 Task: Add a signature Layla Garcia containing With sincere appreciation and gratitude, Layla Garcia to email address softage.6@softage.net and add a label Raw materials
Action: Mouse moved to (1124, 71)
Screenshot: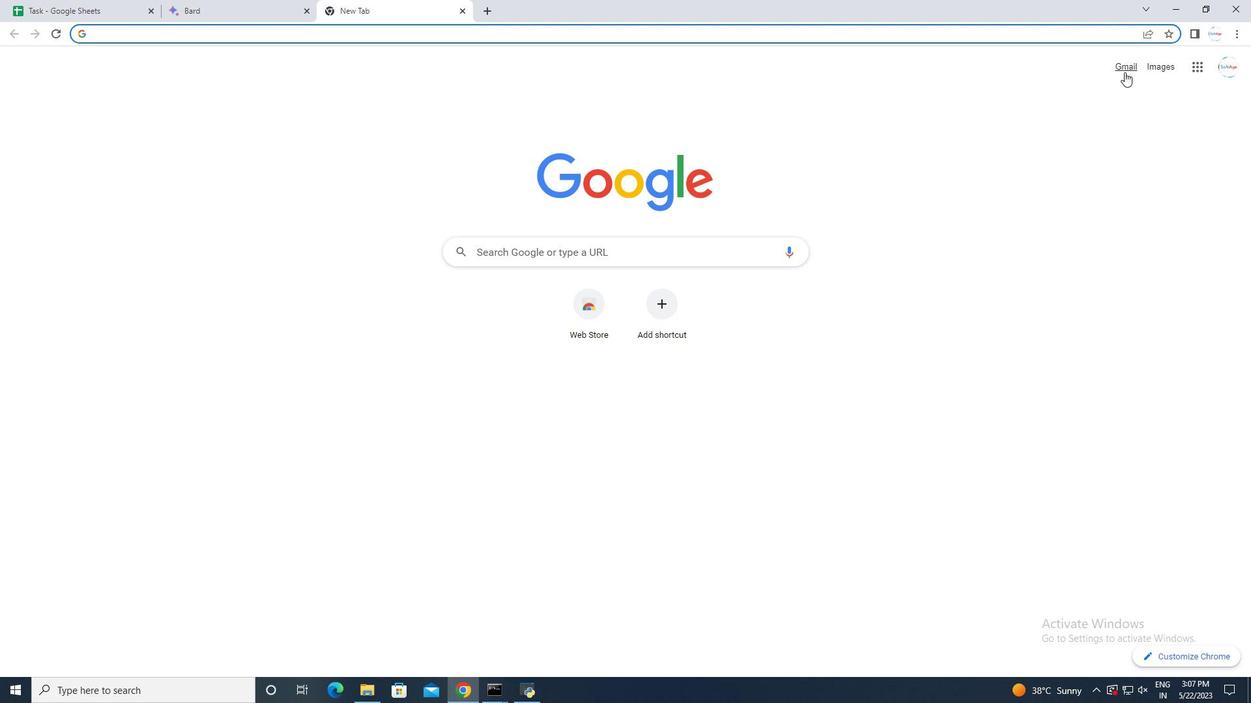 
Action: Mouse pressed left at (1124, 71)
Screenshot: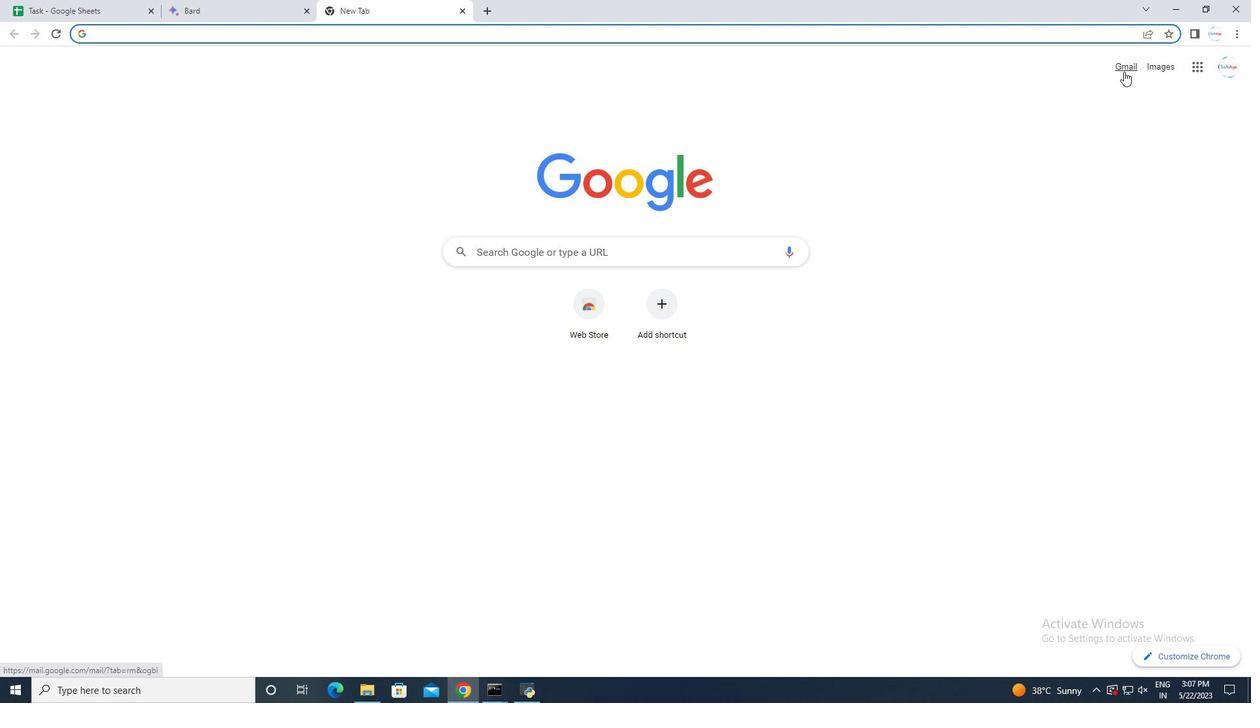 
Action: Mouse moved to (1163, 65)
Screenshot: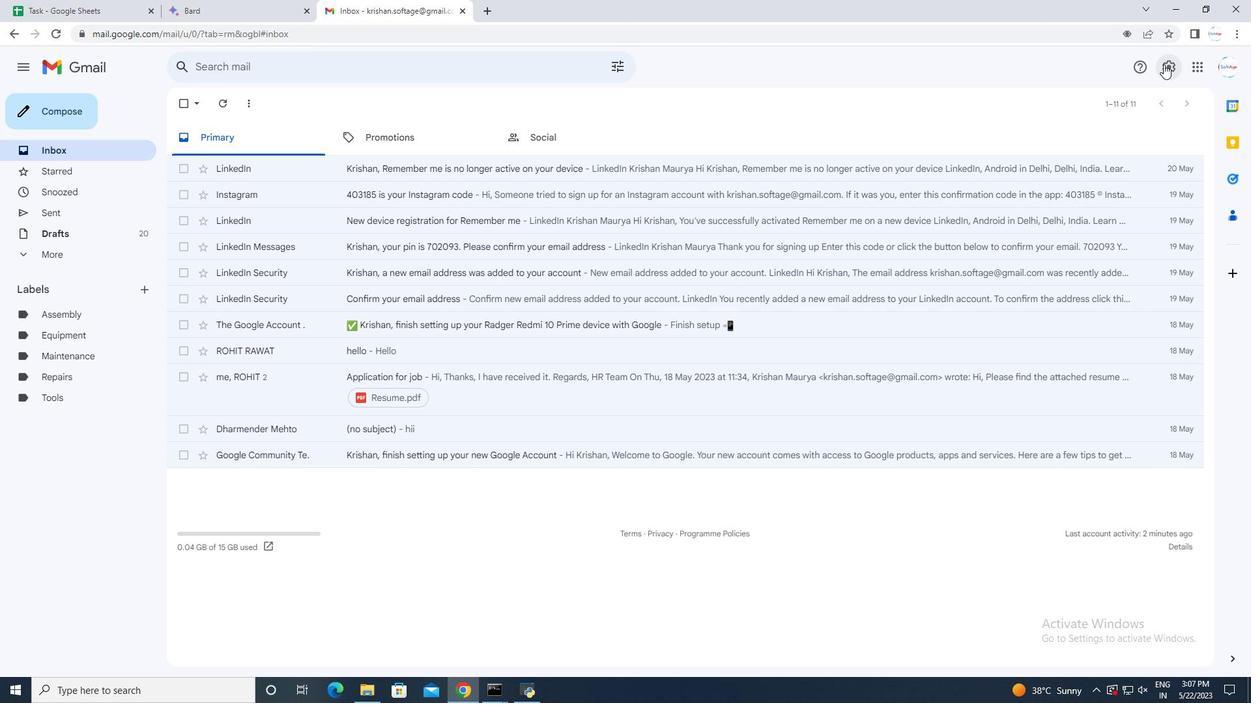 
Action: Mouse pressed left at (1163, 65)
Screenshot: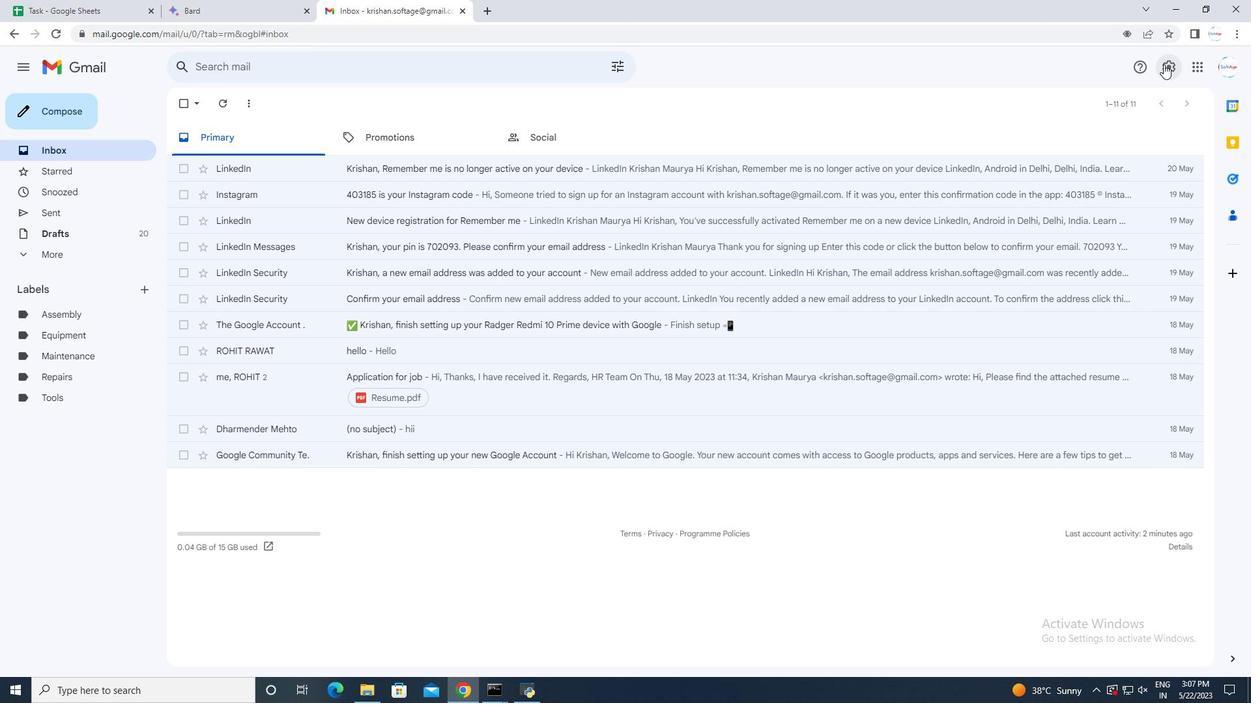
Action: Mouse moved to (1145, 137)
Screenshot: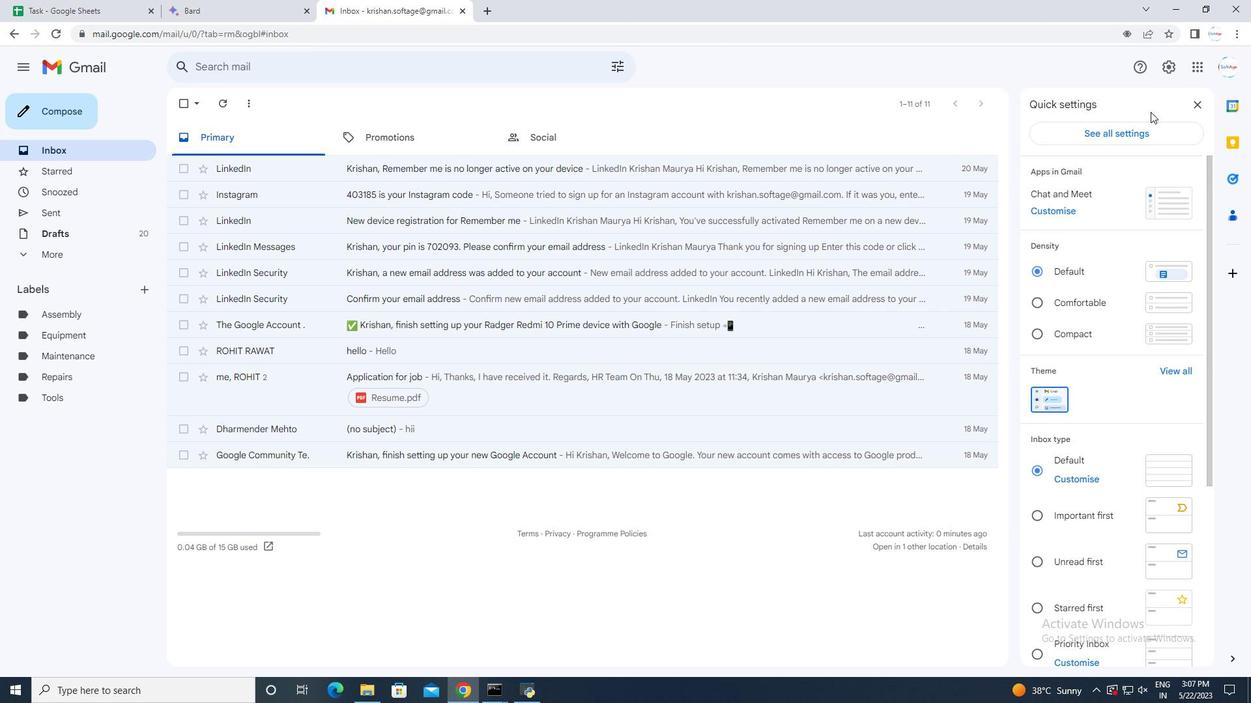 
Action: Mouse pressed left at (1145, 137)
Screenshot: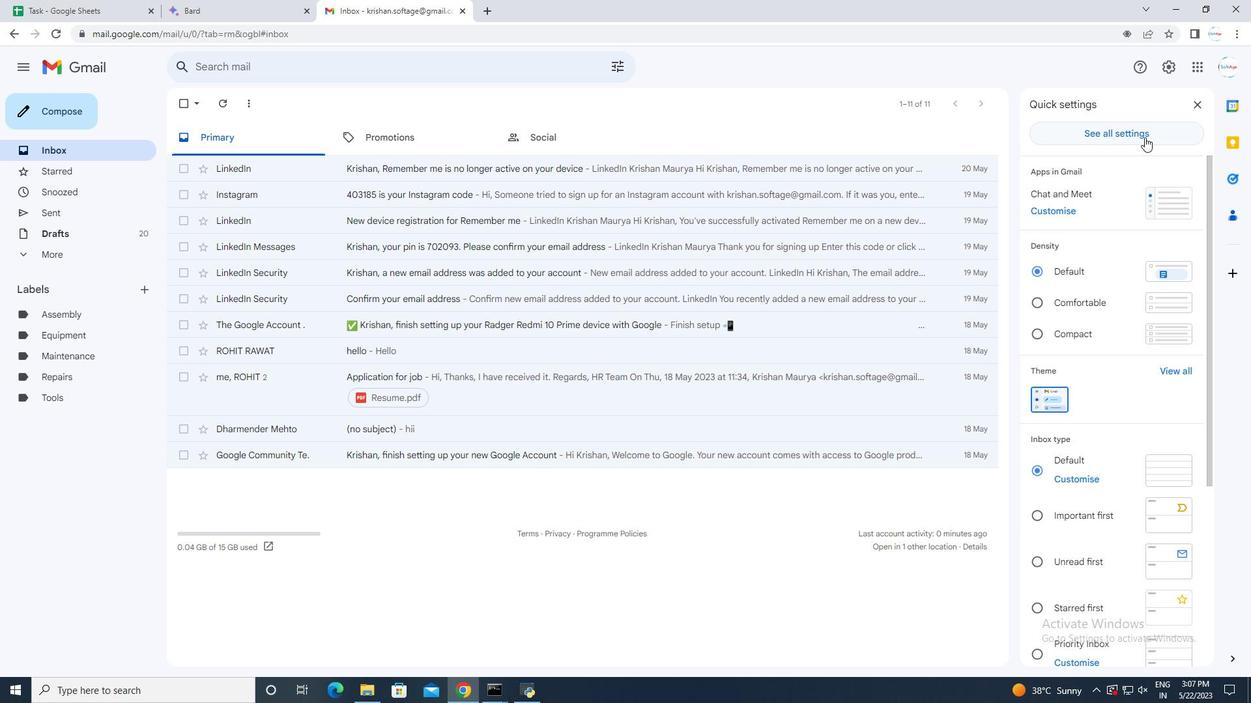 
Action: Mouse moved to (563, 201)
Screenshot: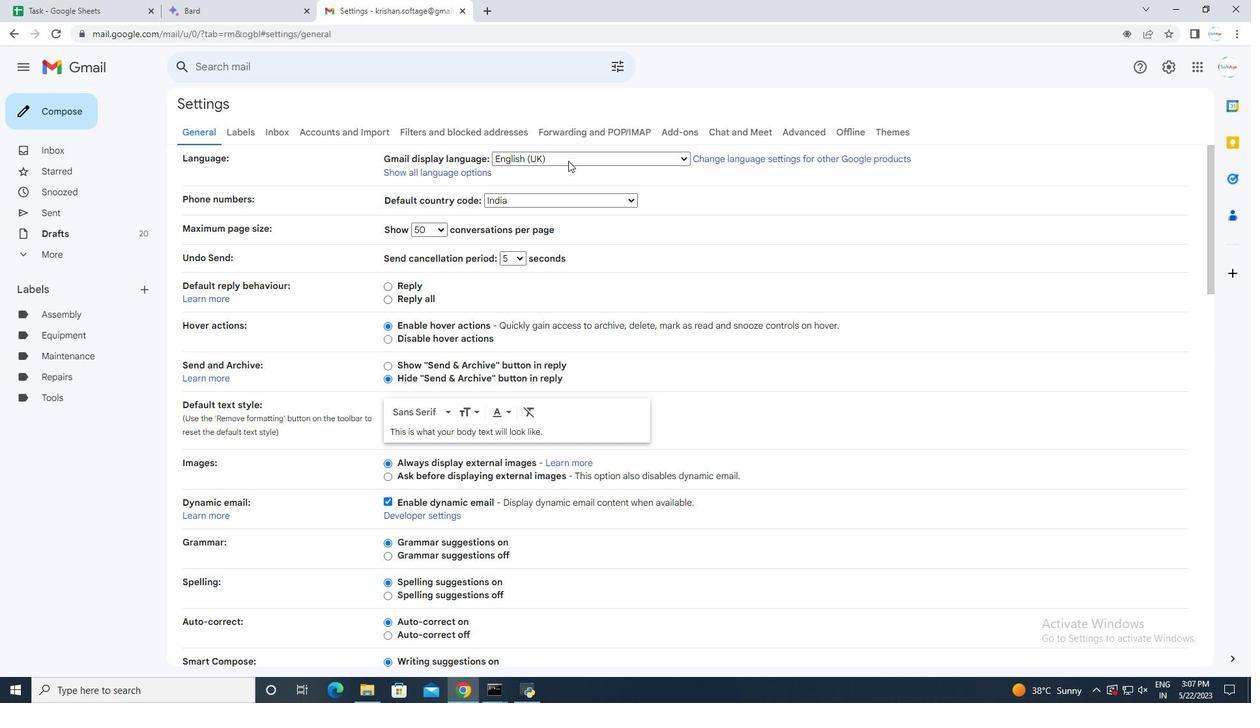 
Action: Mouse scrolled (563, 200) with delta (0, 0)
Screenshot: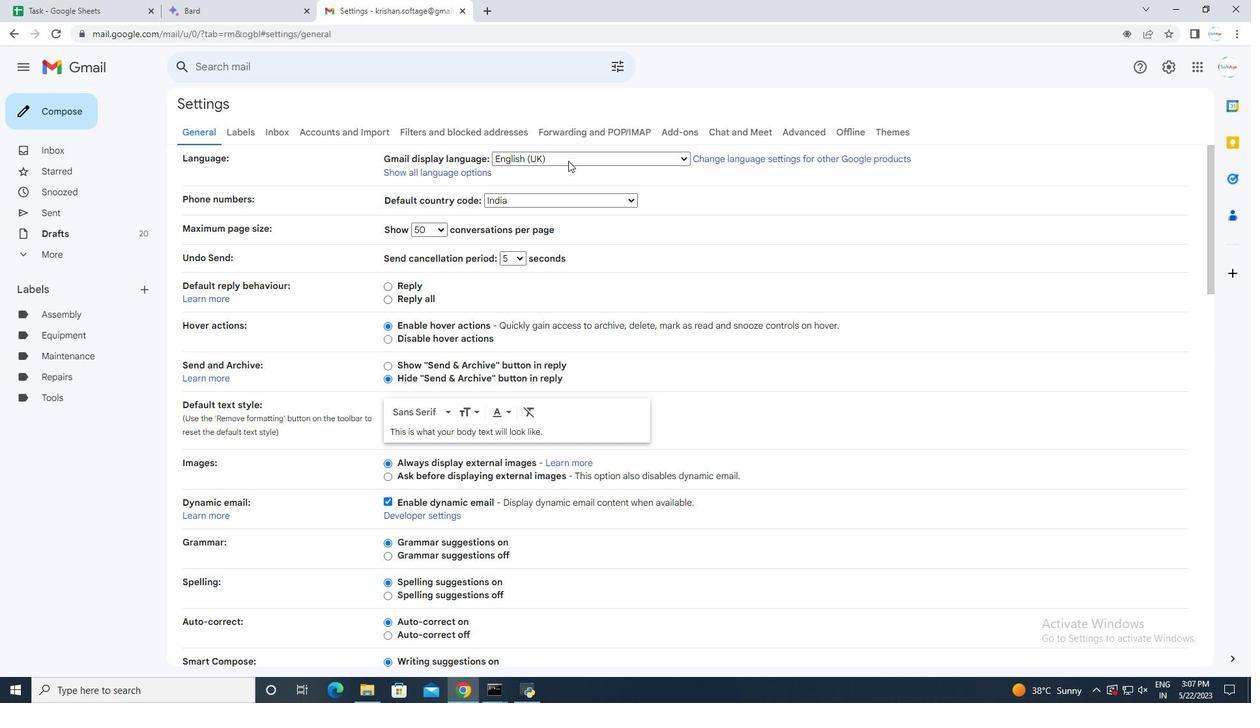 
Action: Mouse moved to (563, 207)
Screenshot: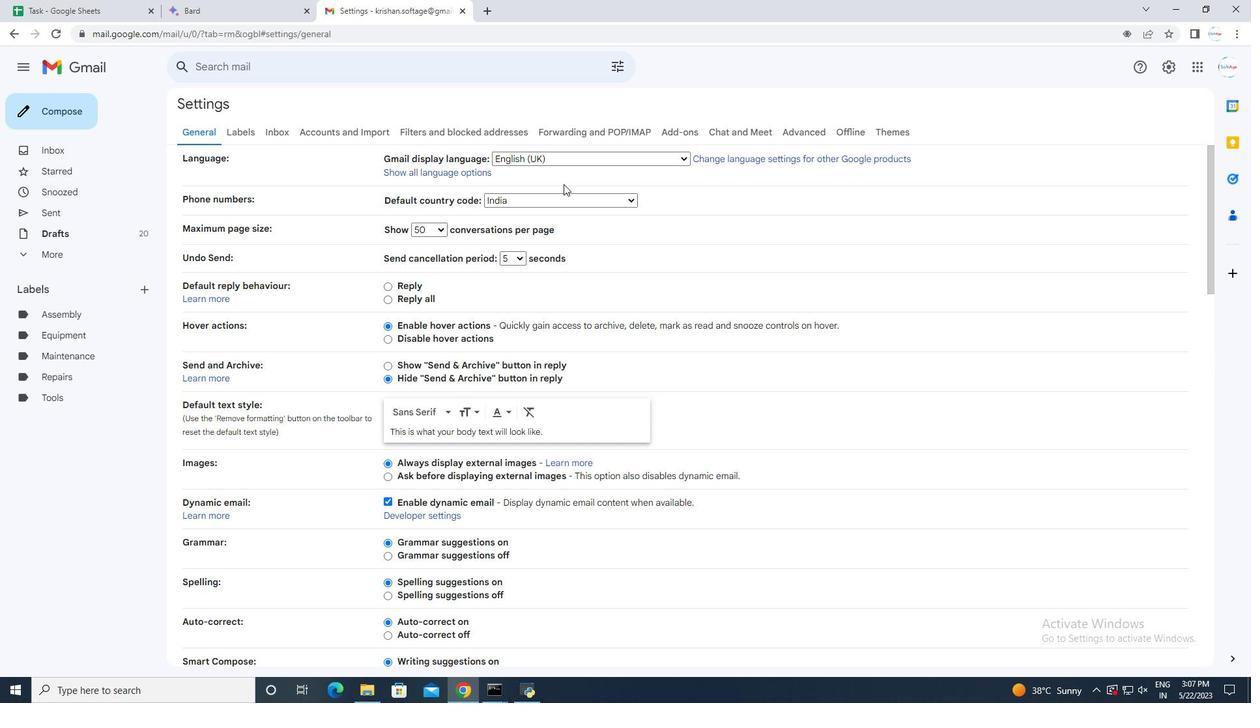 
Action: Mouse scrolled (563, 207) with delta (0, 0)
Screenshot: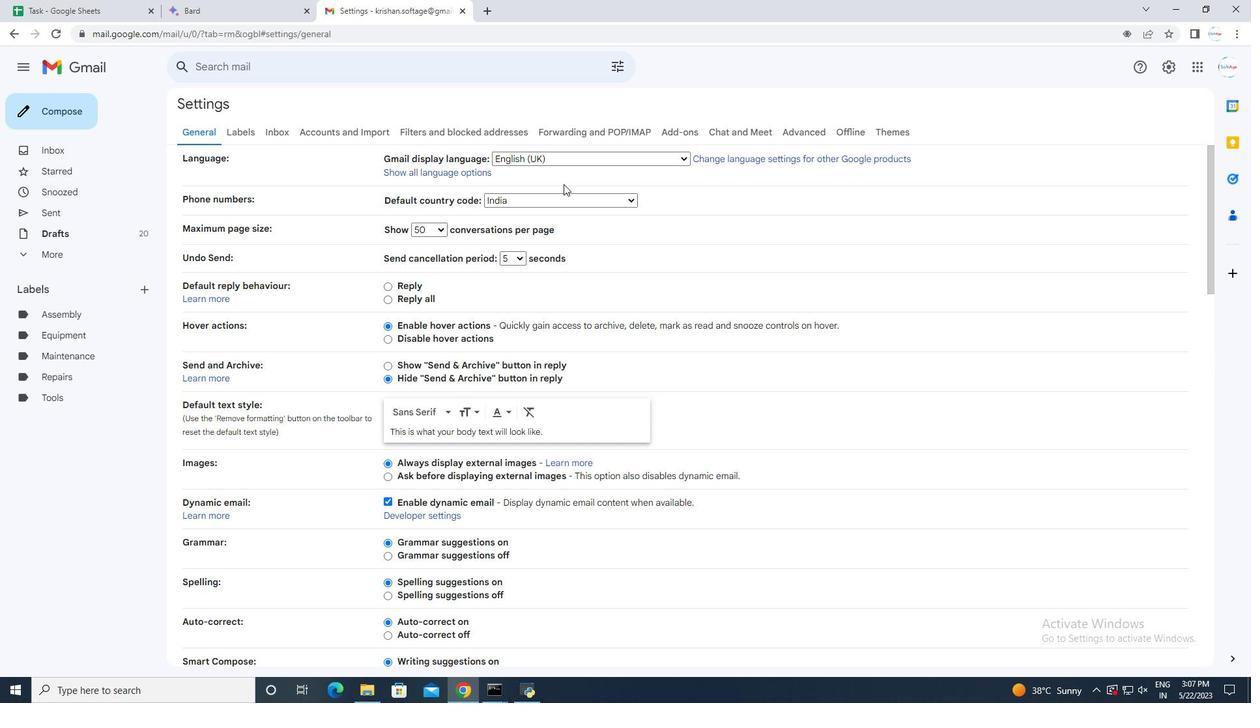 
Action: Mouse moved to (564, 212)
Screenshot: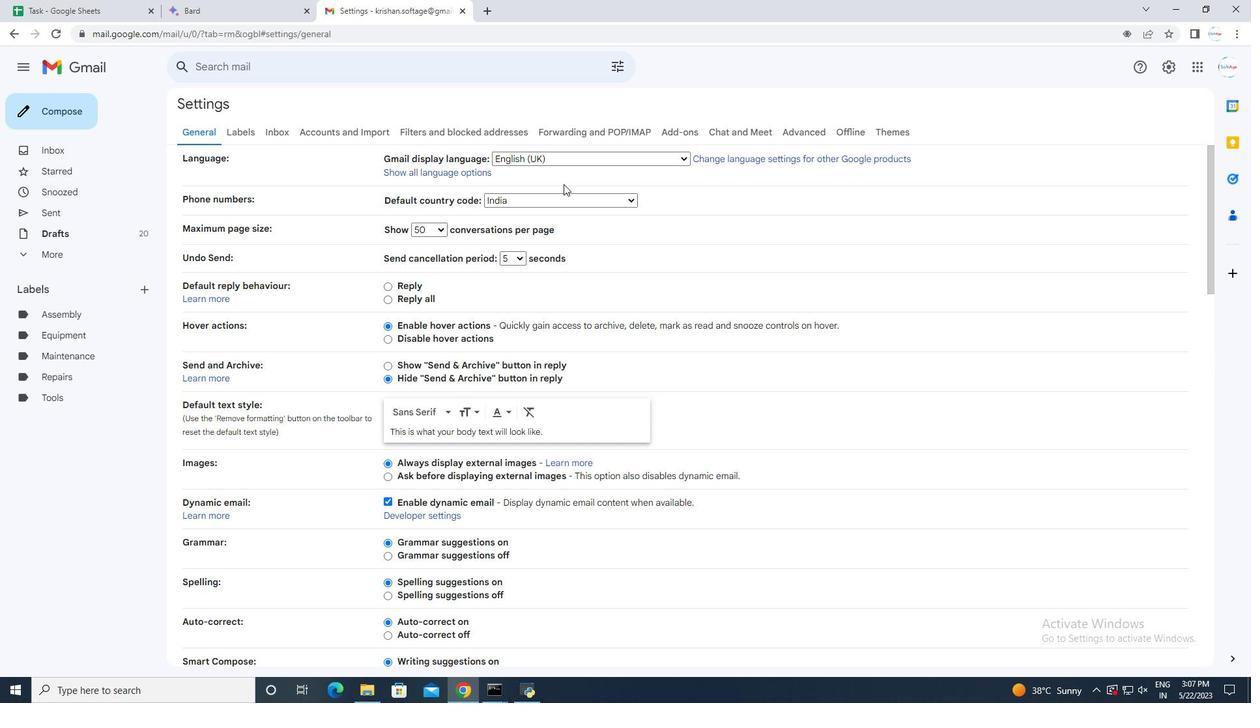 
Action: Mouse scrolled (564, 211) with delta (0, 0)
Screenshot: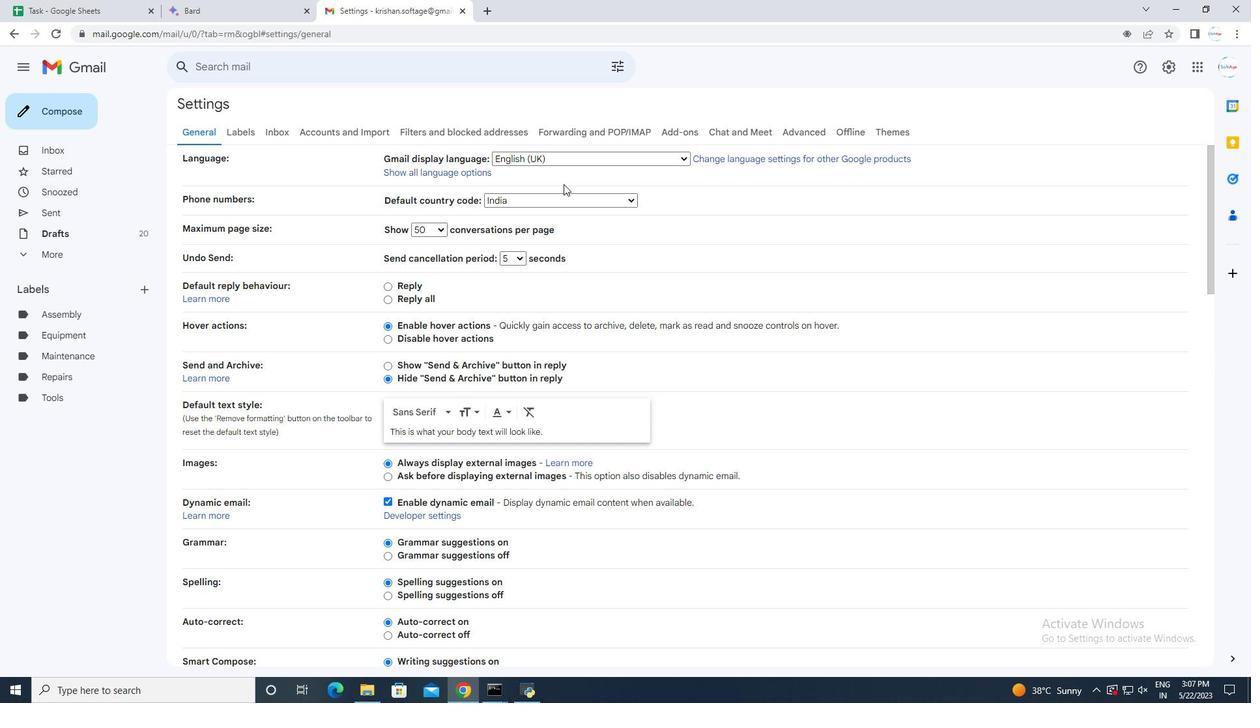 
Action: Mouse moved to (565, 214)
Screenshot: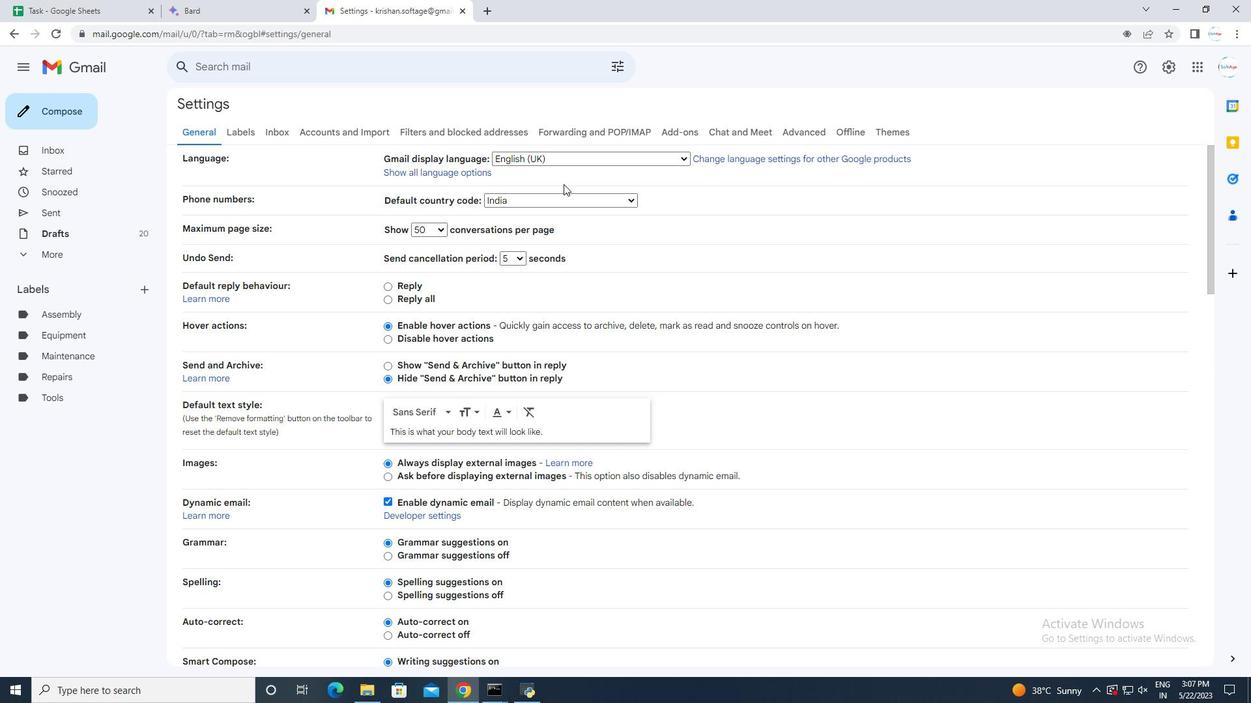
Action: Mouse scrolled (565, 213) with delta (0, 0)
Screenshot: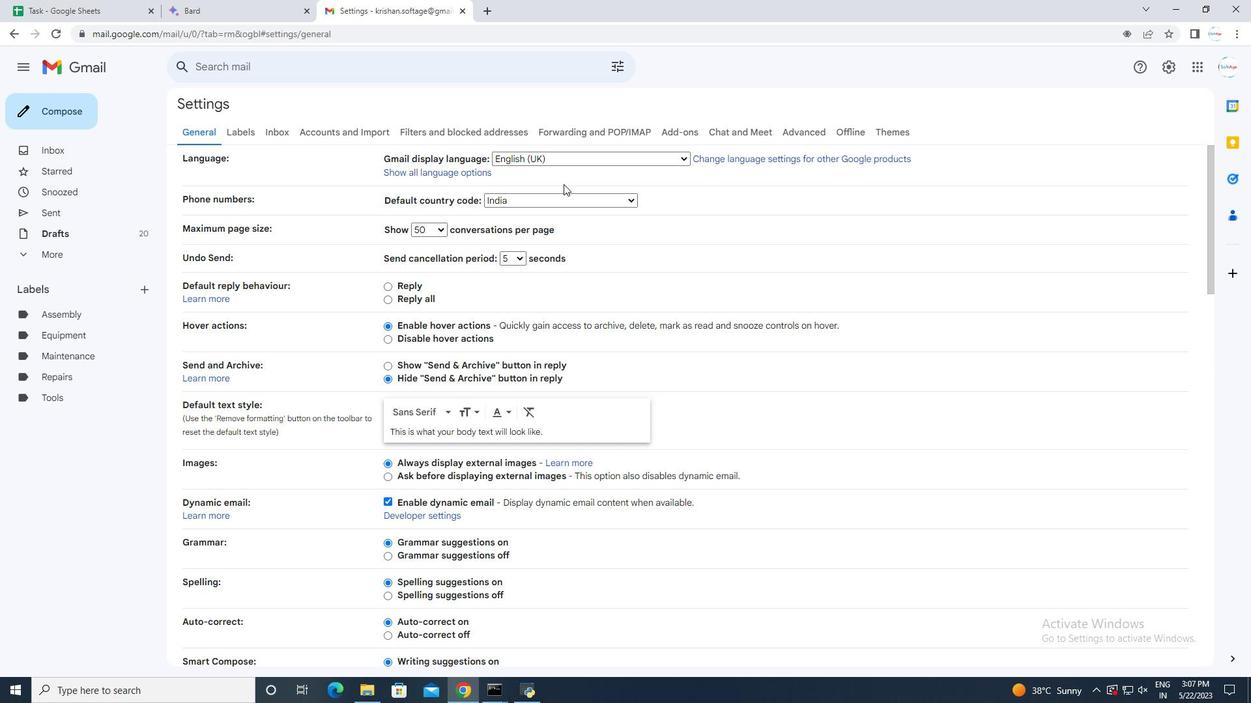 
Action: Mouse moved to (565, 215)
Screenshot: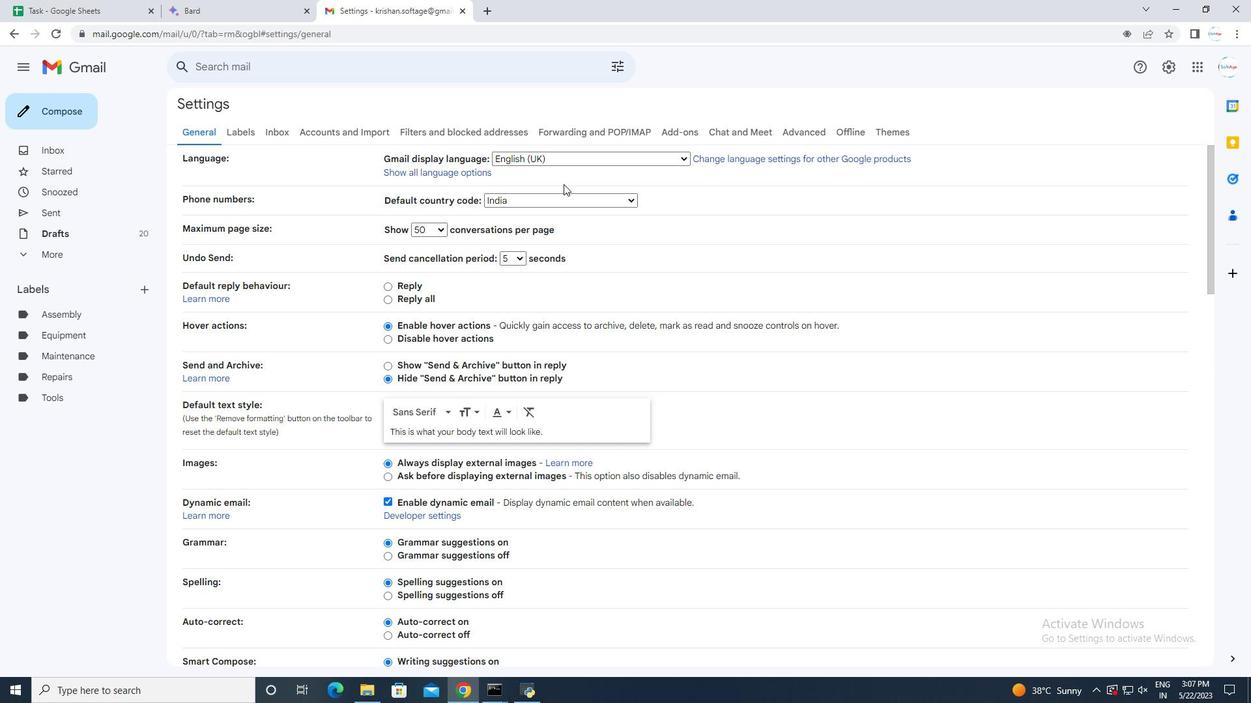 
Action: Mouse scrolled (565, 214) with delta (0, 0)
Screenshot: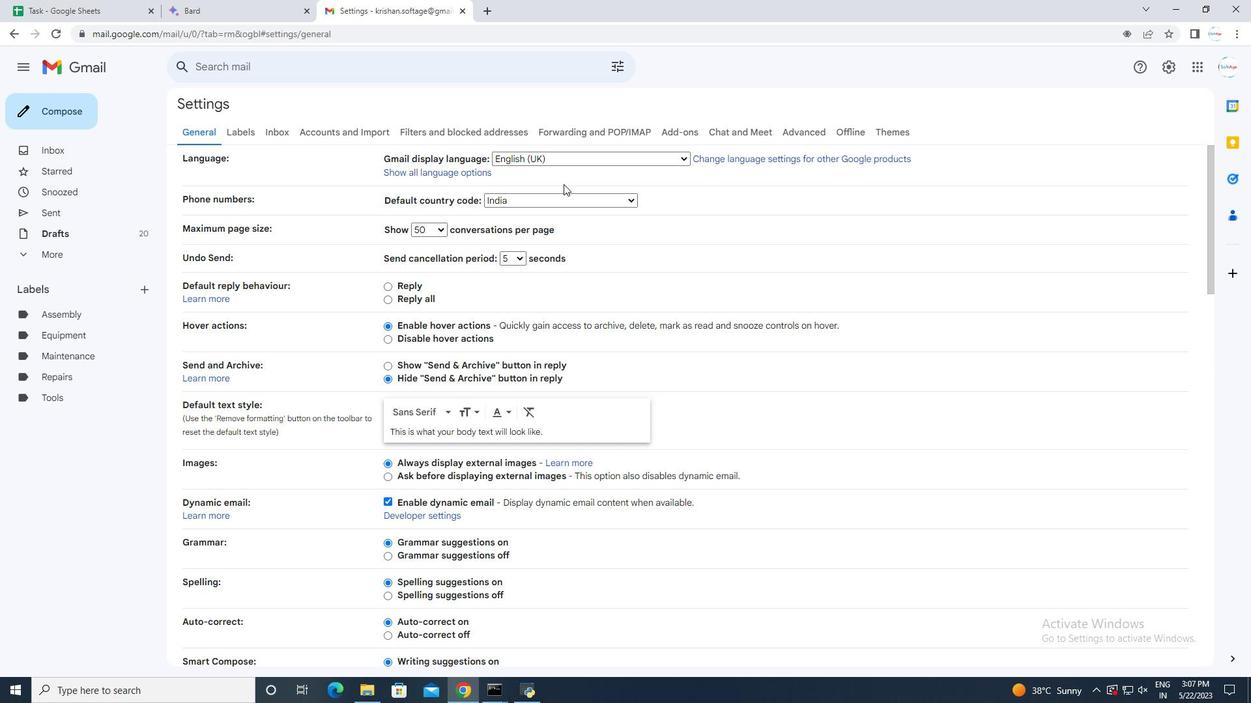 
Action: Mouse scrolled (565, 214) with delta (0, 0)
Screenshot: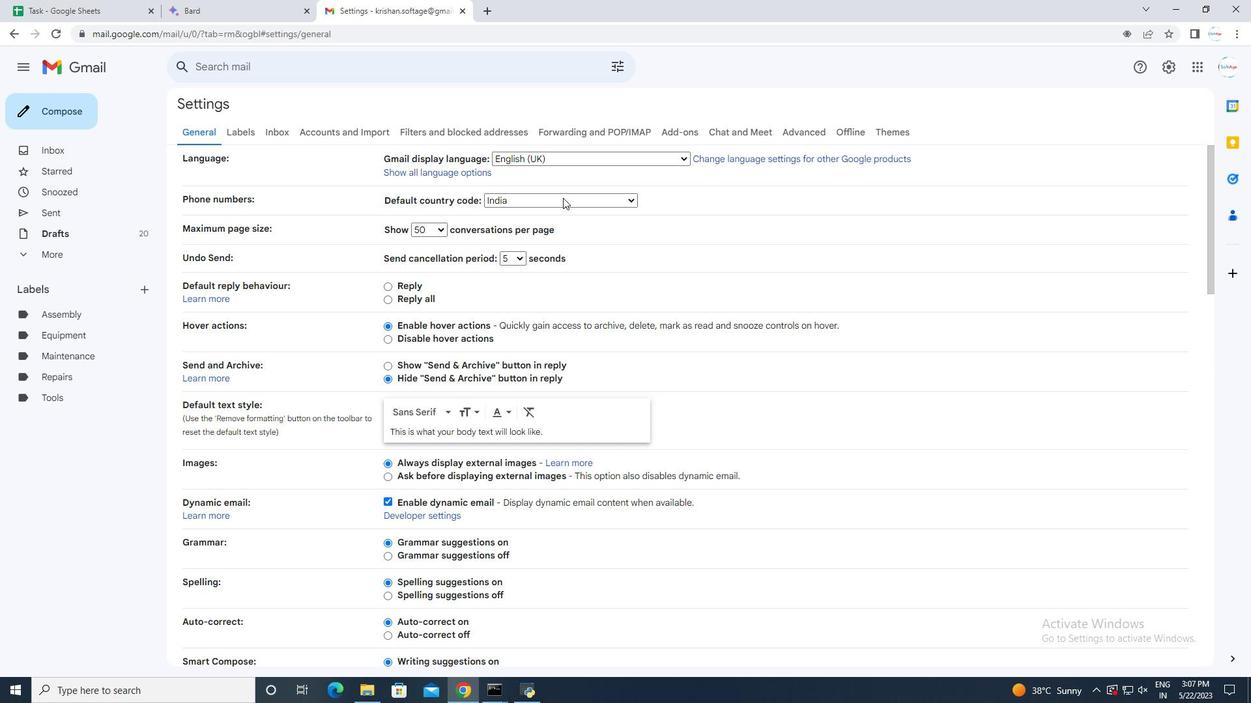 
Action: Mouse scrolled (565, 214) with delta (0, 0)
Screenshot: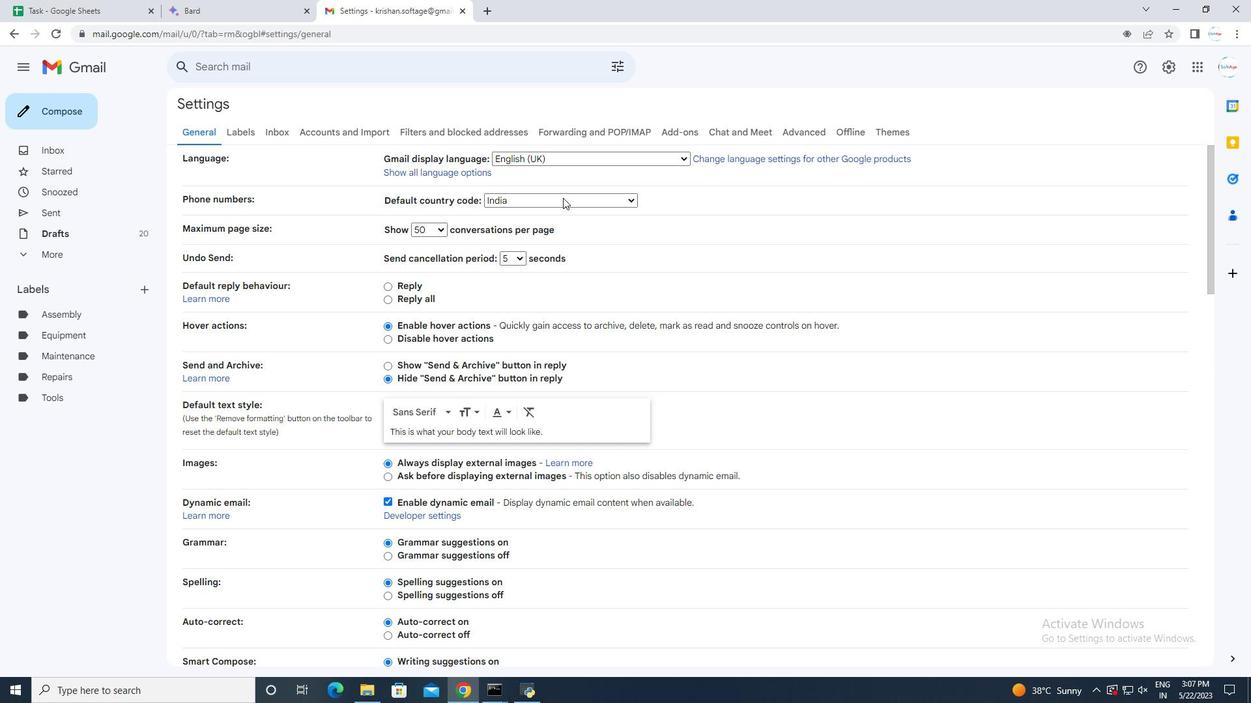 
Action: Mouse moved to (570, 217)
Screenshot: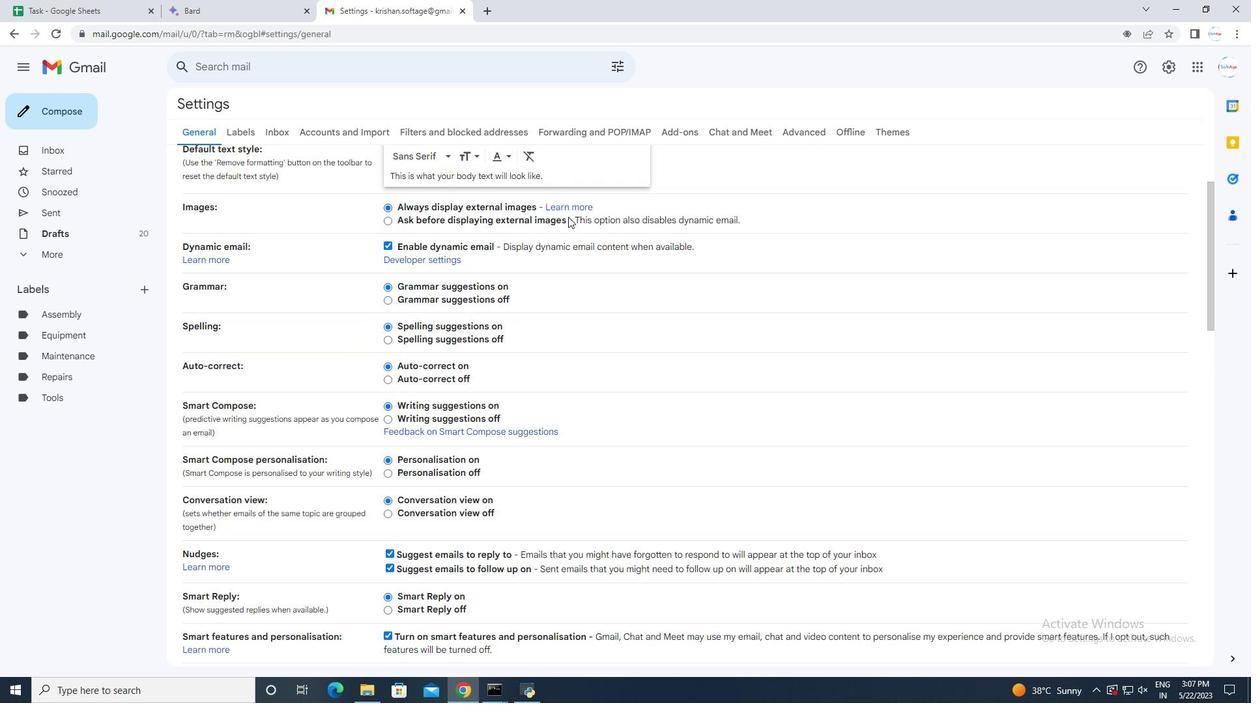 
Action: Mouse scrolled (570, 217) with delta (0, 0)
Screenshot: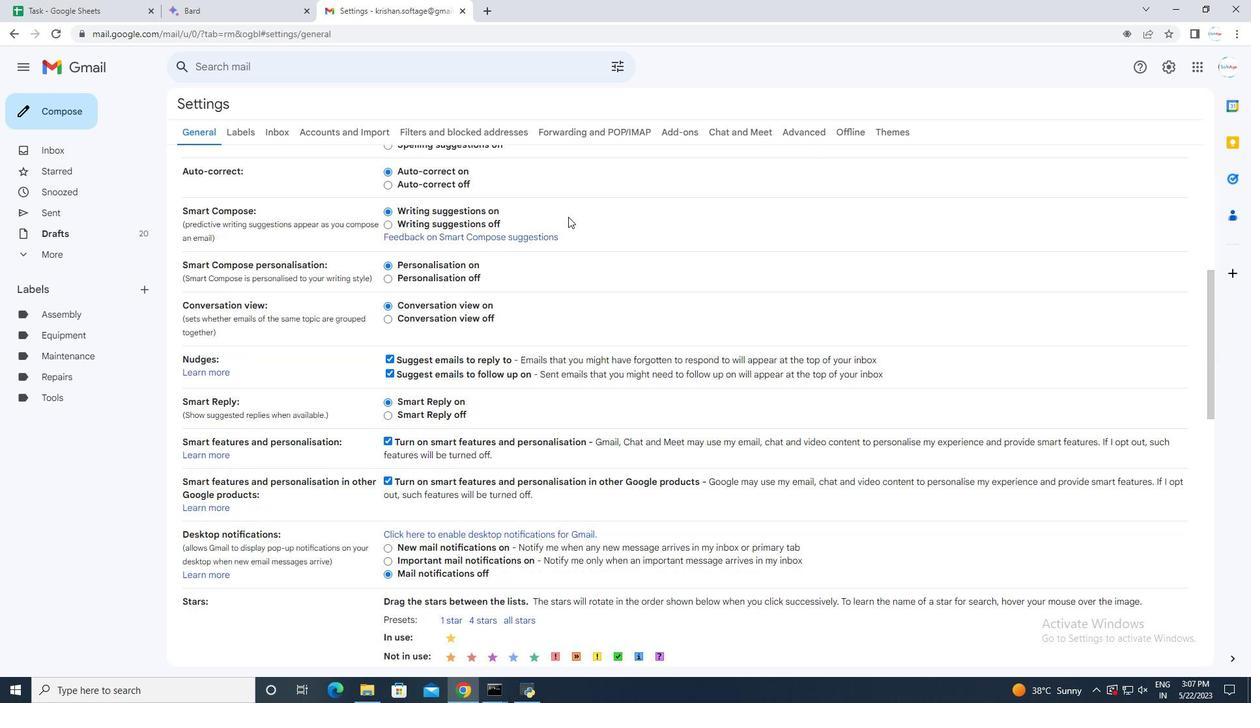 
Action: Mouse scrolled (570, 217) with delta (0, 0)
Screenshot: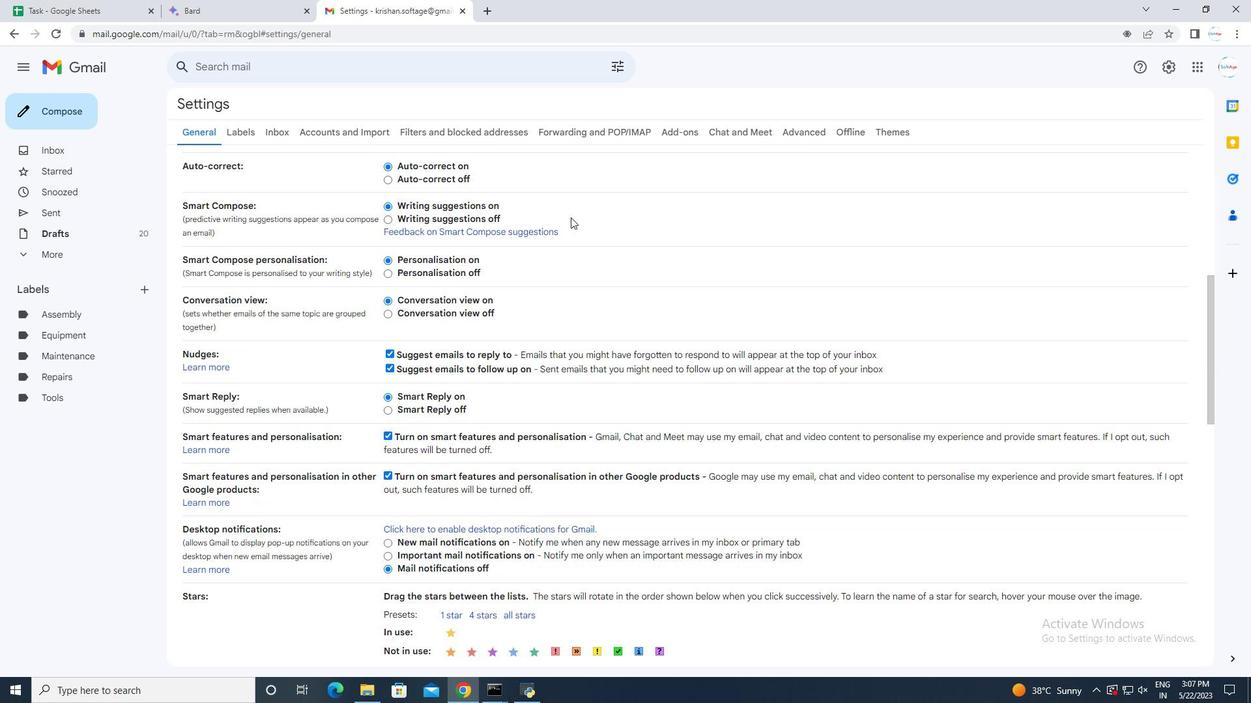 
Action: Mouse scrolled (570, 217) with delta (0, 0)
Screenshot: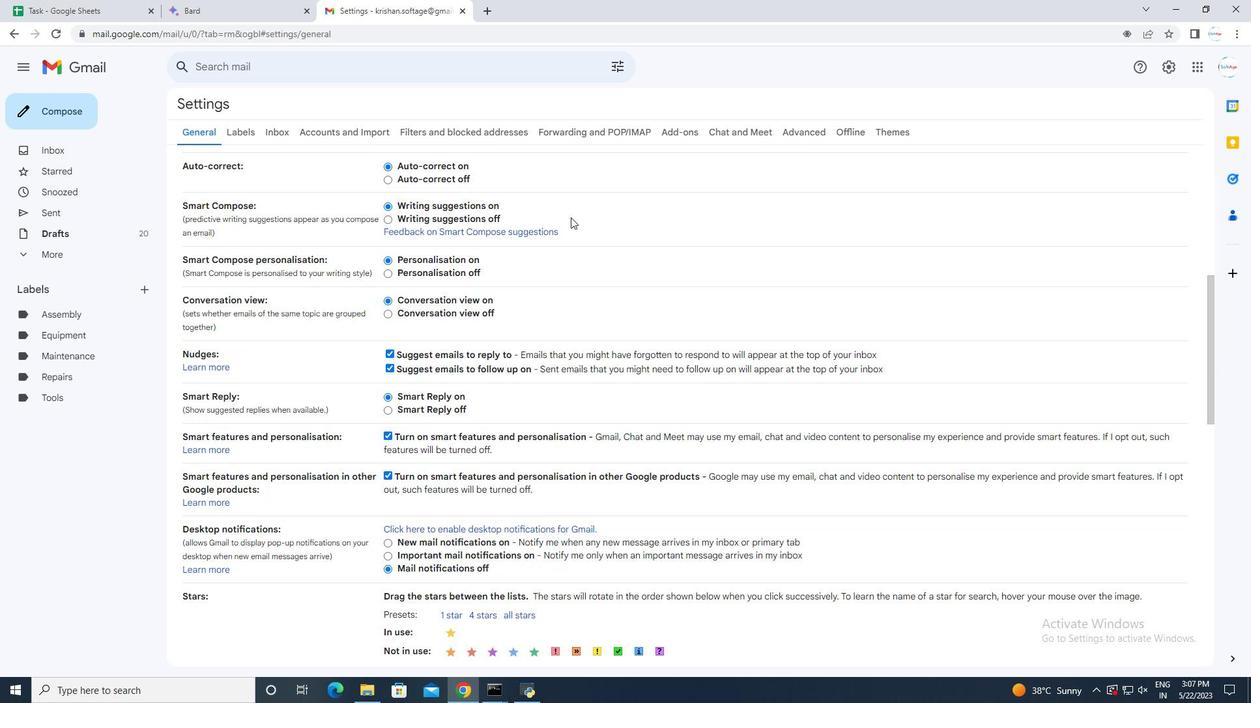 
Action: Mouse scrolled (570, 217) with delta (0, 0)
Screenshot: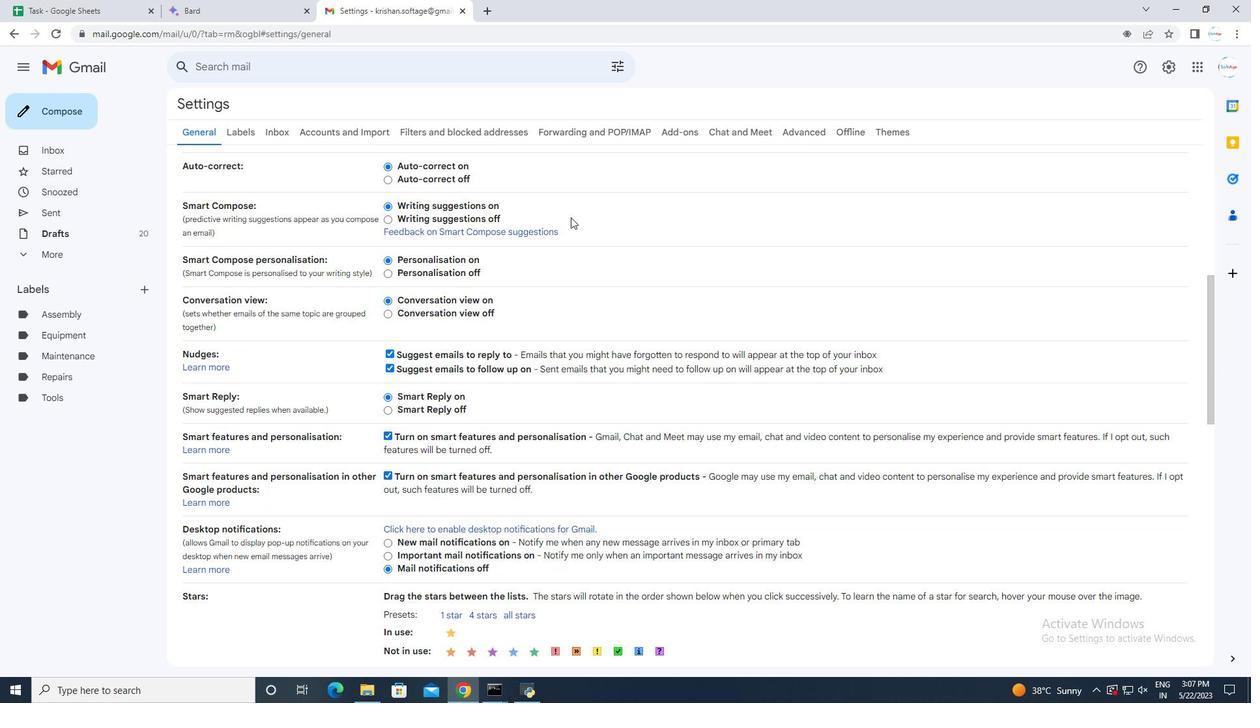 
Action: Mouse moved to (571, 220)
Screenshot: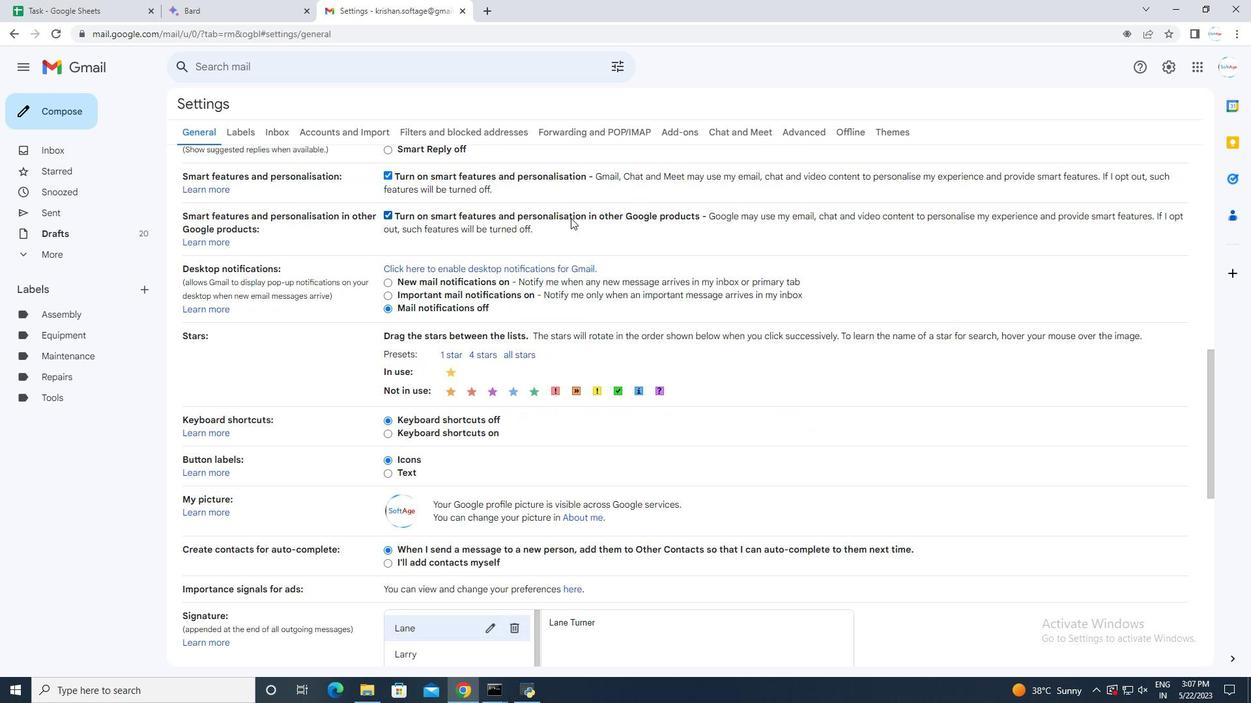
Action: Mouse scrolled (571, 220) with delta (0, 0)
Screenshot: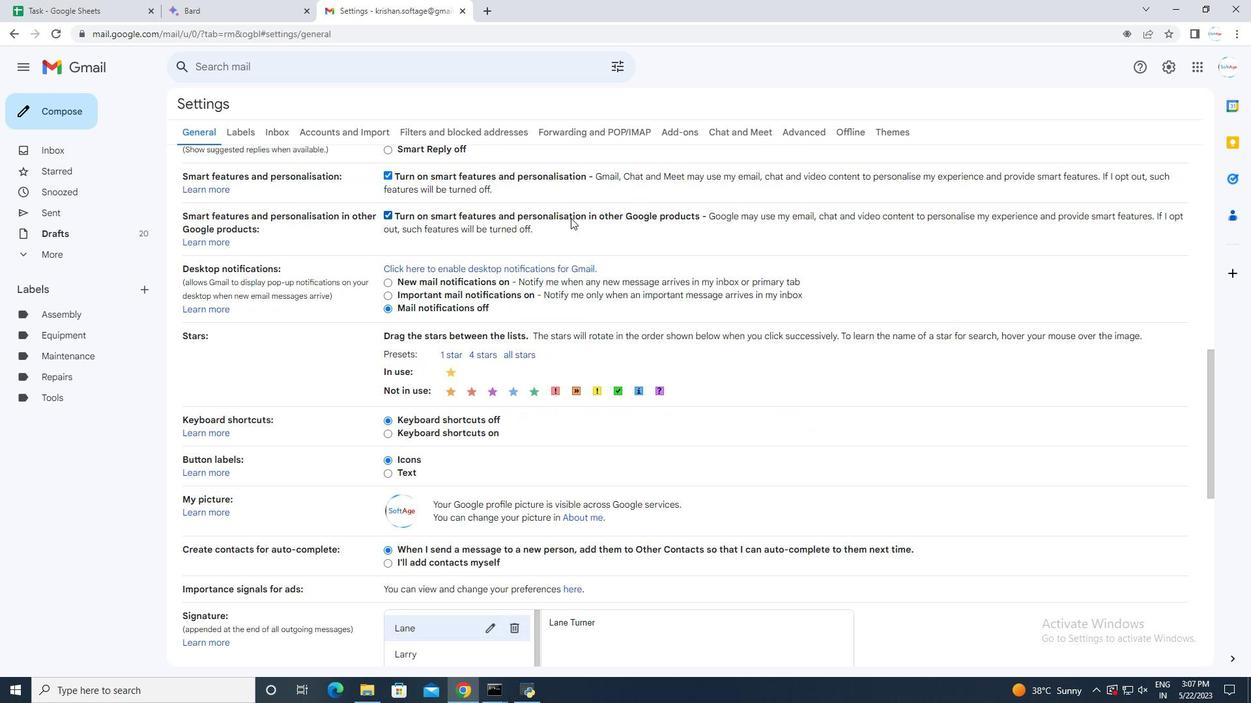 
Action: Mouse scrolled (571, 220) with delta (0, 0)
Screenshot: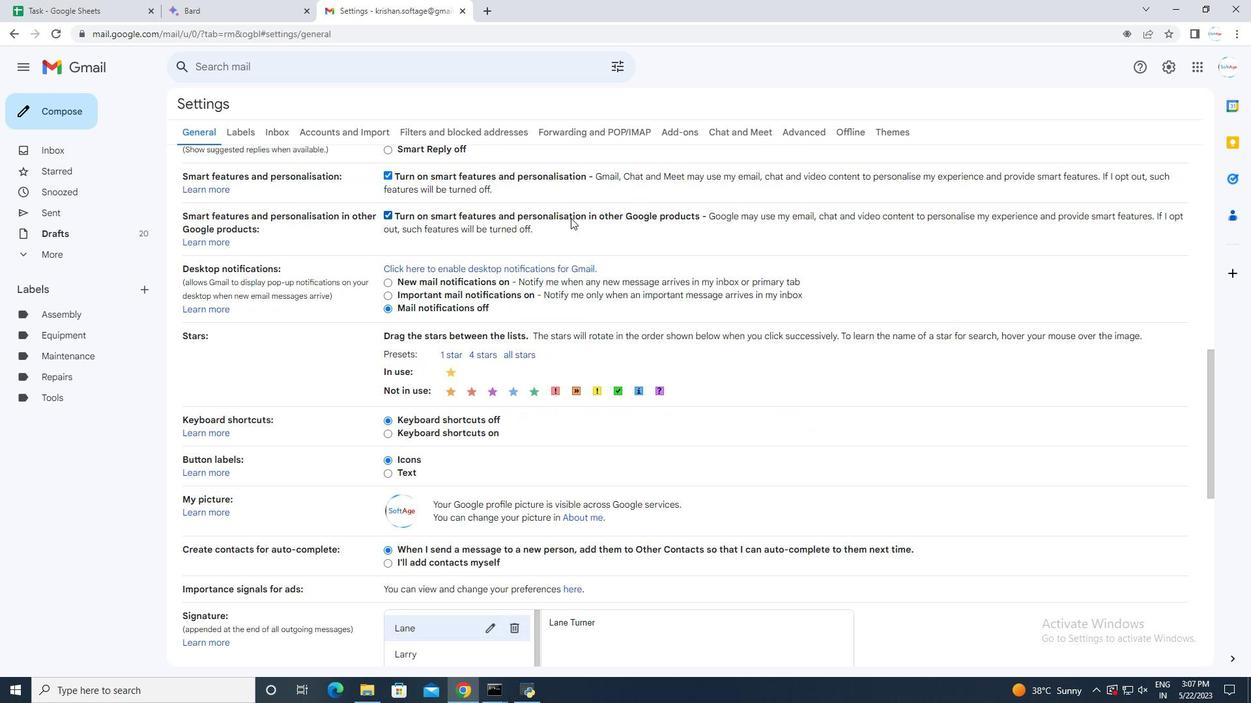 
Action: Mouse scrolled (571, 220) with delta (0, 0)
Screenshot: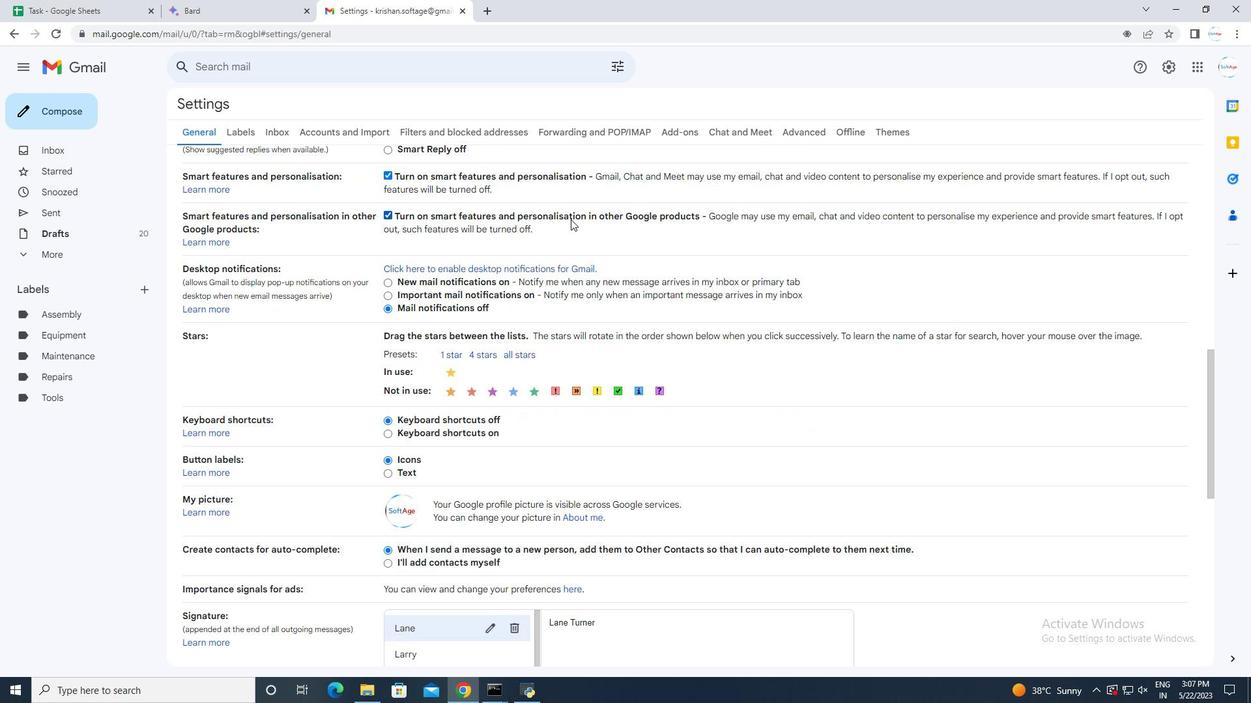 
Action: Mouse scrolled (571, 220) with delta (0, 0)
Screenshot: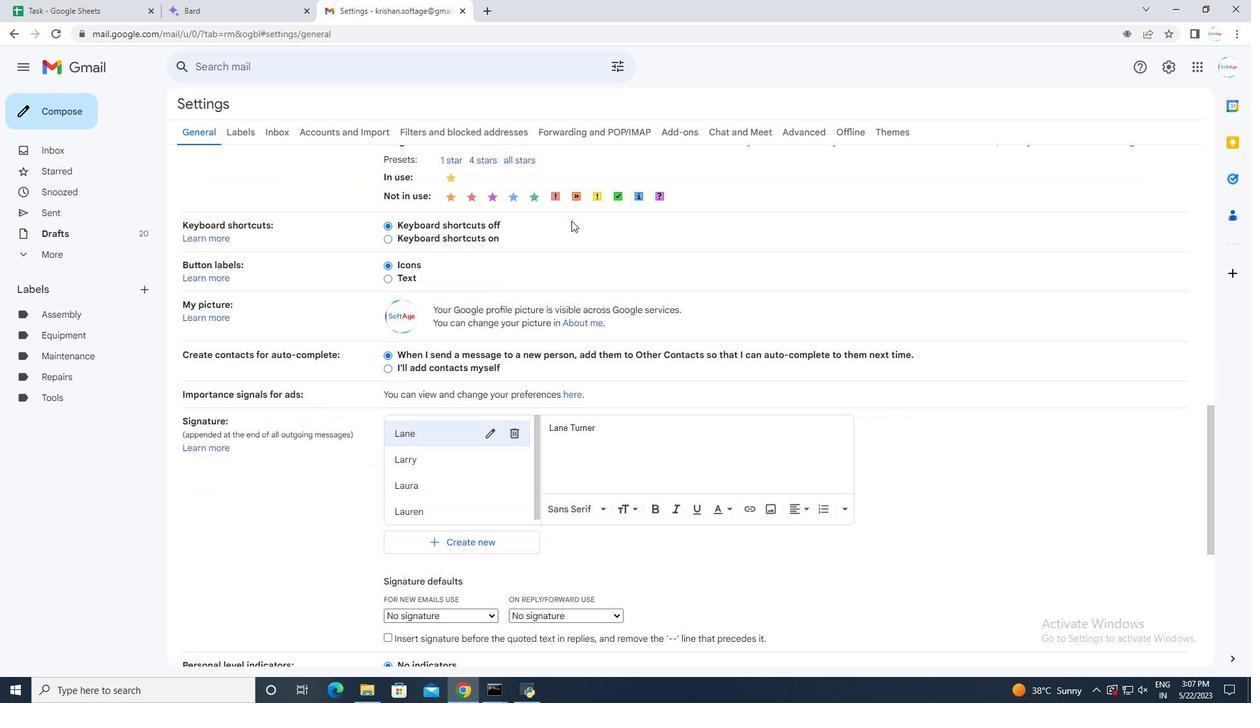 
Action: Mouse scrolled (571, 220) with delta (0, 0)
Screenshot: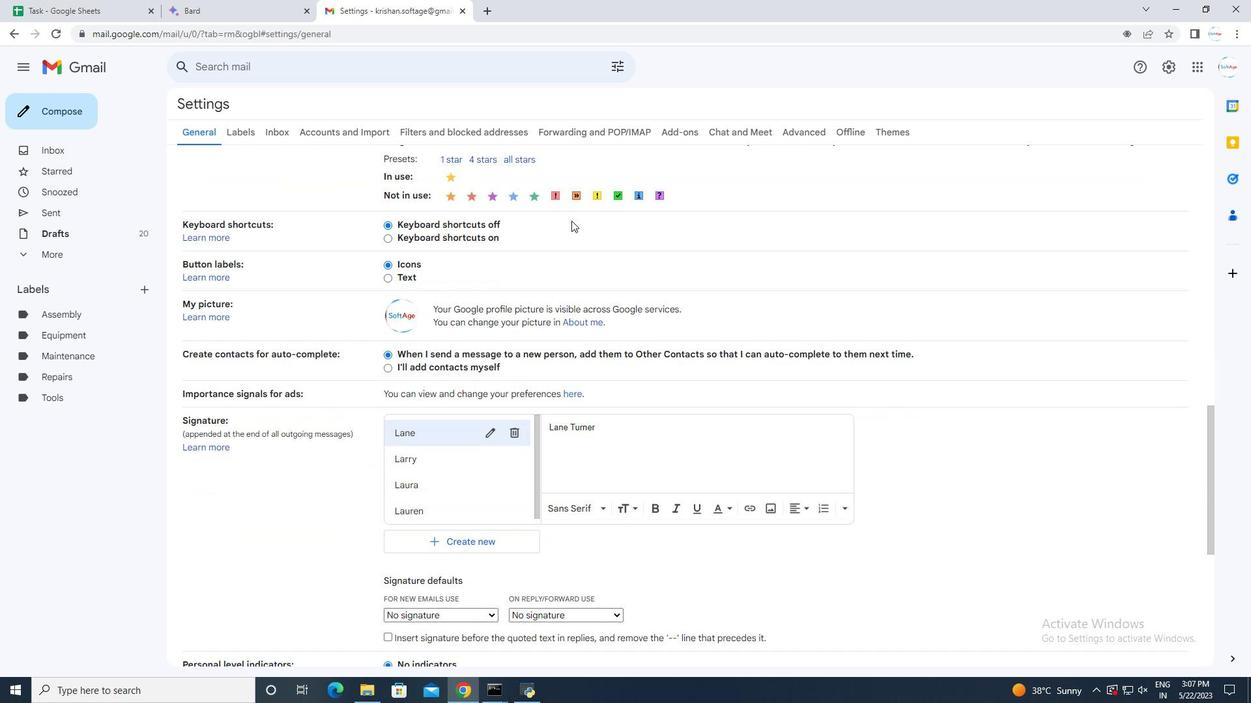 
Action: Mouse scrolled (571, 220) with delta (0, 0)
Screenshot: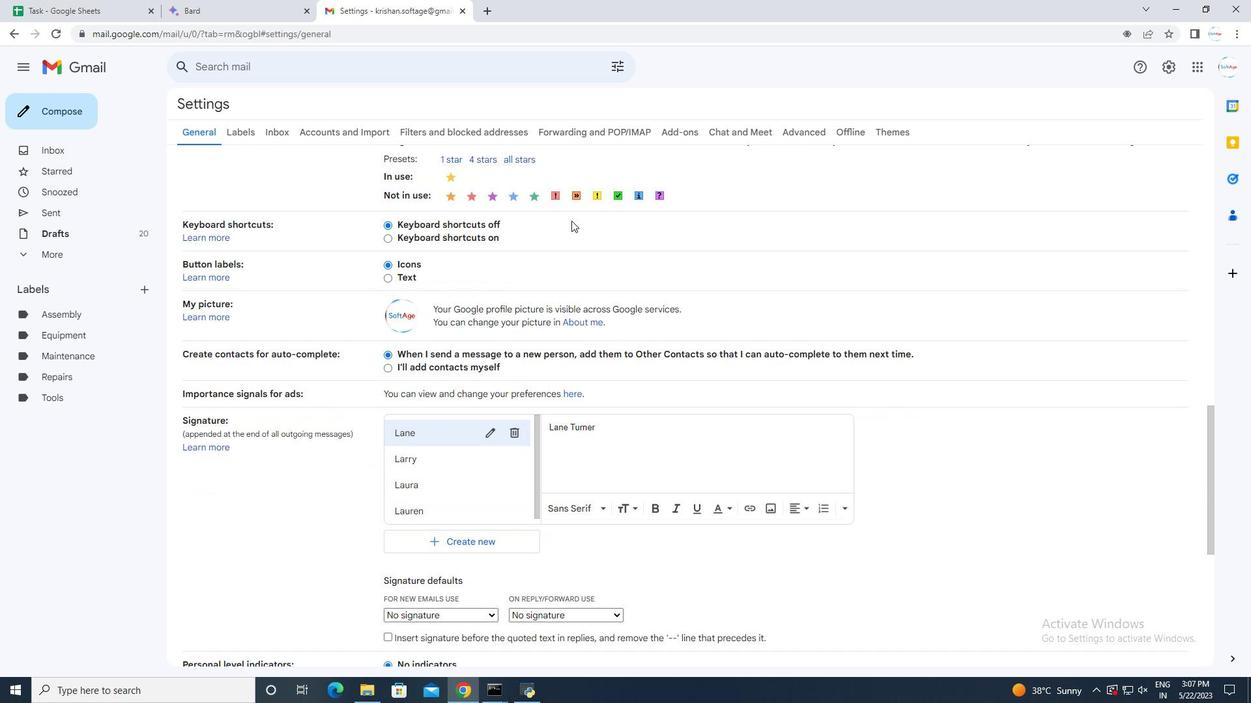 
Action: Mouse moved to (486, 344)
Screenshot: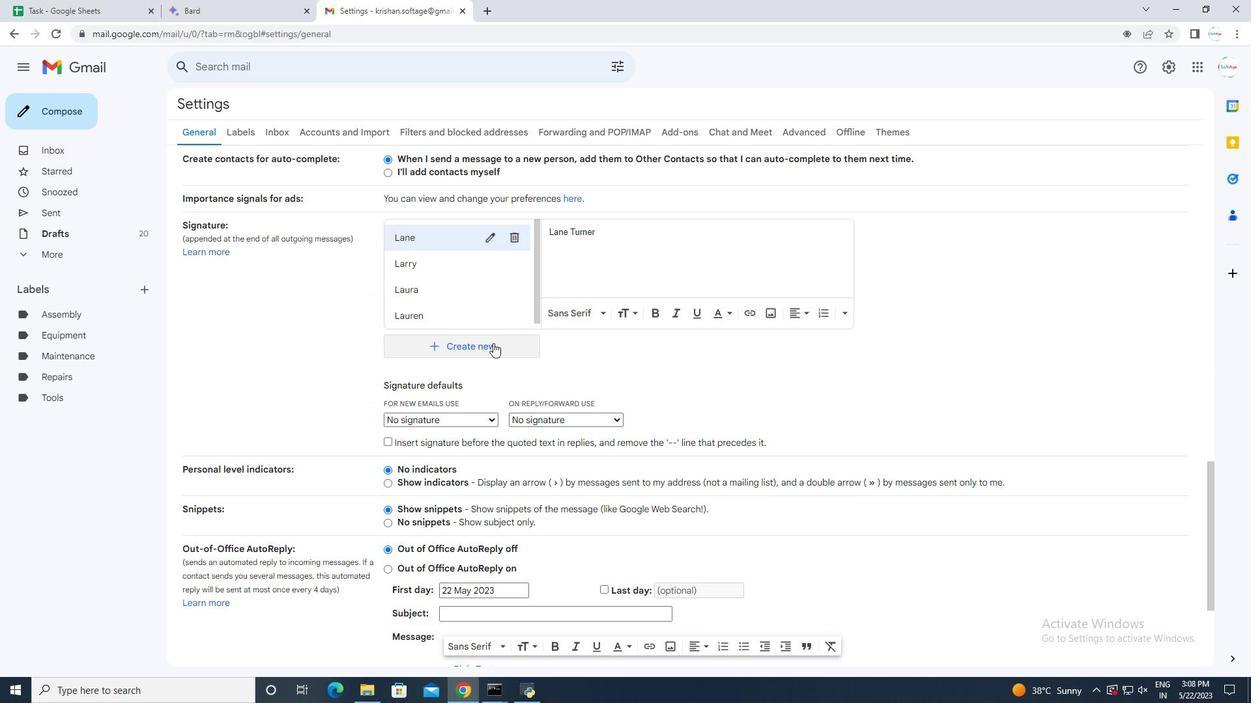 
Action: Mouse pressed left at (486, 344)
Screenshot: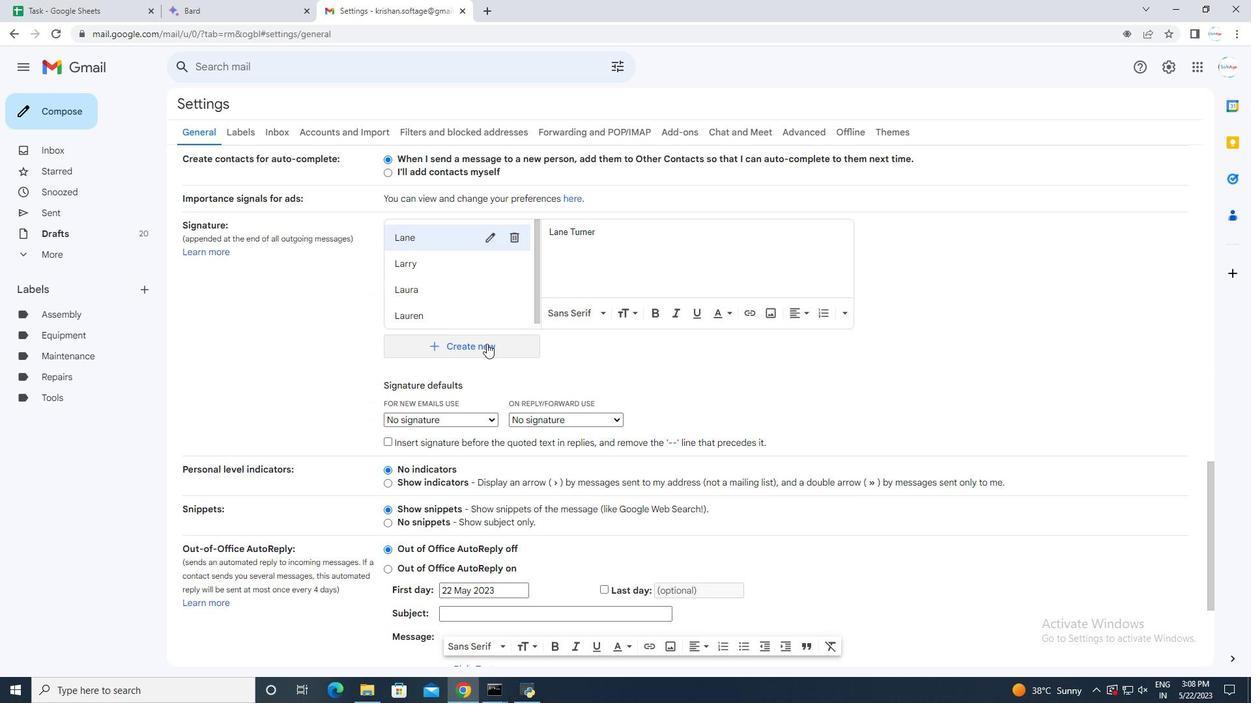 
Action: Mouse moved to (508, 352)
Screenshot: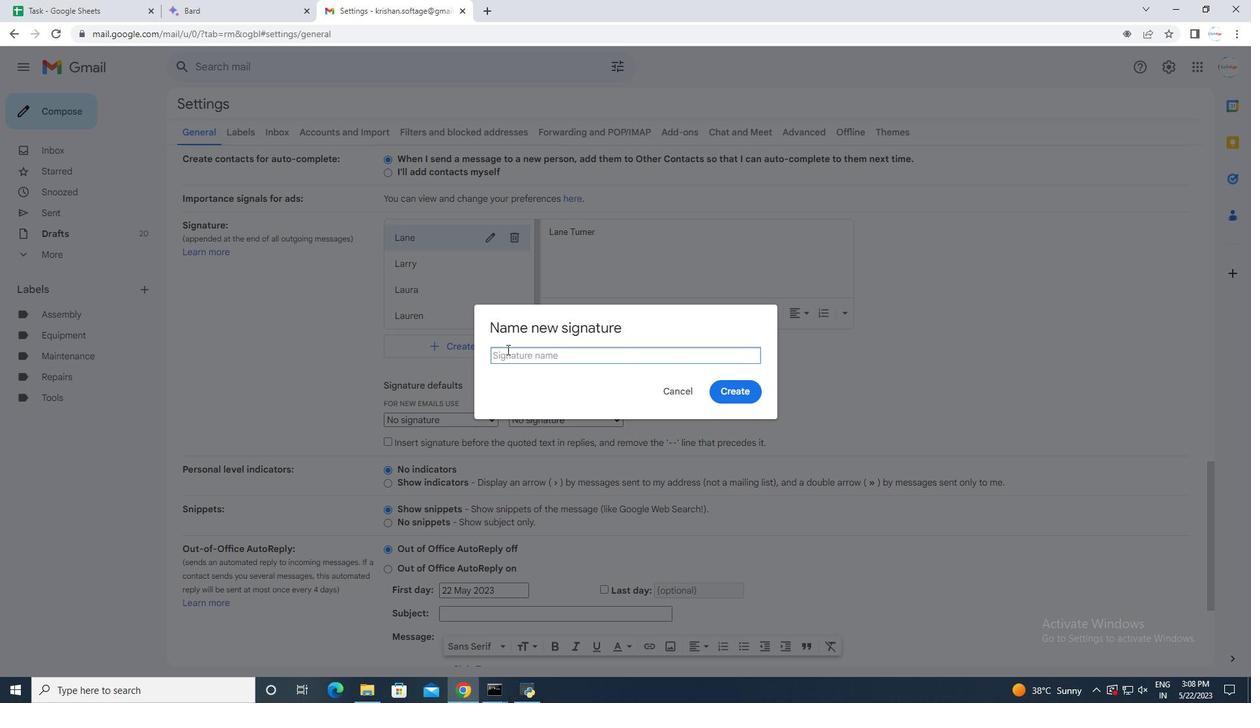 
Action: Mouse pressed left at (508, 352)
Screenshot: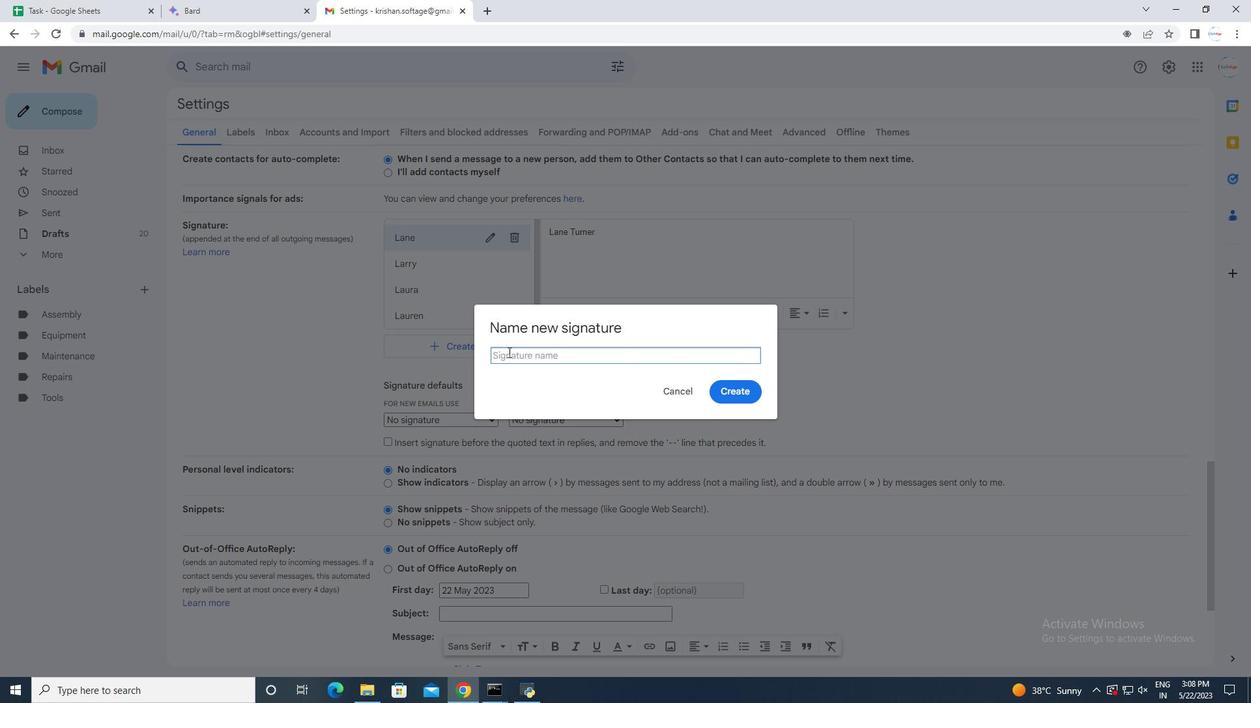 
Action: Mouse moved to (510, 353)
Screenshot: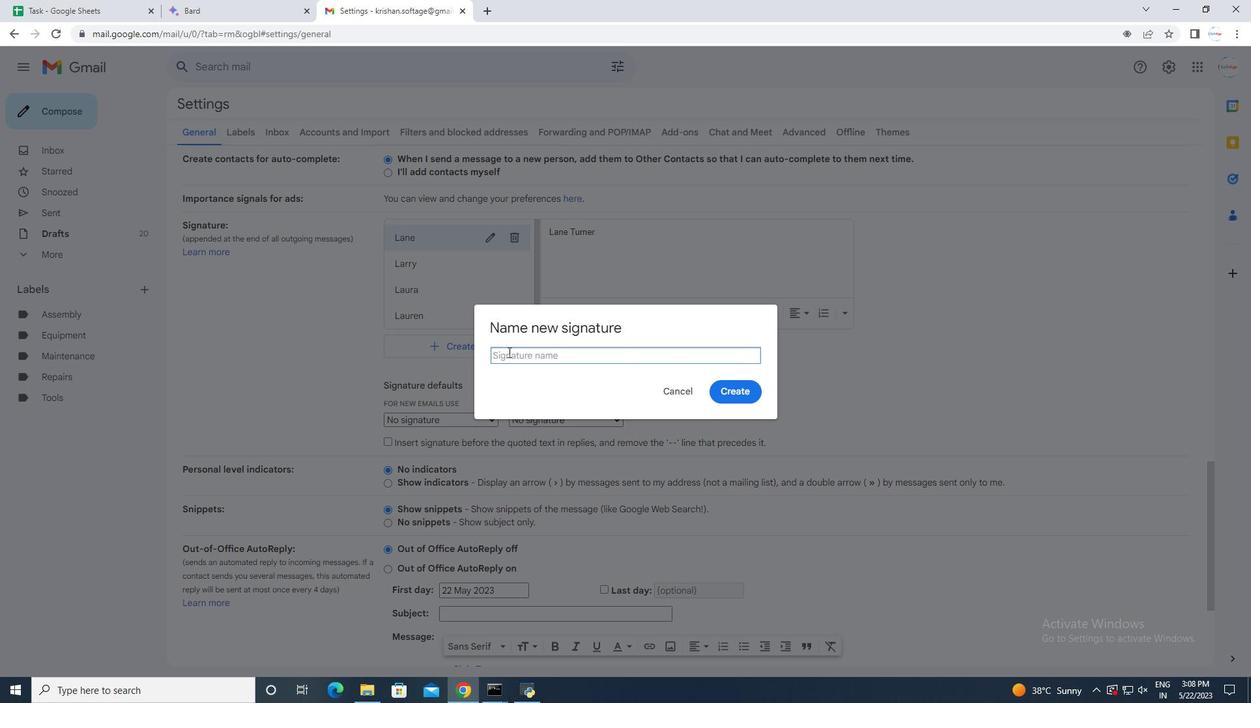 
Action: Key pressed <Key.shift>Layla<Key.space><Key.shift><Key.shift><Key.shift><Key.shift><Key.shift><Key.shift><Key.shift><Key.shift><Key.shift><Key.shift><Key.shift><Key.shift>Garcia
Screenshot: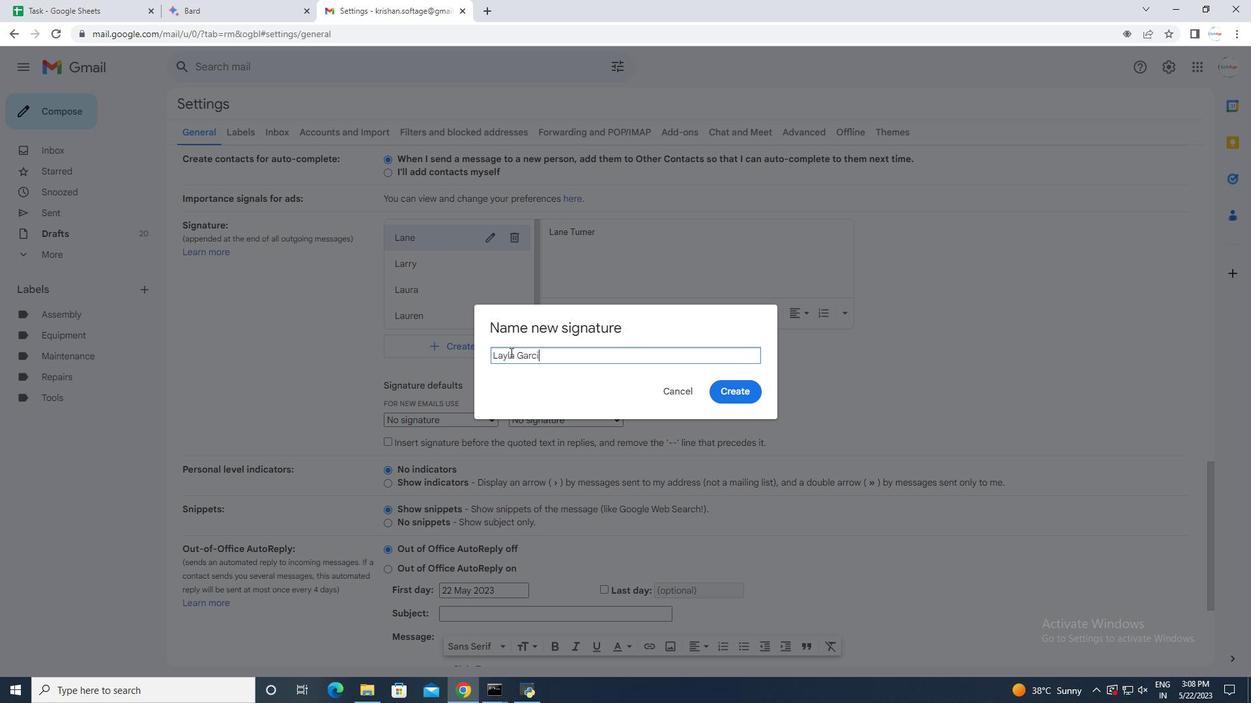 
Action: Mouse moved to (726, 393)
Screenshot: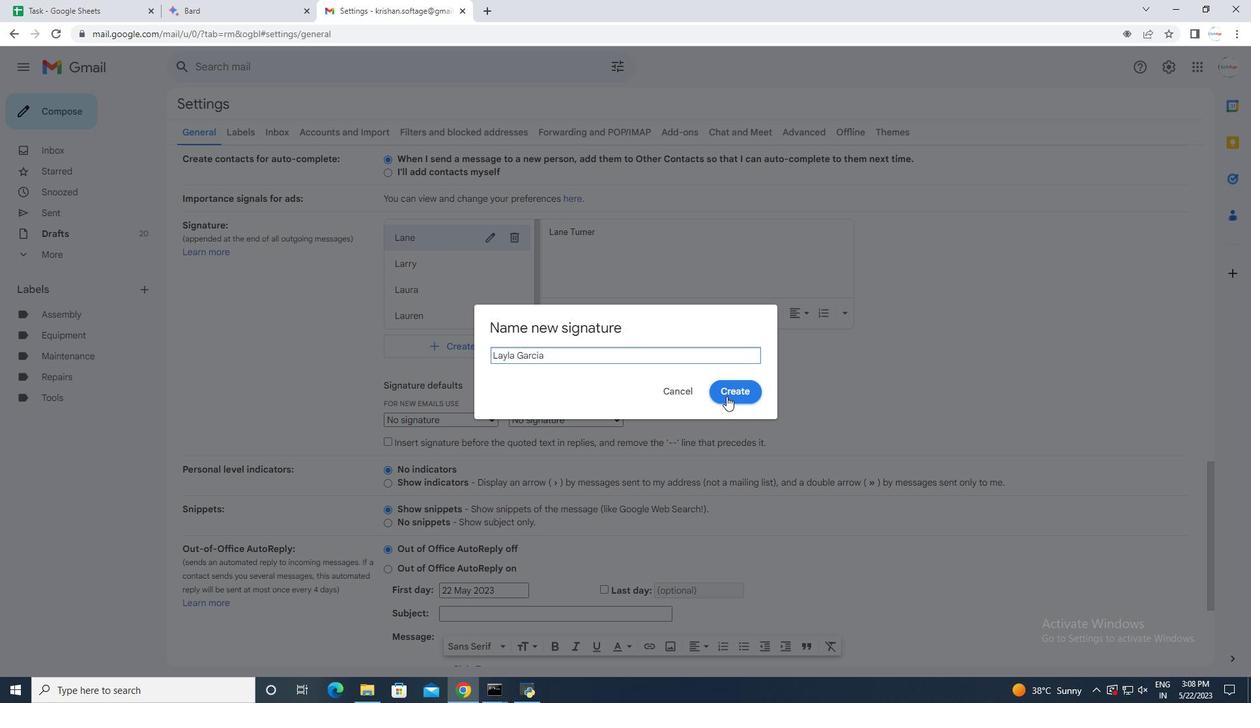 
Action: Mouse pressed left at (726, 393)
Screenshot: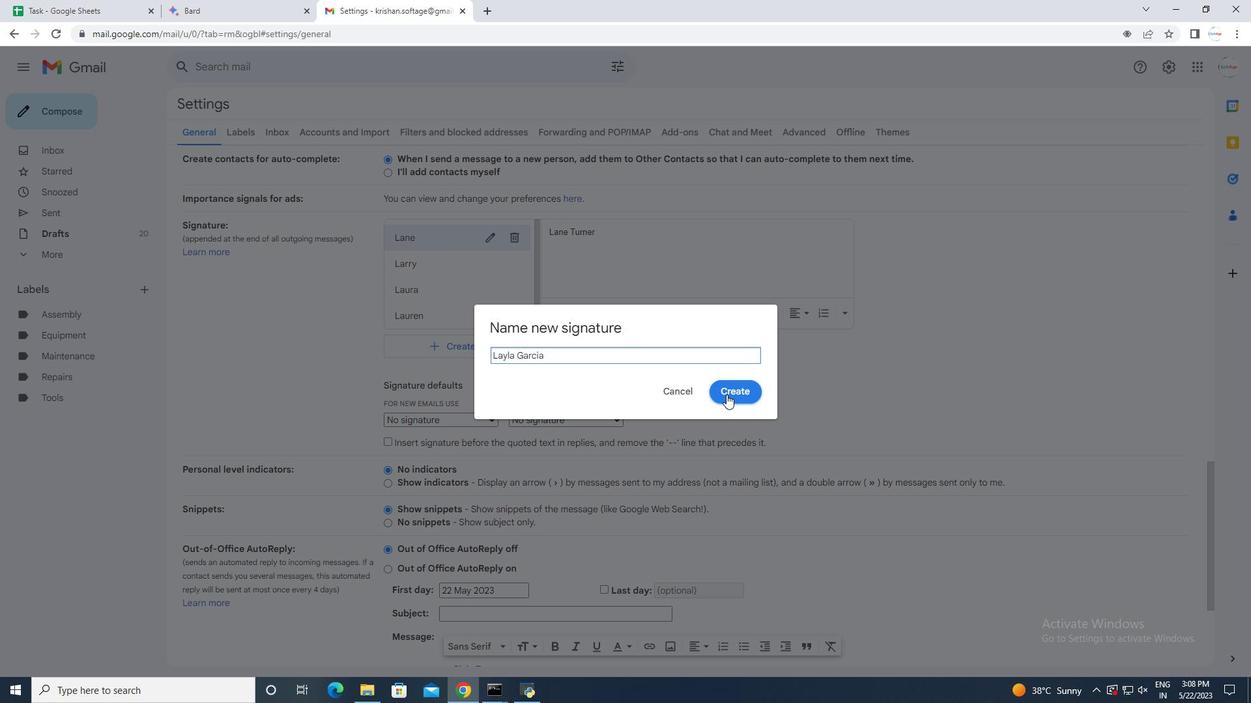 
Action: Mouse moved to (605, 240)
Screenshot: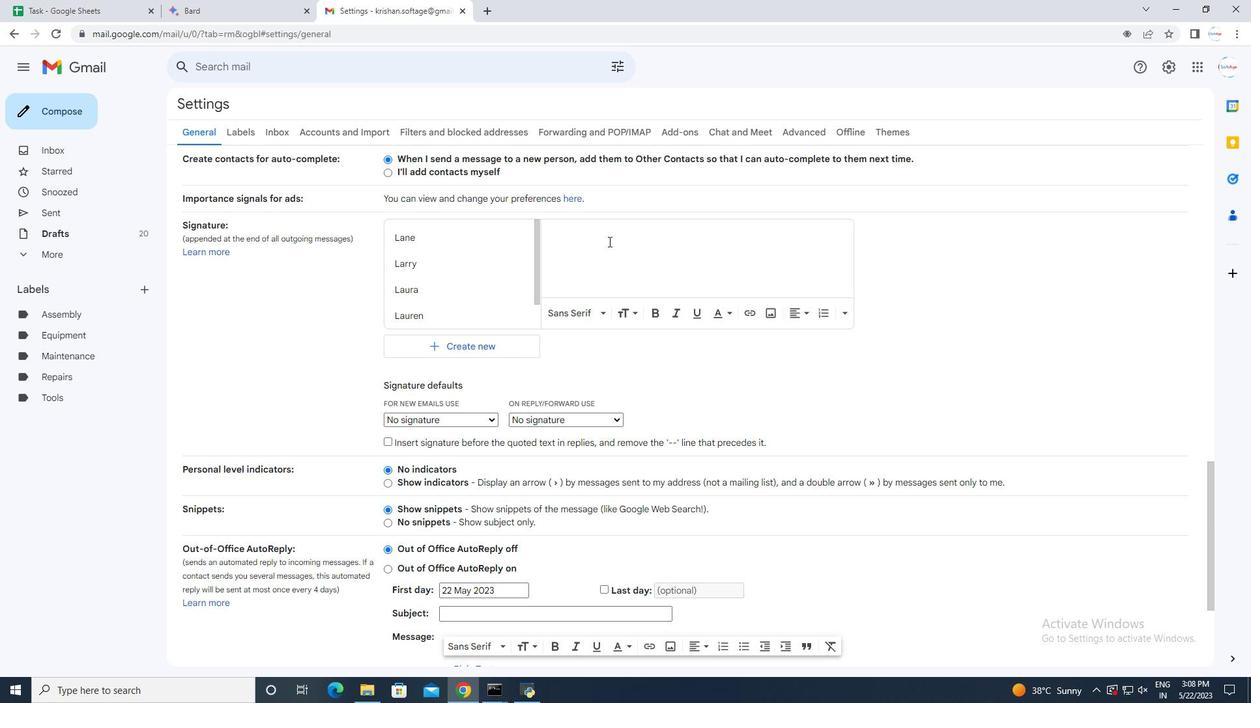 
Action: Mouse pressed left at (605, 240)
Screenshot: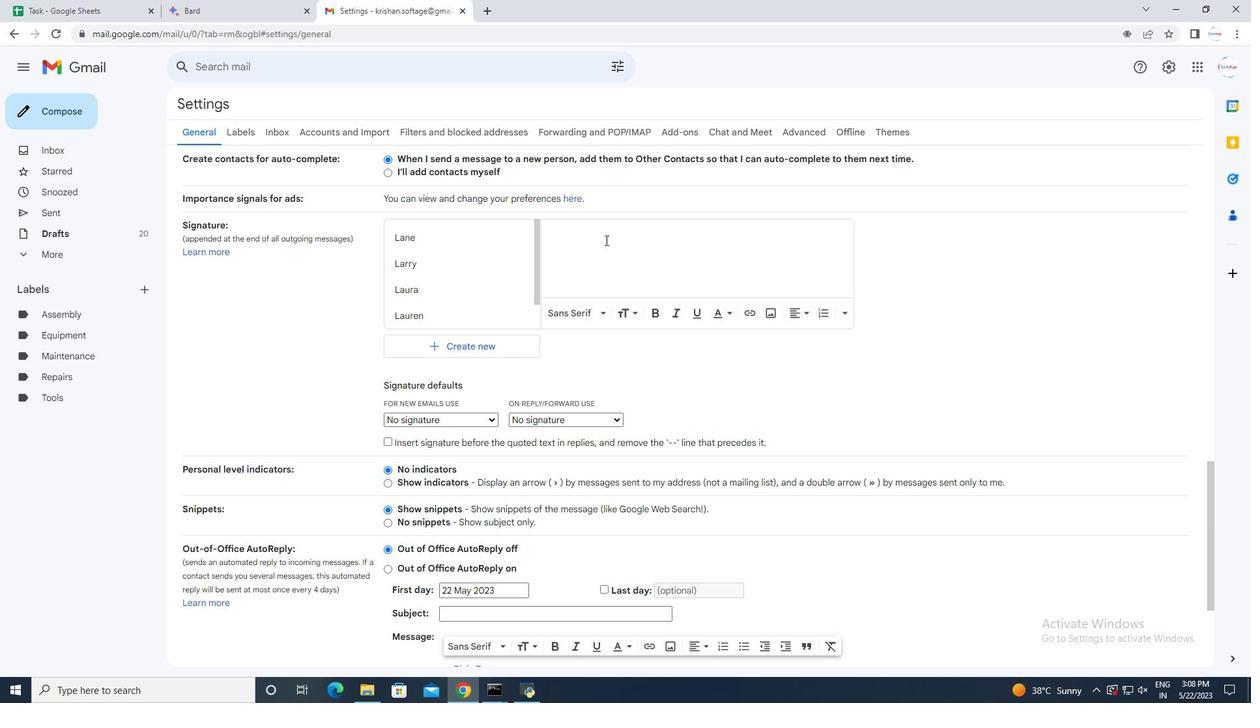 
Action: Mouse moved to (591, 231)
Screenshot: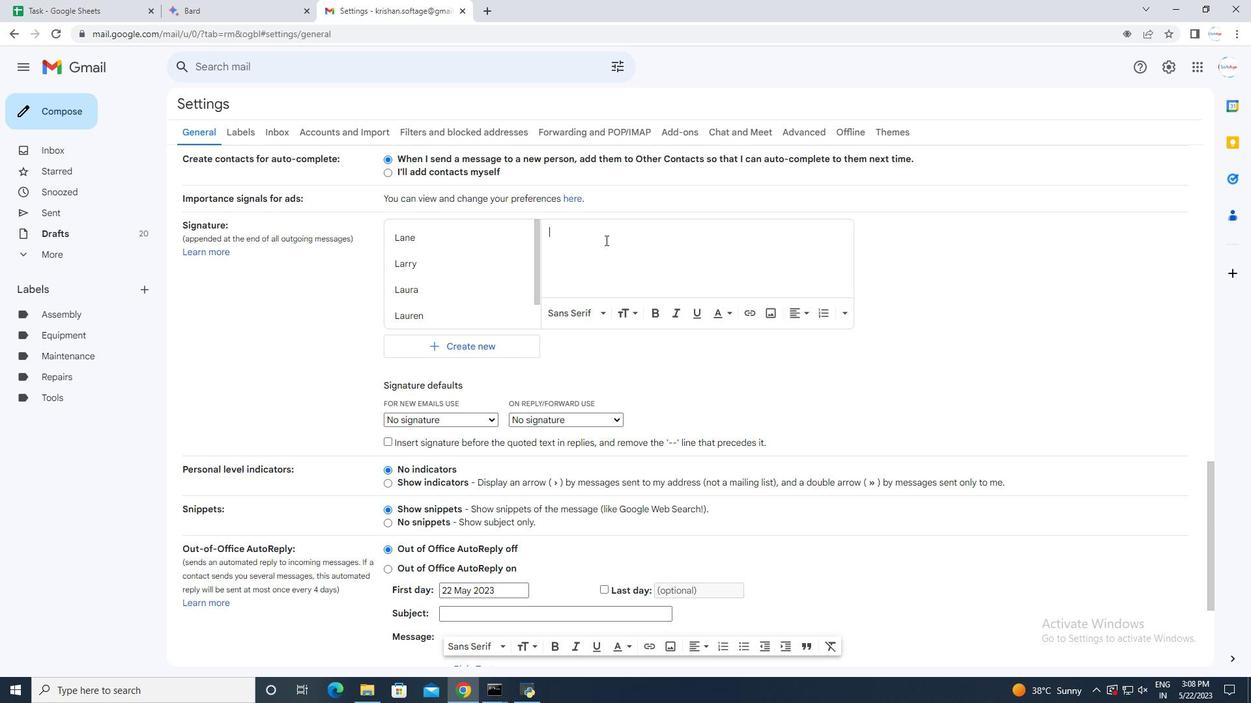 
Action: Key pressed <Key.shift>Layla<Key.space><Key.shift><Key.shift><Key.shift><Key.shift><Key.shift><Key.shift><Key.shift>Garcia
Screenshot: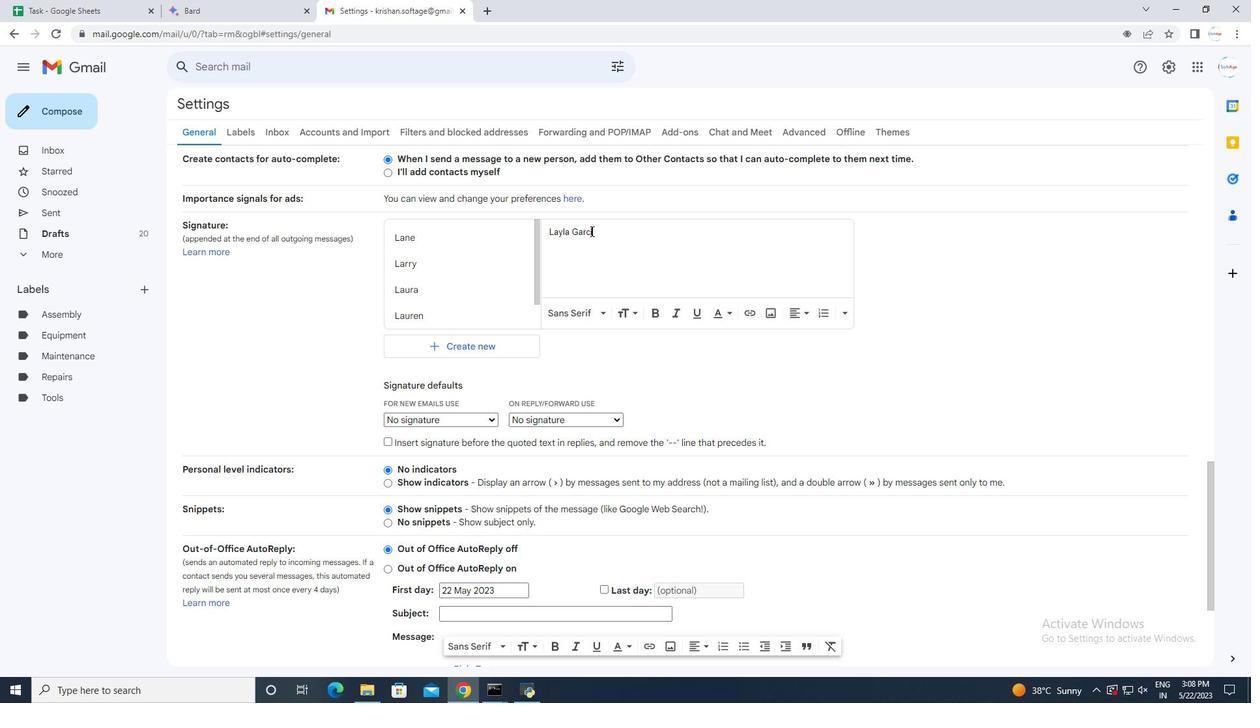 
Action: Mouse moved to (477, 456)
Screenshot: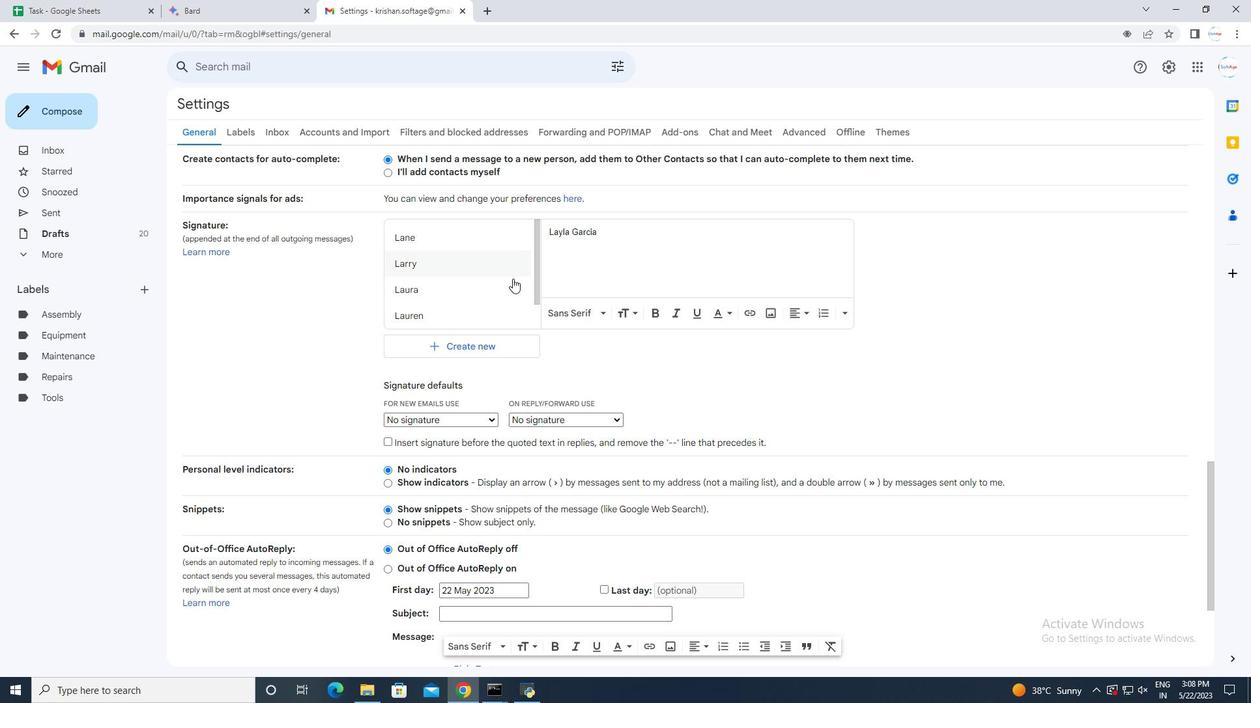 
Action: Mouse scrolled (477, 456) with delta (0, 0)
Screenshot: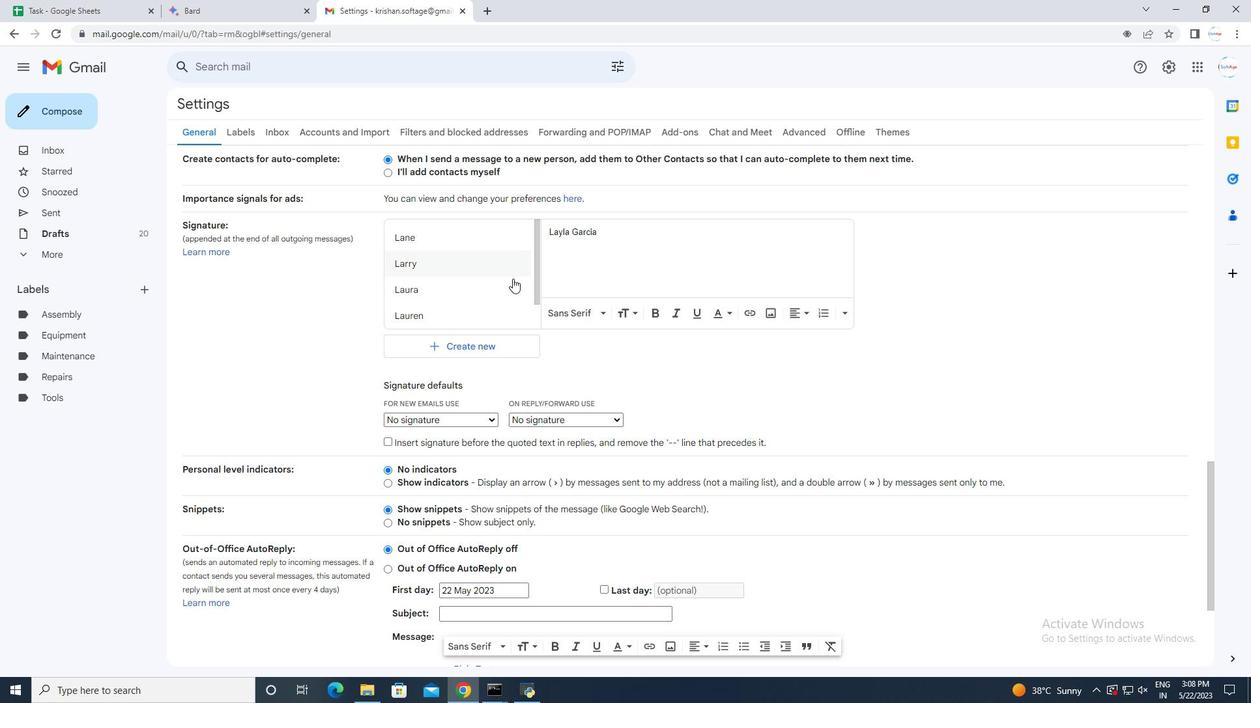 
Action: Mouse moved to (473, 475)
Screenshot: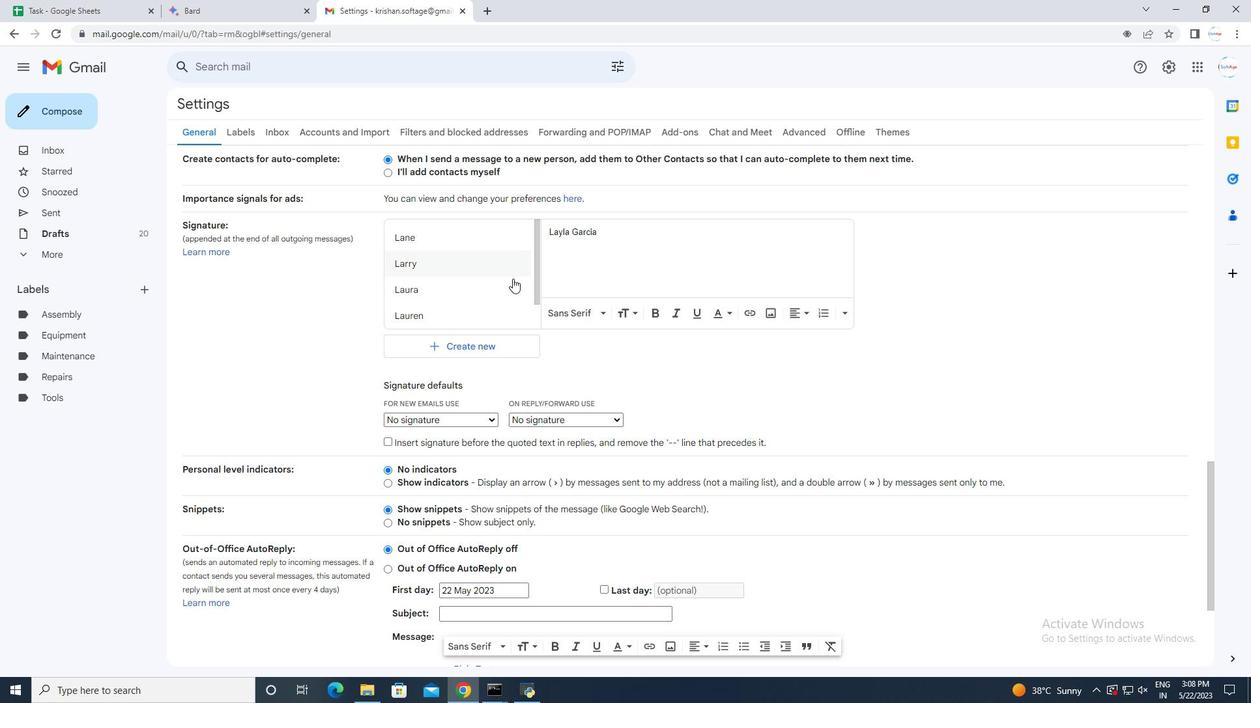 
Action: Mouse scrolled (473, 474) with delta (0, 0)
Screenshot: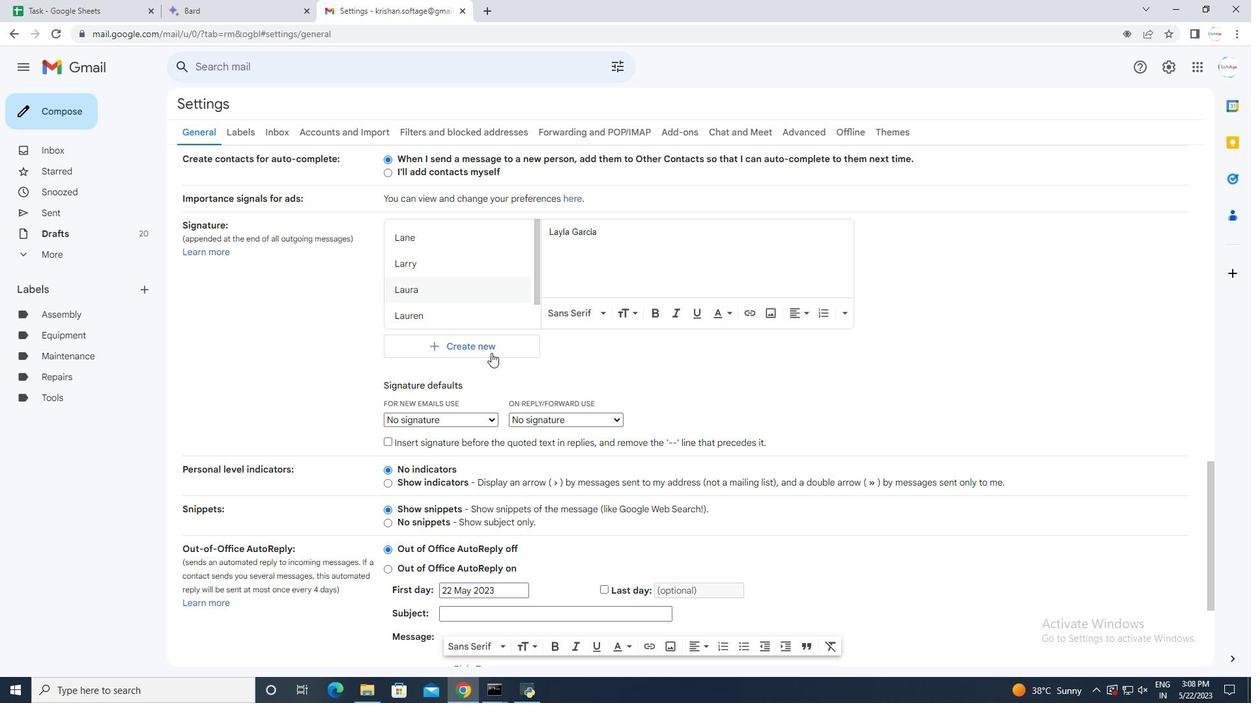 
Action: Mouse moved to (470, 484)
Screenshot: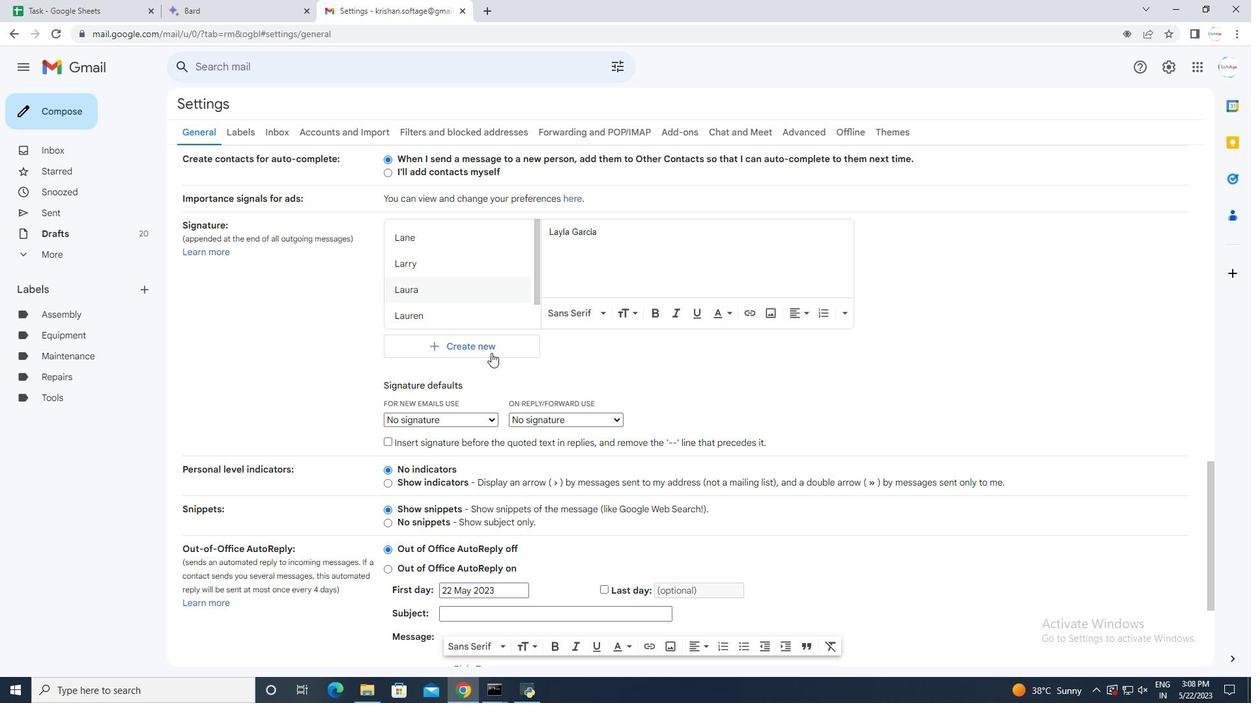 
Action: Mouse scrolled (470, 484) with delta (0, 0)
Screenshot: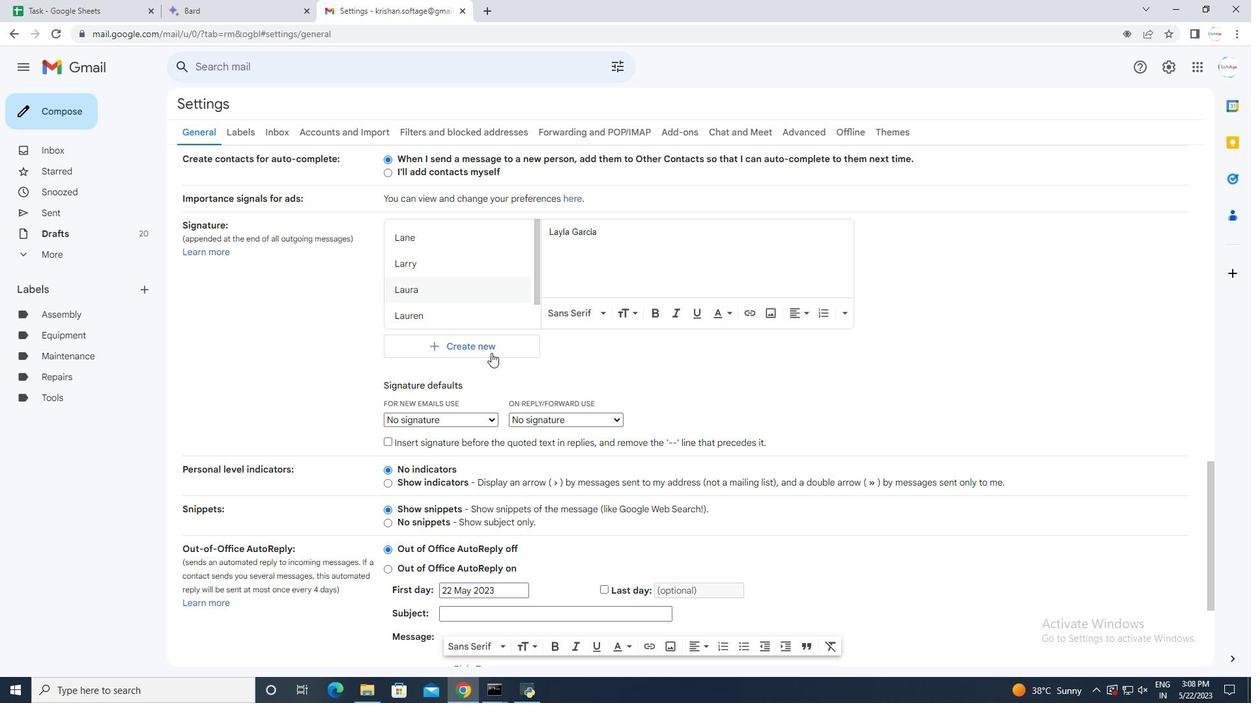 
Action: Mouse moved to (469, 487)
Screenshot: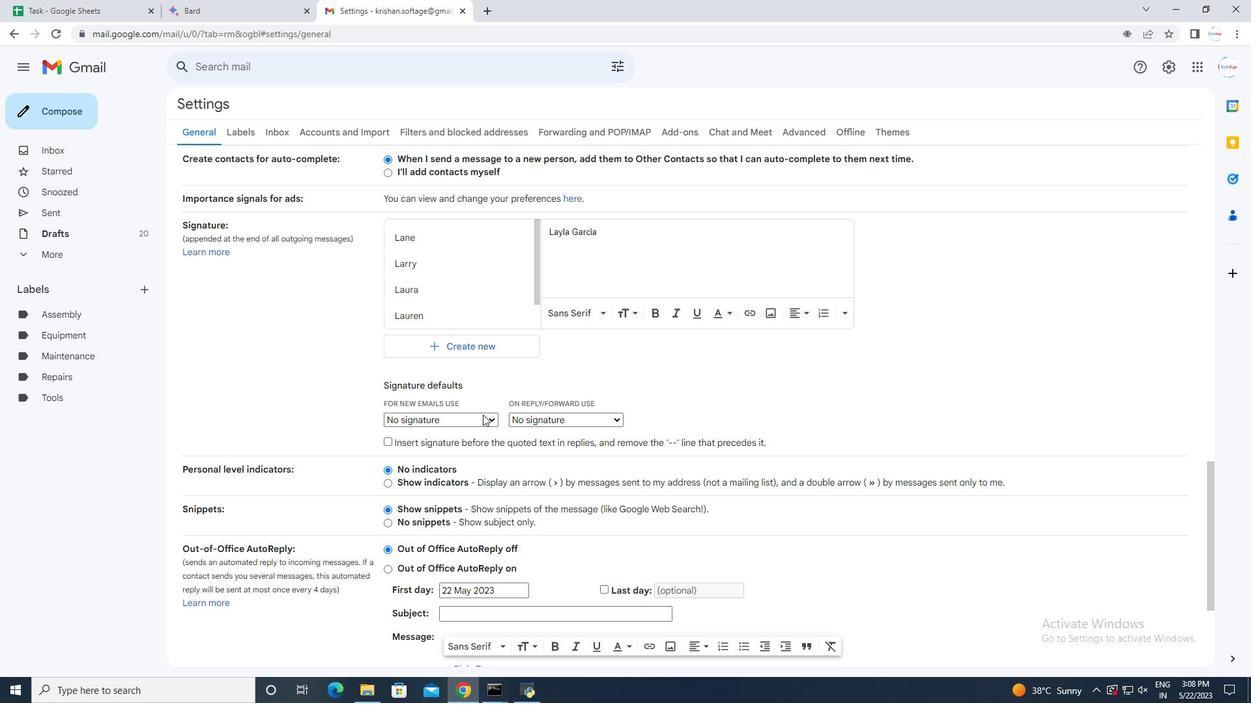 
Action: Mouse scrolled (469, 486) with delta (0, 0)
Screenshot: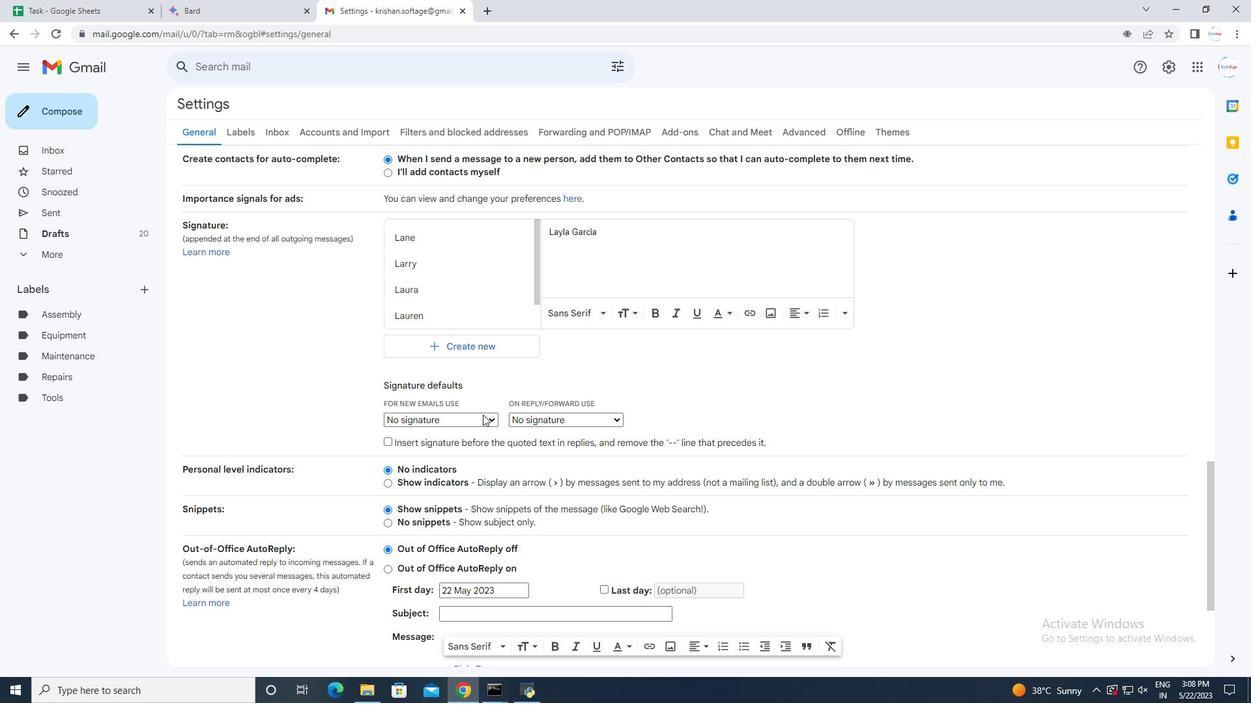 
Action: Mouse scrolled (469, 486) with delta (0, 0)
Screenshot: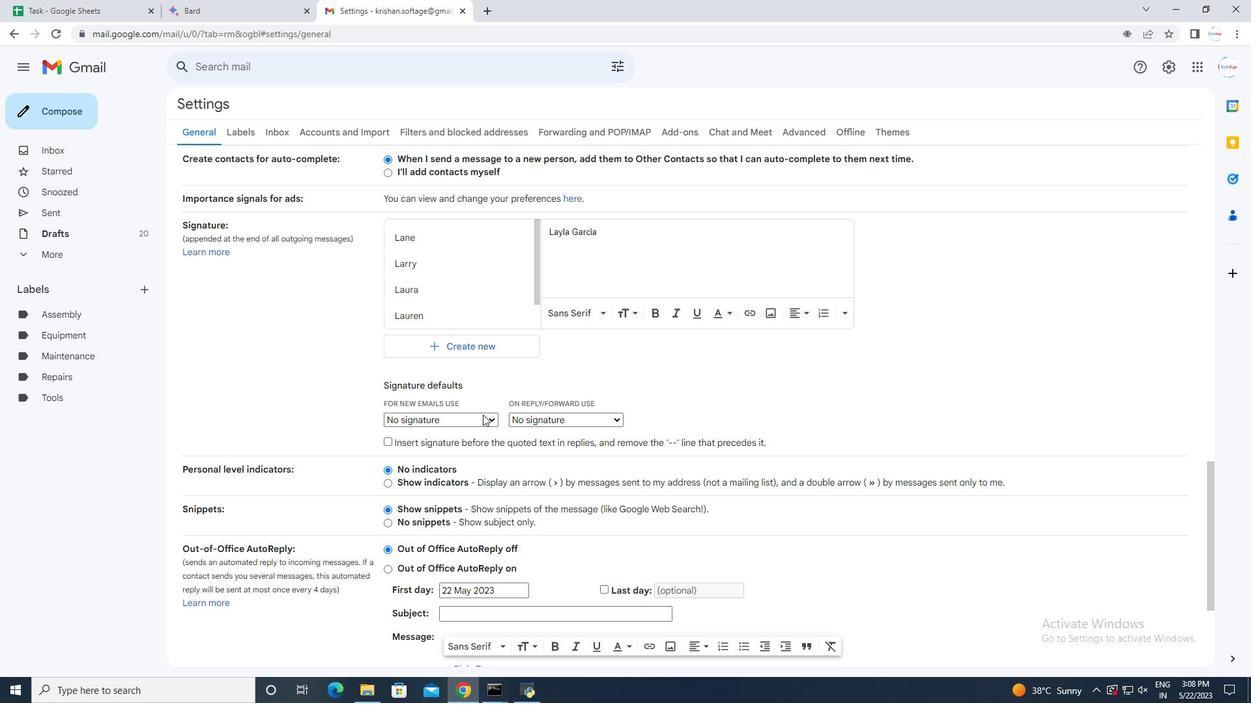 
Action: Mouse scrolled (469, 486) with delta (0, 0)
Screenshot: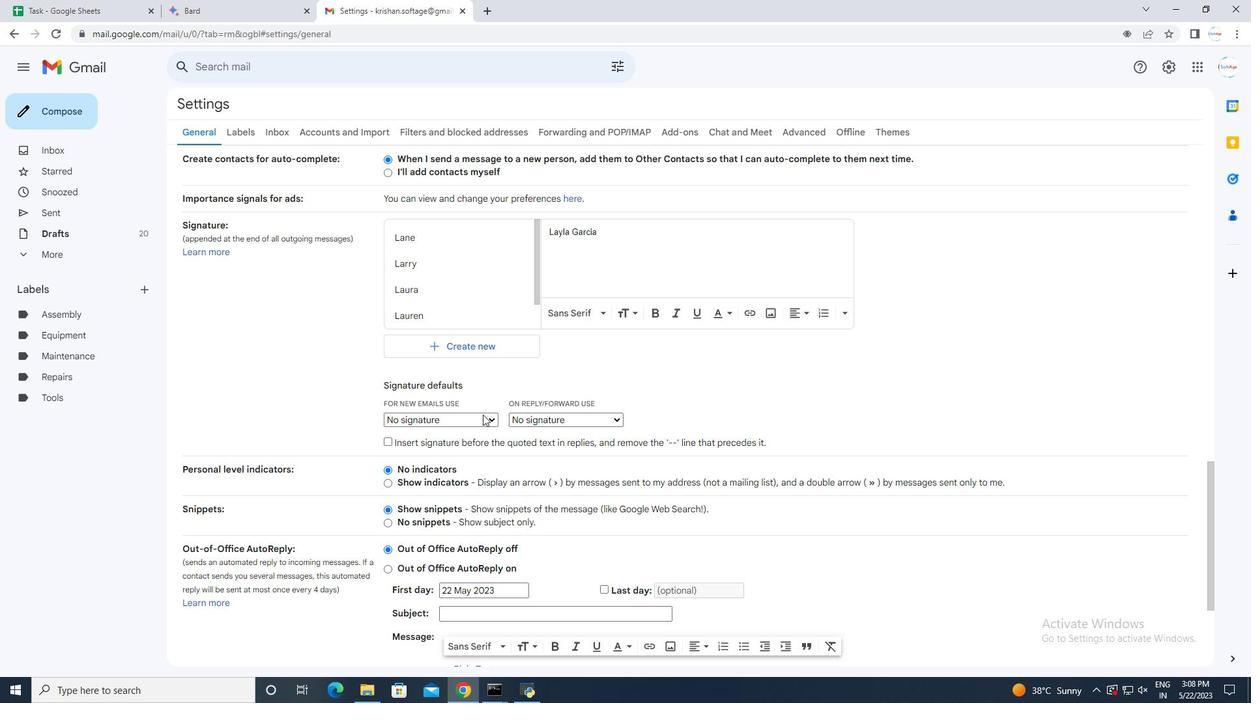 
Action: Mouse moved to (475, 510)
Screenshot: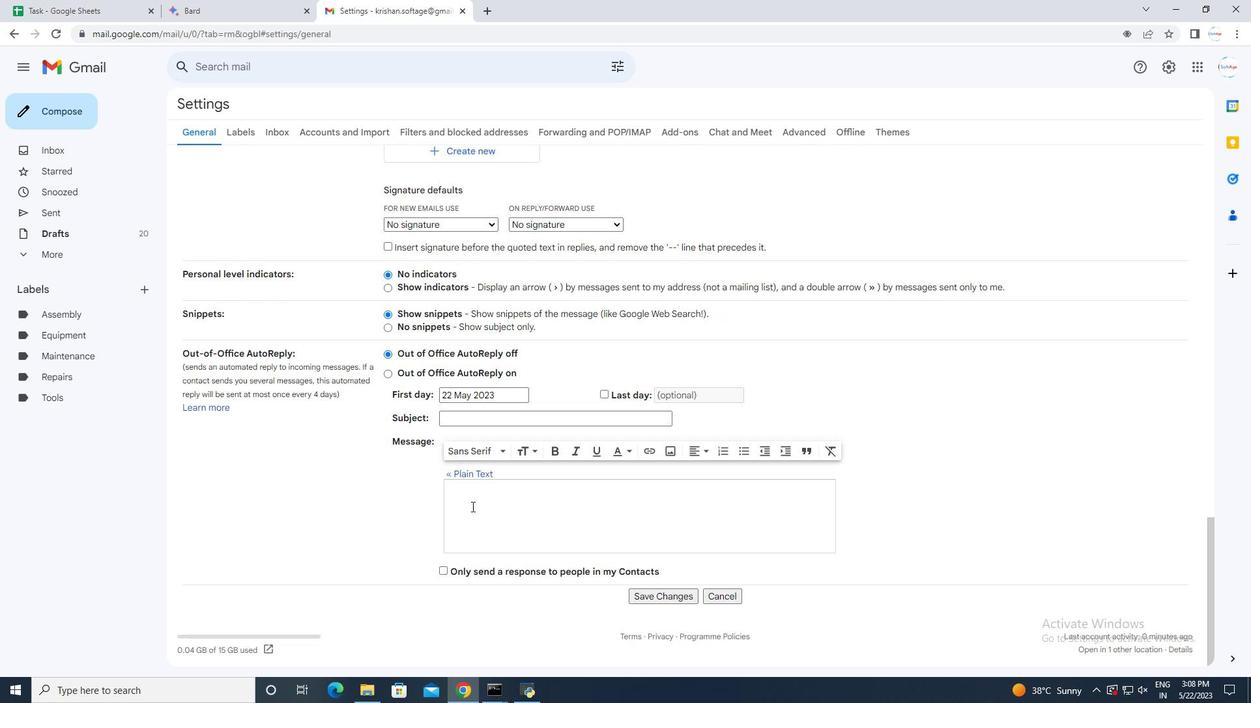 
Action: Mouse scrolled (475, 510) with delta (0, 0)
Screenshot: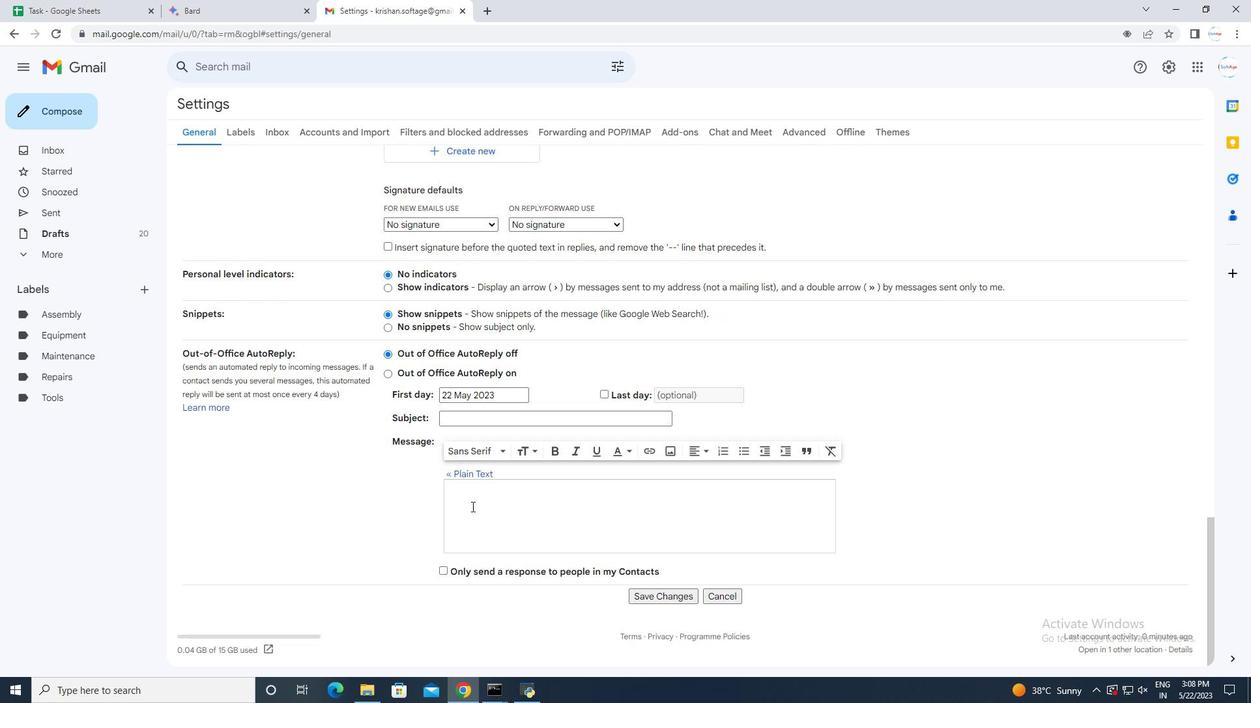 
Action: Mouse moved to (477, 514)
Screenshot: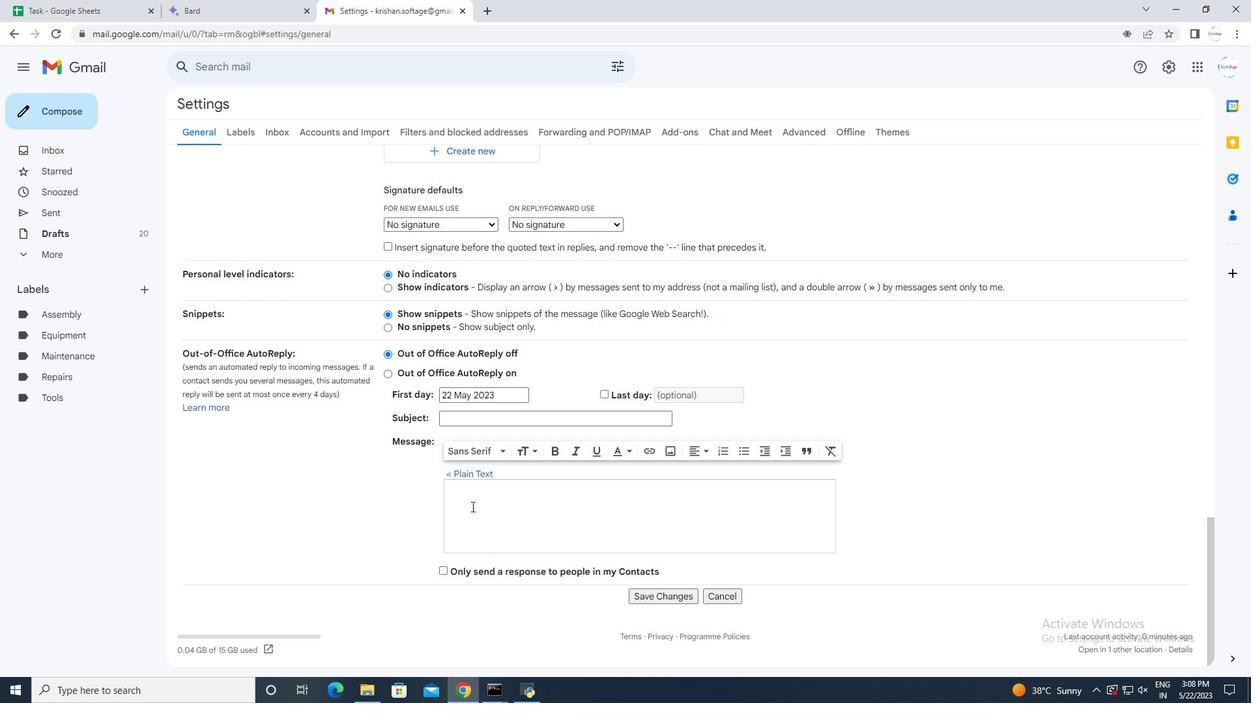 
Action: Mouse scrolled (477, 513) with delta (0, 0)
Screenshot: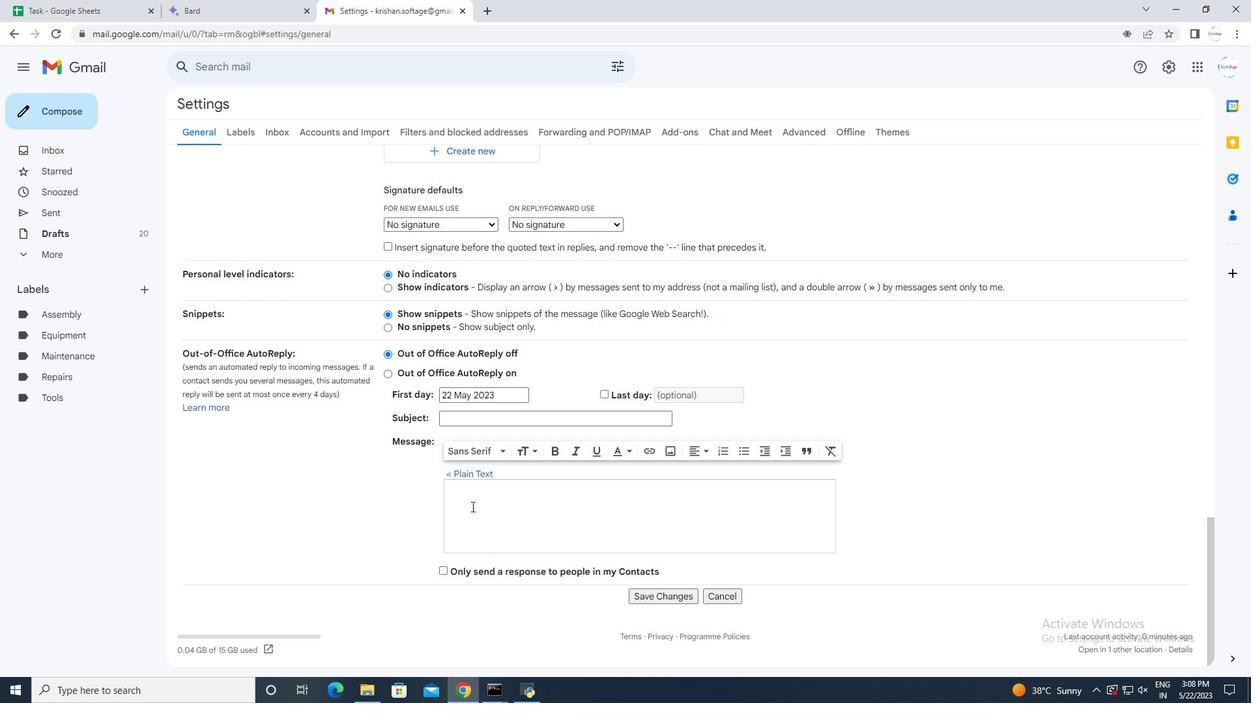 
Action: Mouse moved to (478, 516)
Screenshot: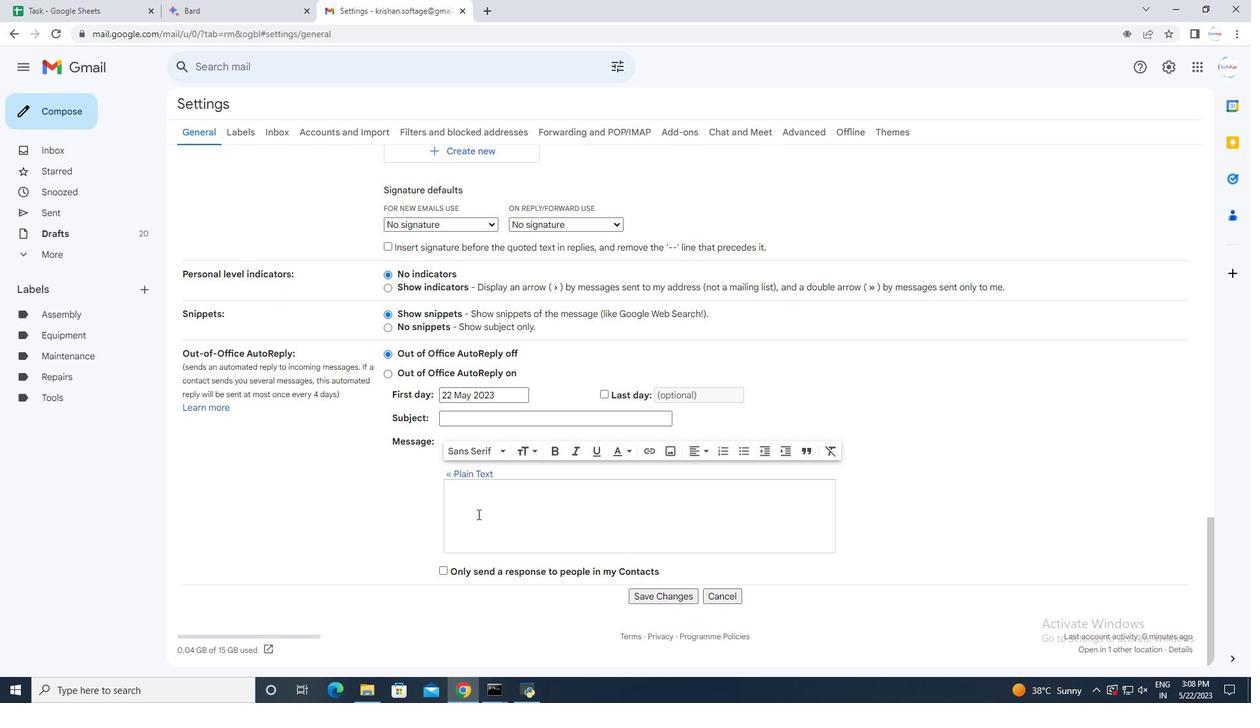 
Action: Mouse scrolled (478, 515) with delta (0, 0)
Screenshot: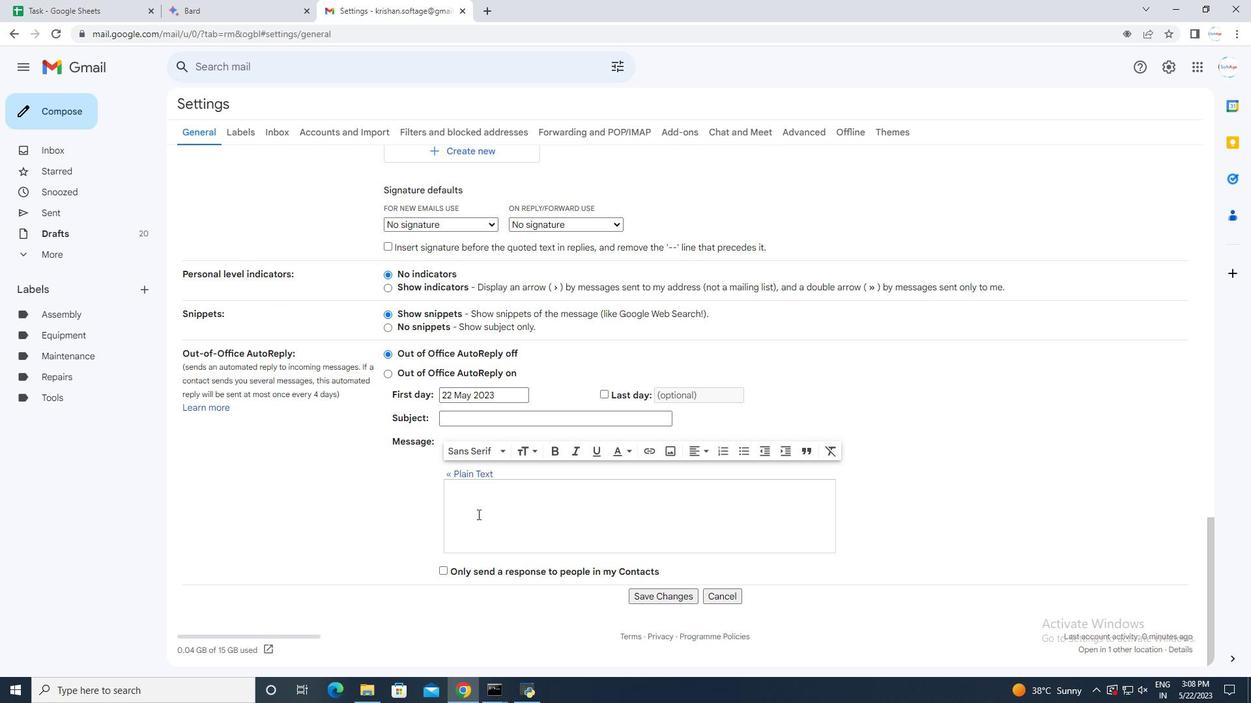 
Action: Mouse moved to (479, 517)
Screenshot: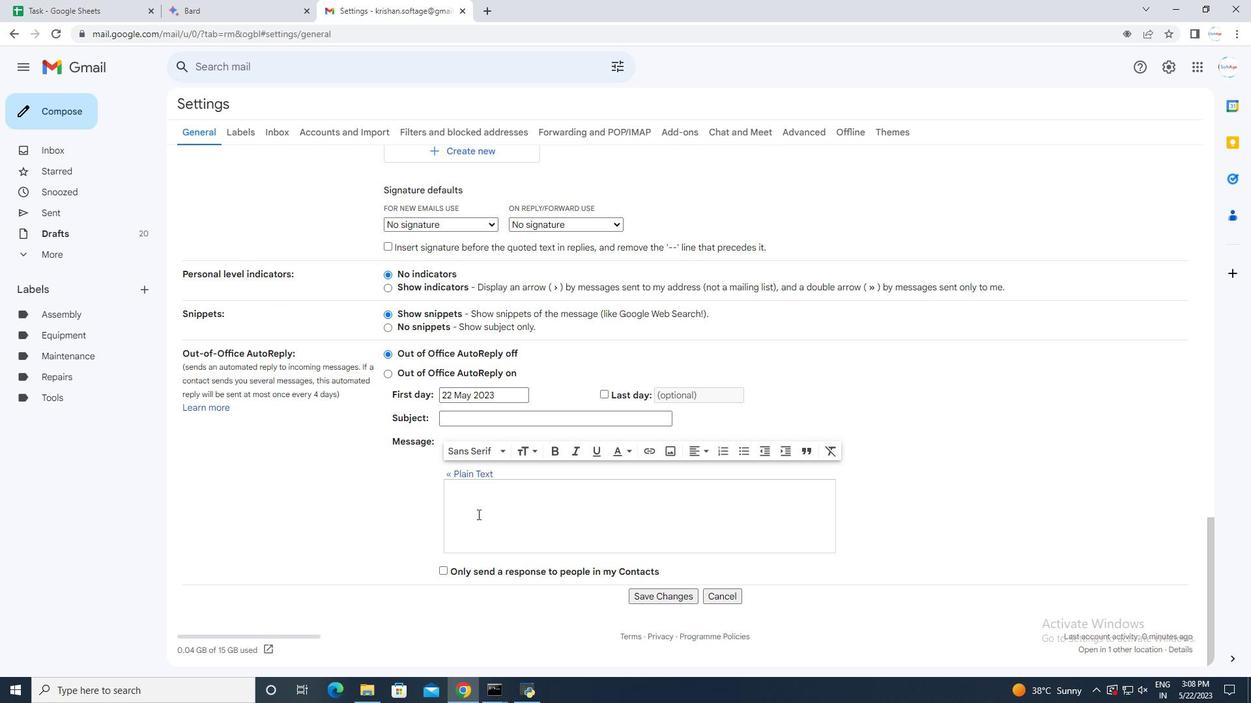 
Action: Mouse scrolled (478, 515) with delta (0, 0)
Screenshot: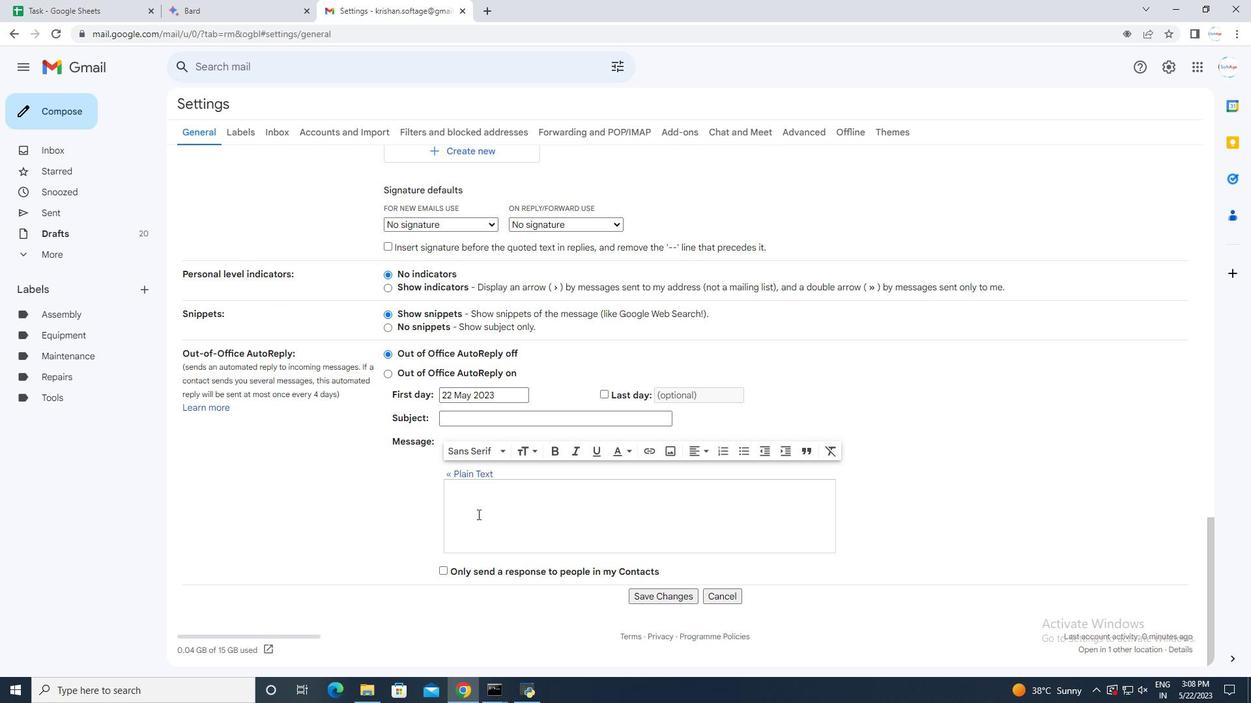 
Action: Mouse moved to (541, 560)
Screenshot: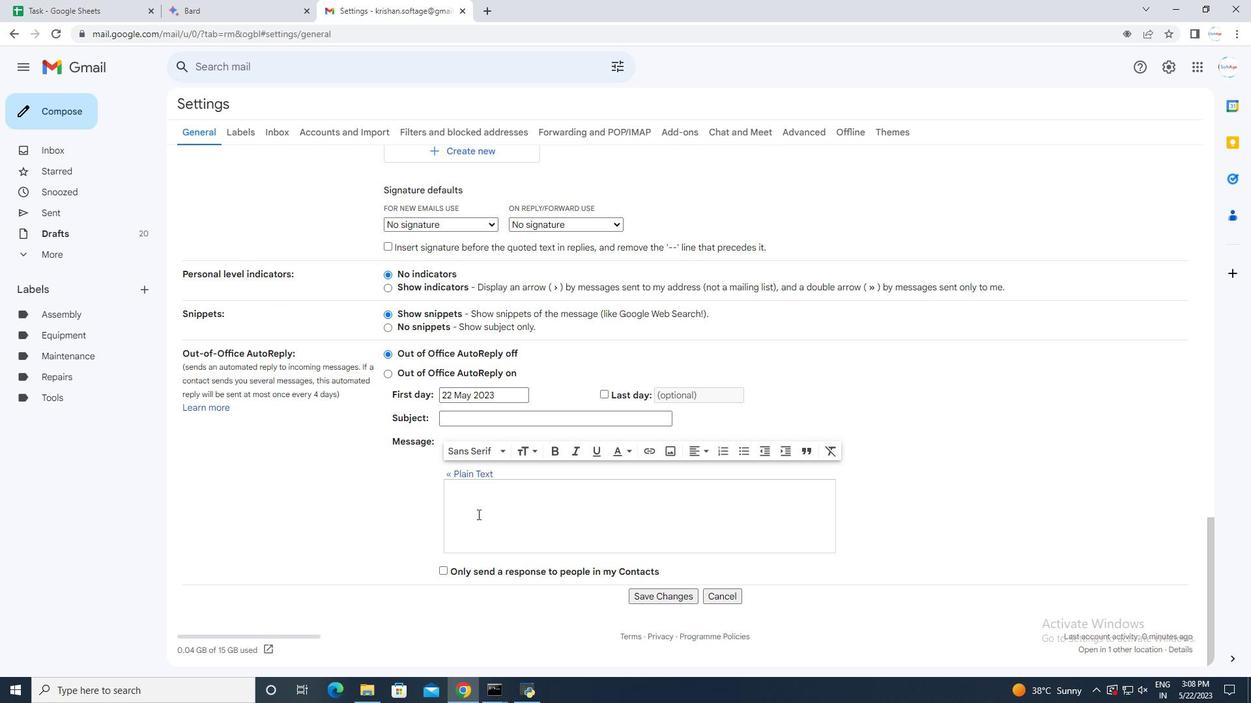 
Action: Mouse scrolled (479, 516) with delta (0, 0)
Screenshot: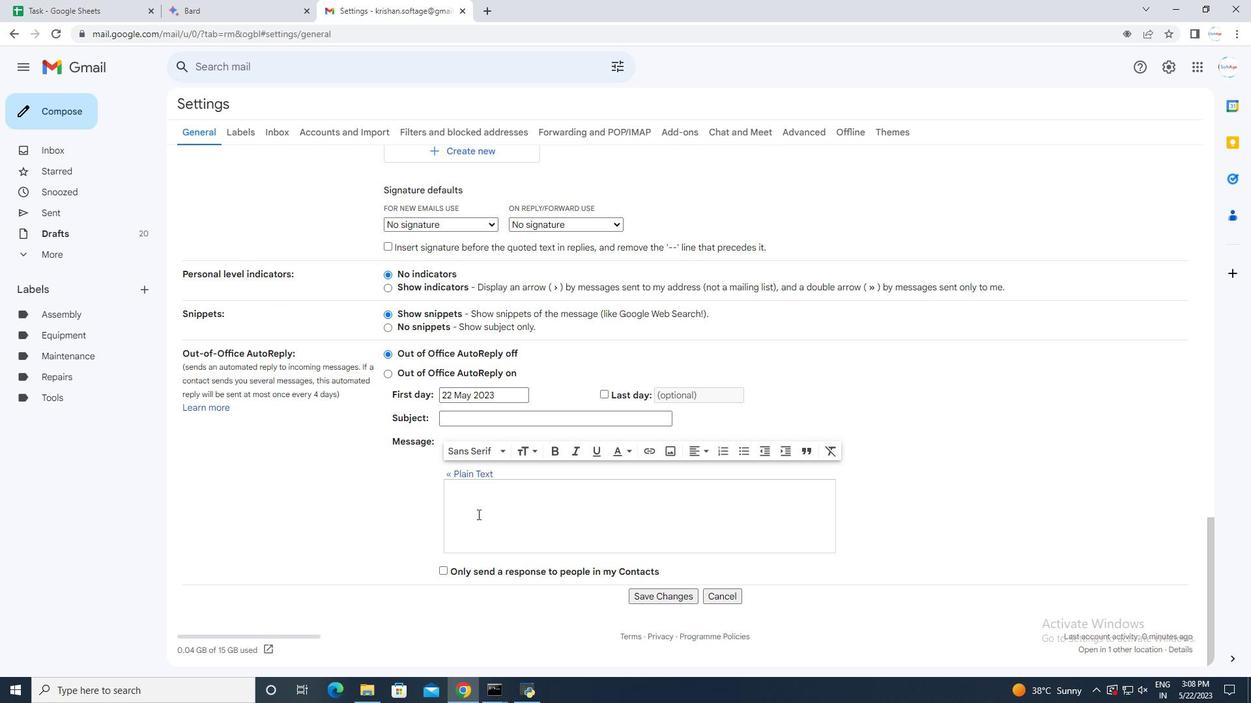 
Action: Mouse moved to (645, 595)
Screenshot: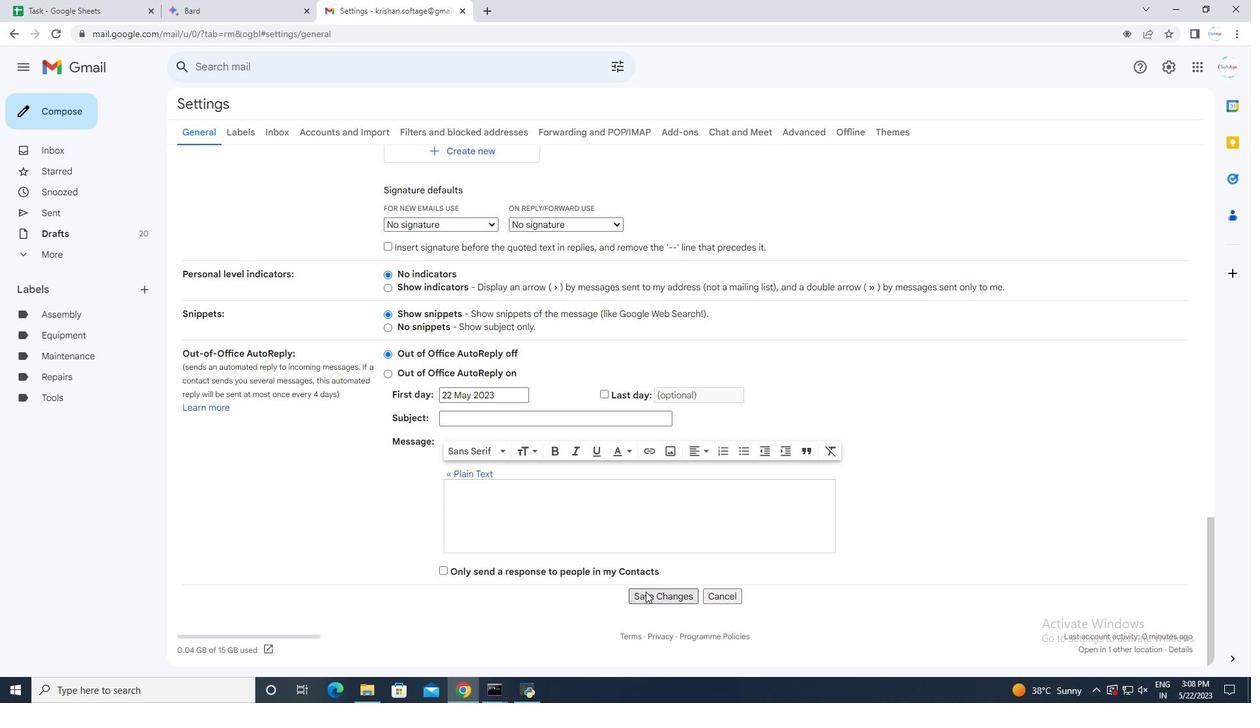 
Action: Mouse pressed left at (645, 595)
Screenshot: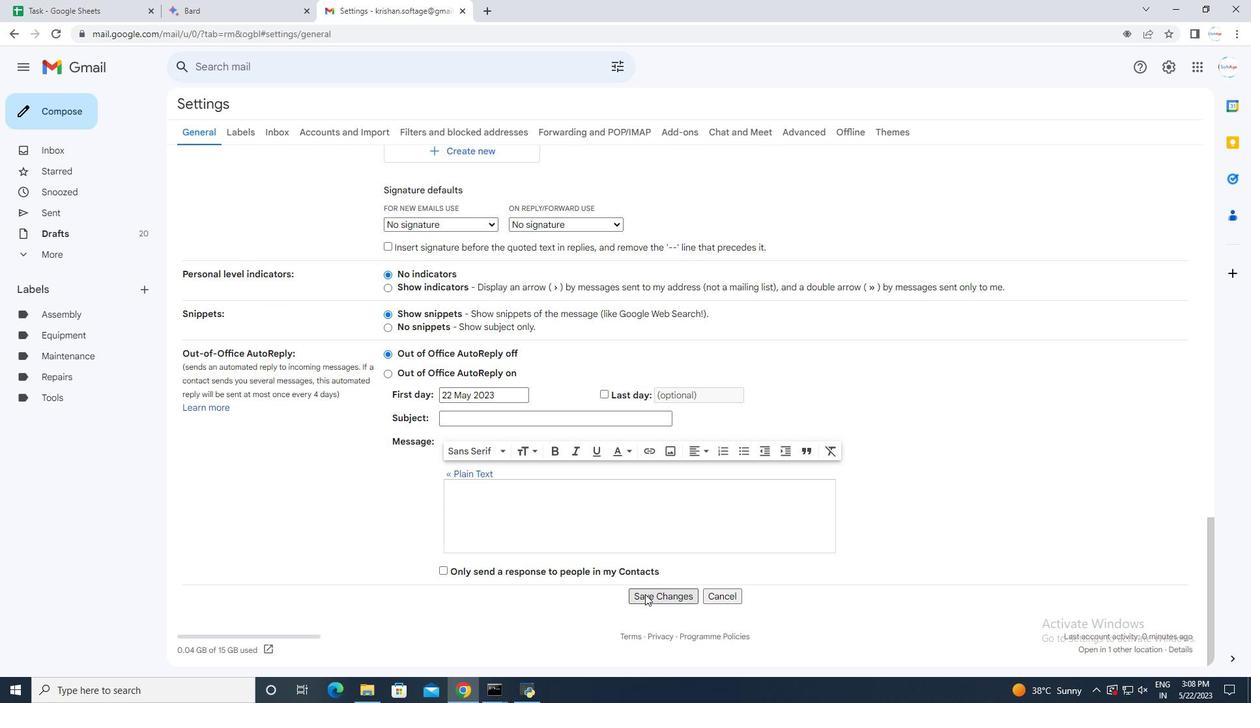 
Action: Mouse moved to (41, 102)
Screenshot: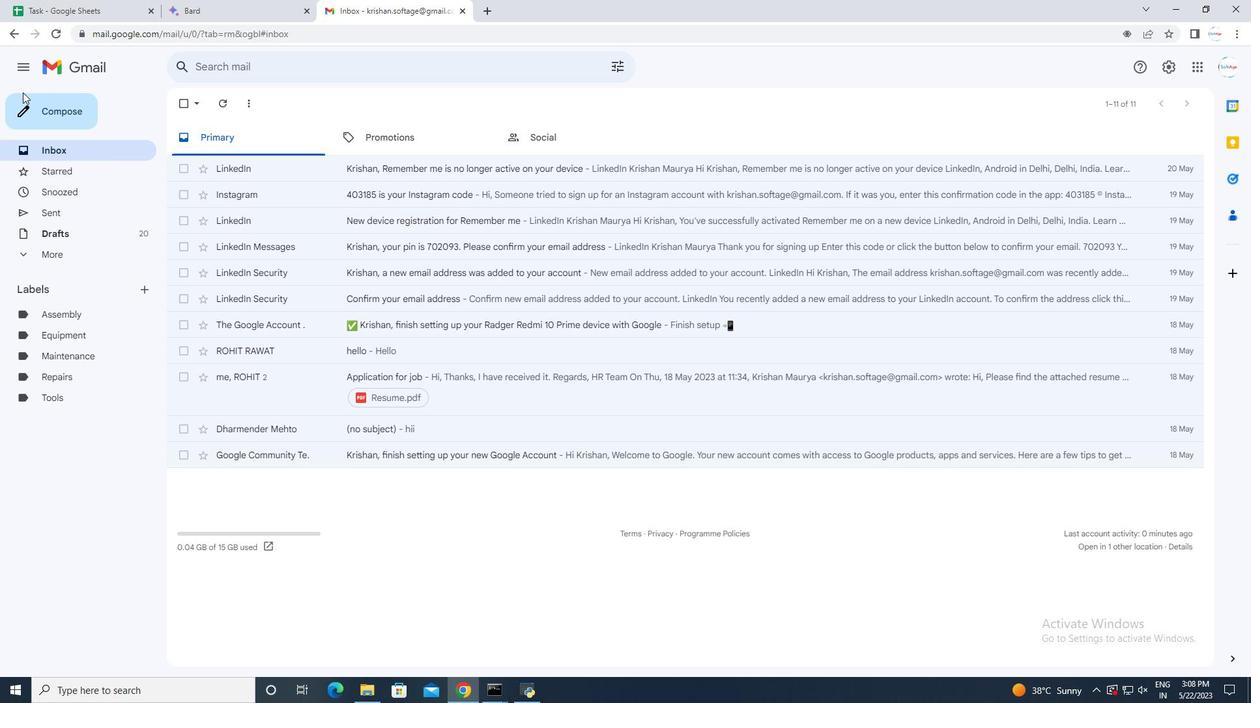 
Action: Mouse pressed left at (41, 102)
Screenshot: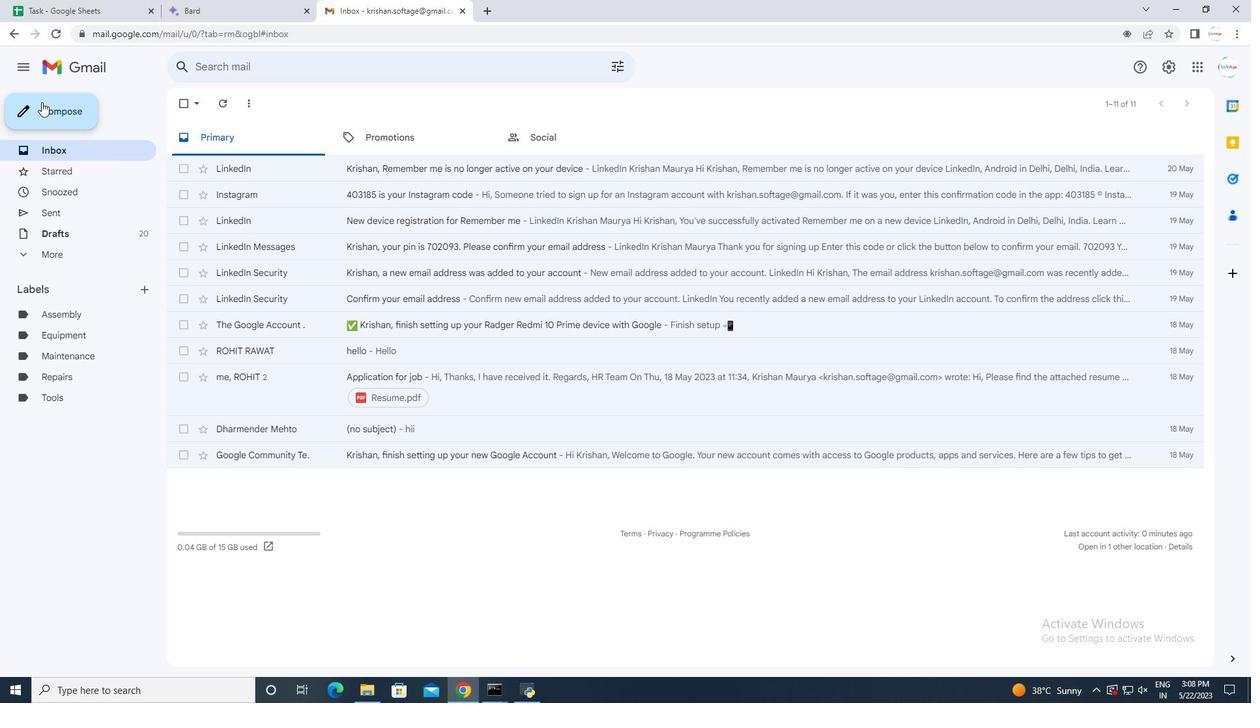 
Action: Mouse moved to (877, 316)
Screenshot: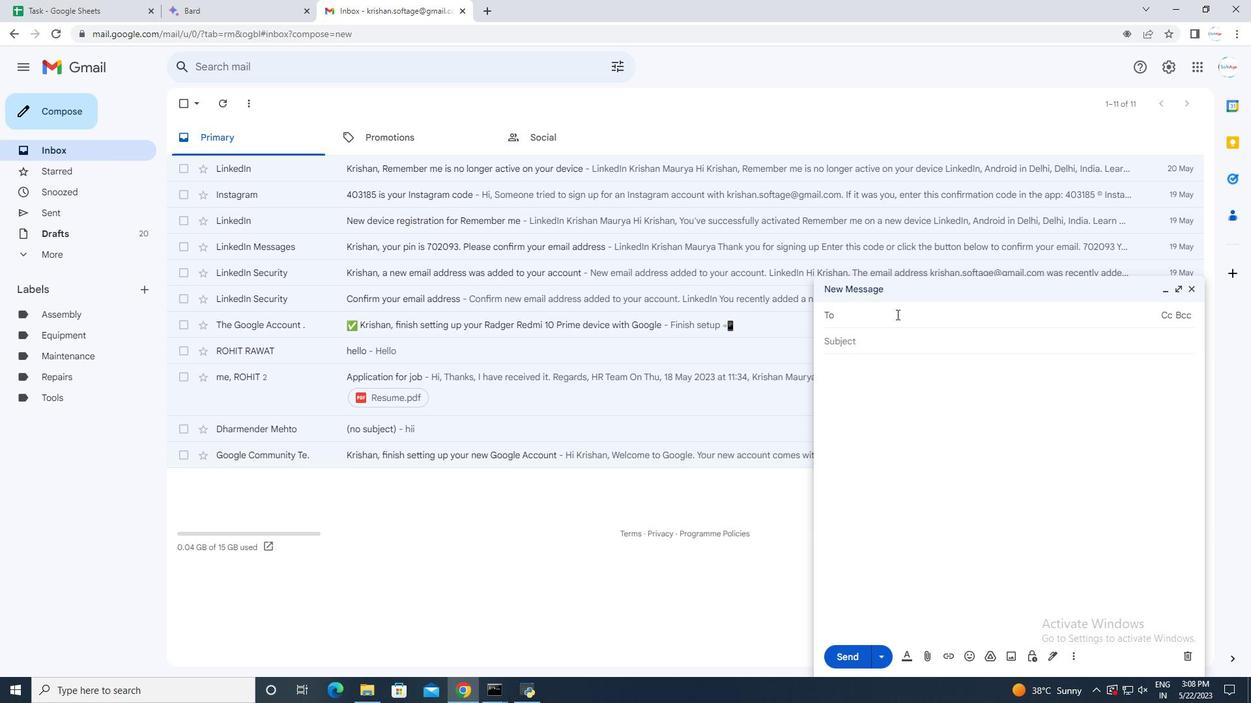 
Action: Mouse pressed left at (877, 316)
Screenshot: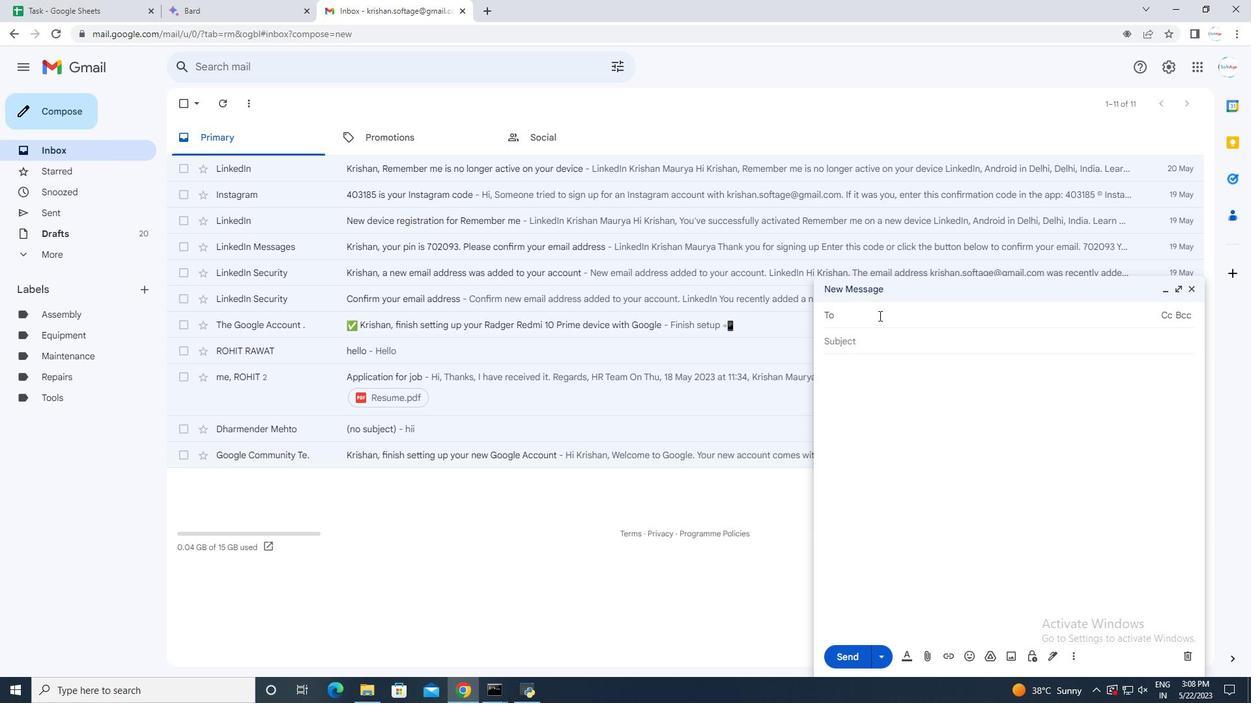 
Action: Key pressed softage.6<Key.shift>@softage.net
Screenshot: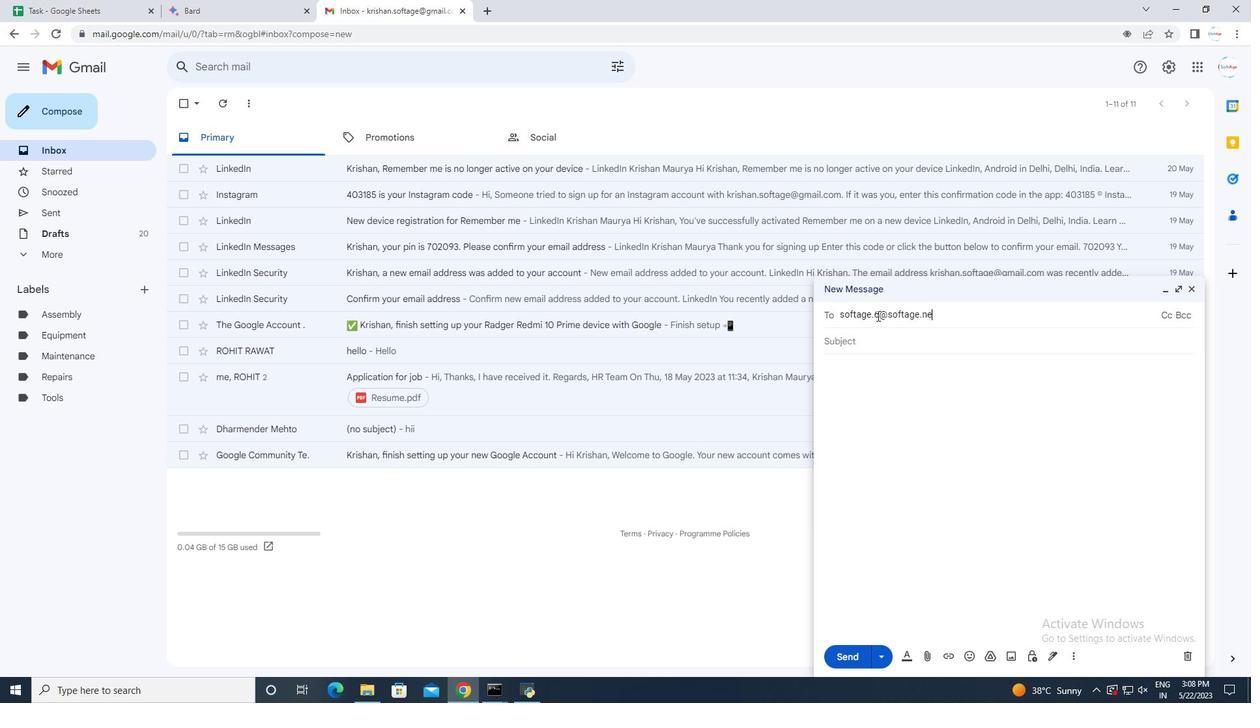 
Action: Mouse moved to (907, 345)
Screenshot: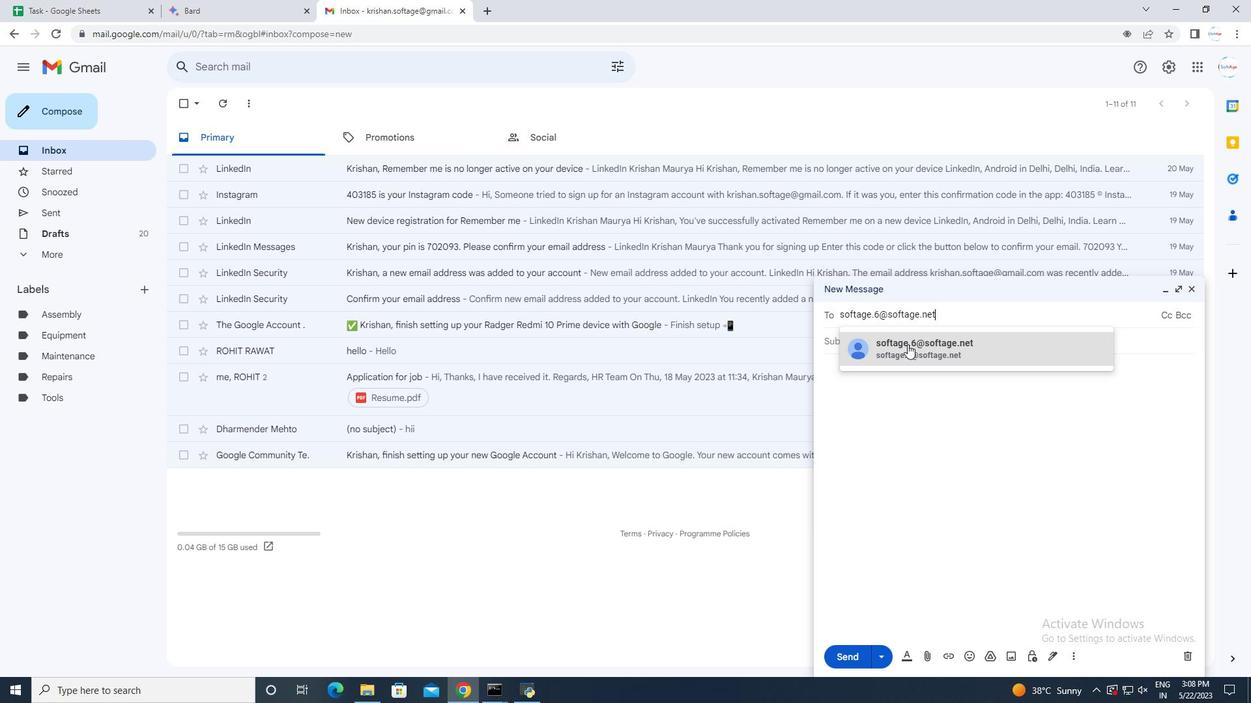 
Action: Mouse pressed left at (907, 345)
Screenshot: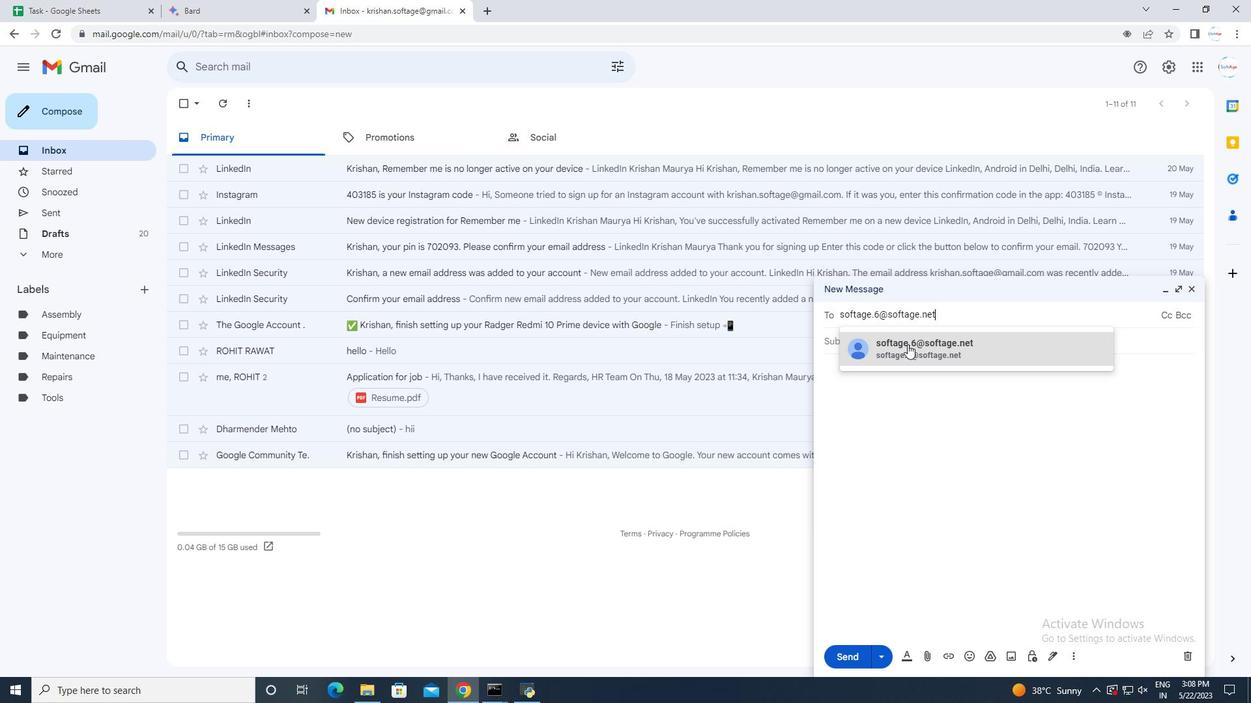 
Action: Mouse moved to (836, 356)
Screenshot: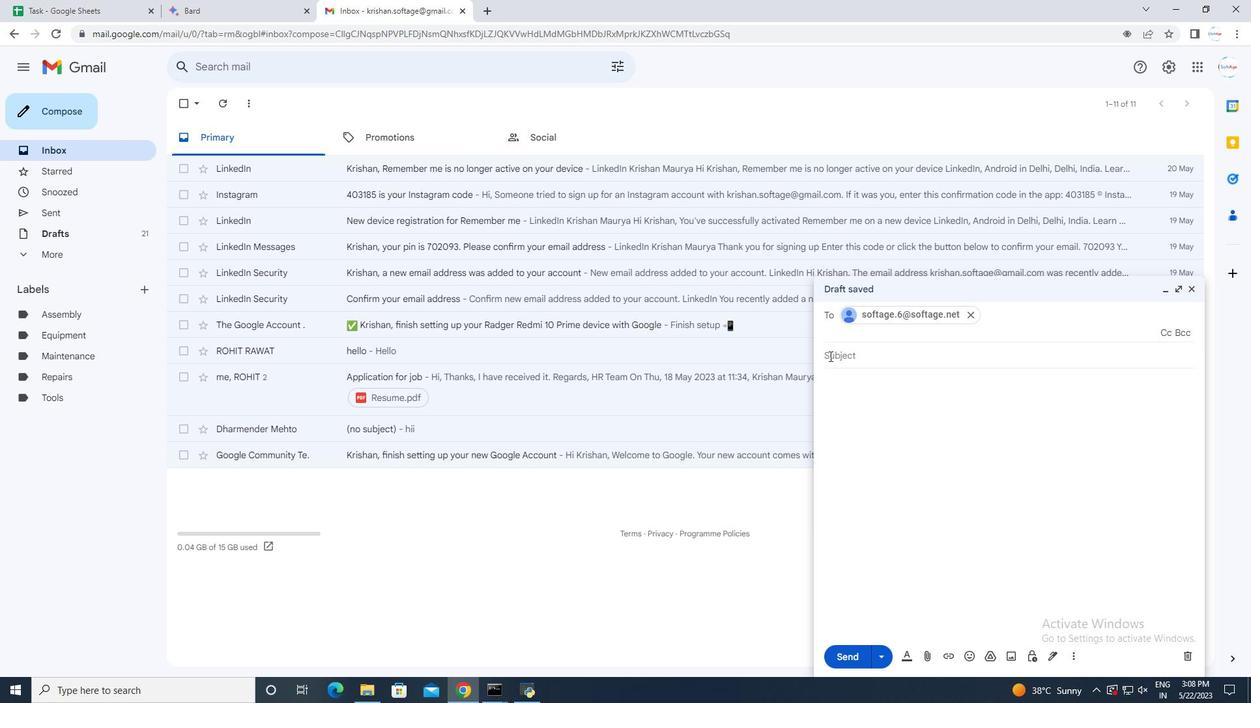 
Action: Mouse pressed left at (836, 356)
Screenshot: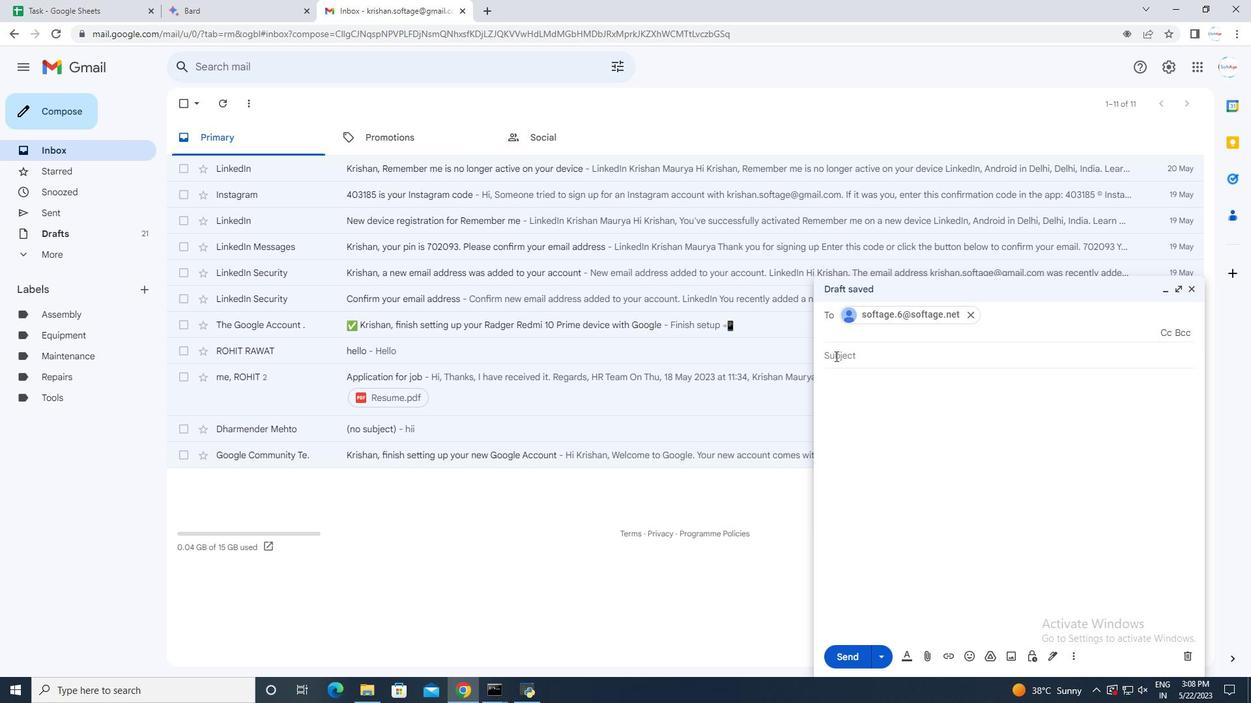
Action: Mouse moved to (858, 369)
Screenshot: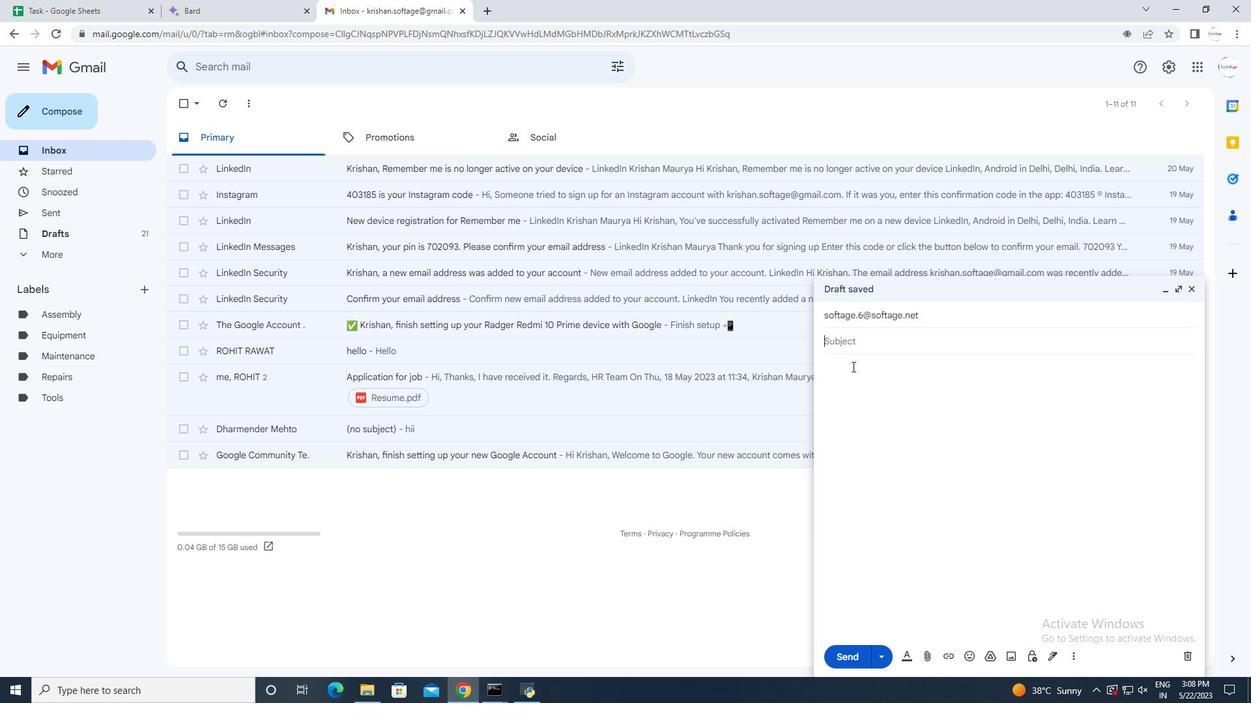 
Action: Mouse pressed left at (858, 369)
Screenshot: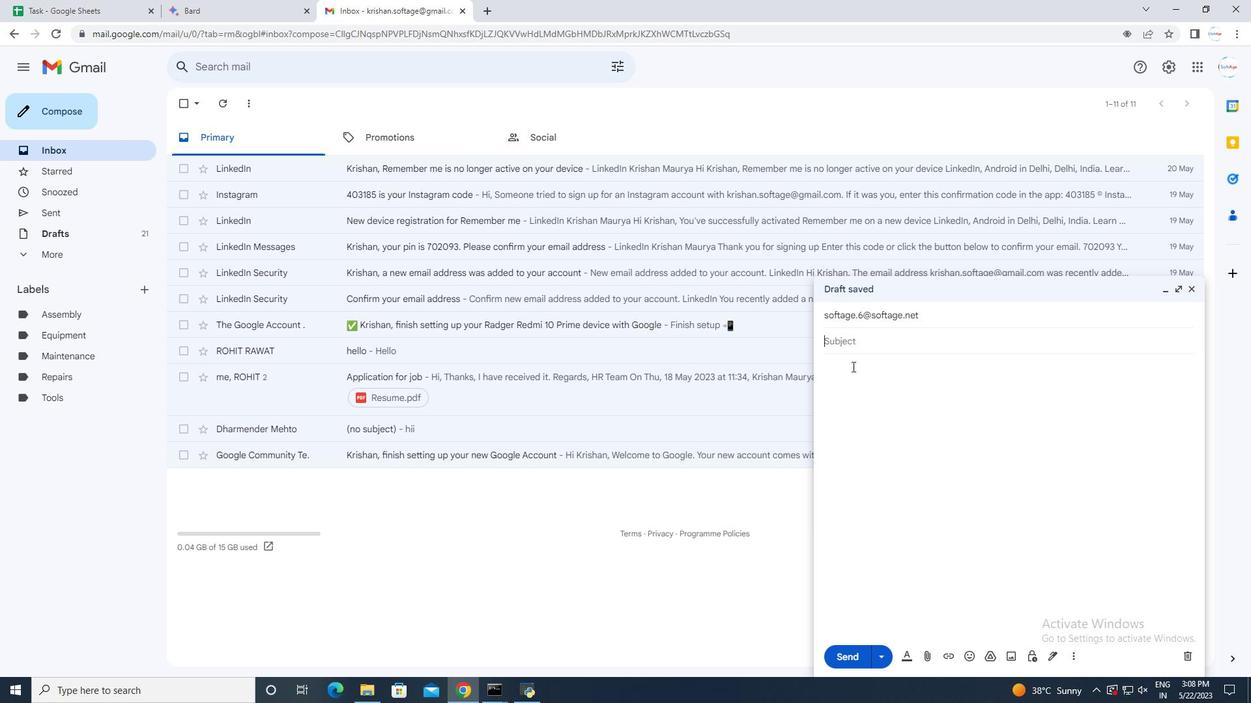 
Action: Key pressed <Key.shift><Key.shift><Key.shift><Key.shift><Key.shift><Key.shift><Key.shift><Key.shift><Key.shift><Key.shift><Key.shift><Key.shift><Key.shift><Key.shift><Key.shift><Key.shift><Key.shift><Key.shift><Key.shift><Key.shift><Key.shift><Key.shift>Sincere<Key.space>appreciation<Key.space>and<Key.space>gratitude.<Key.enter>
Screenshot: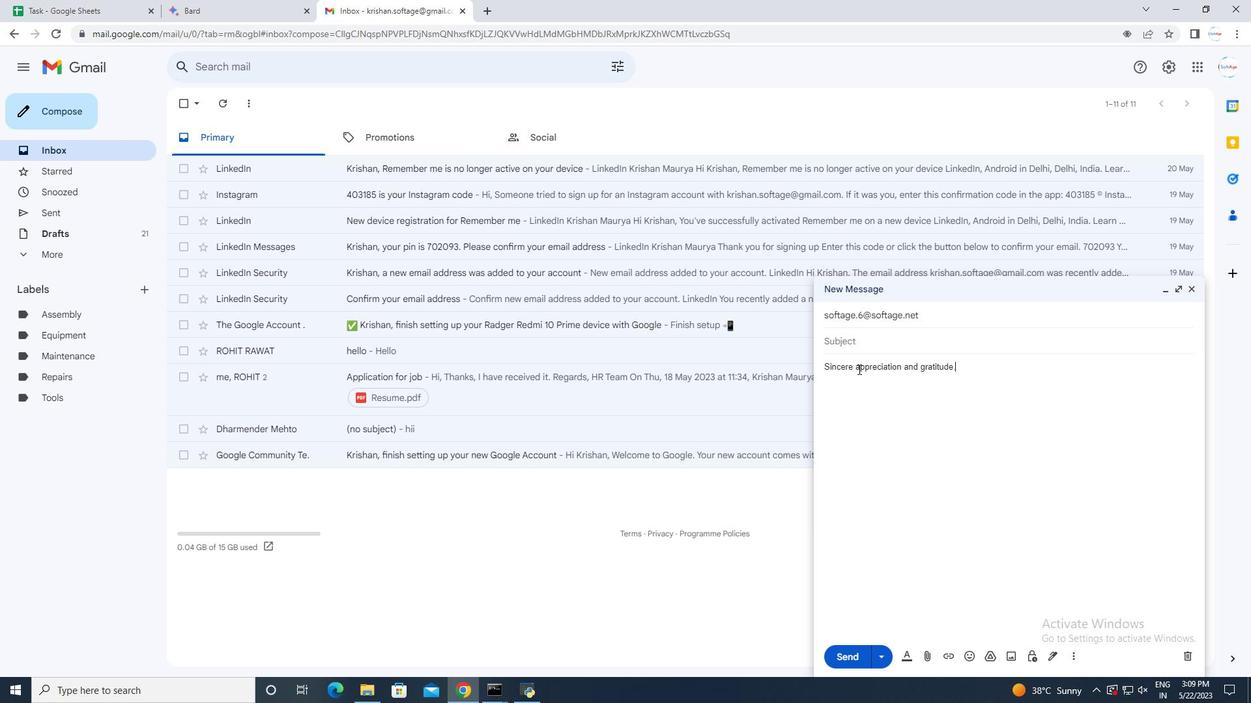 
Action: Mouse moved to (1049, 662)
Screenshot: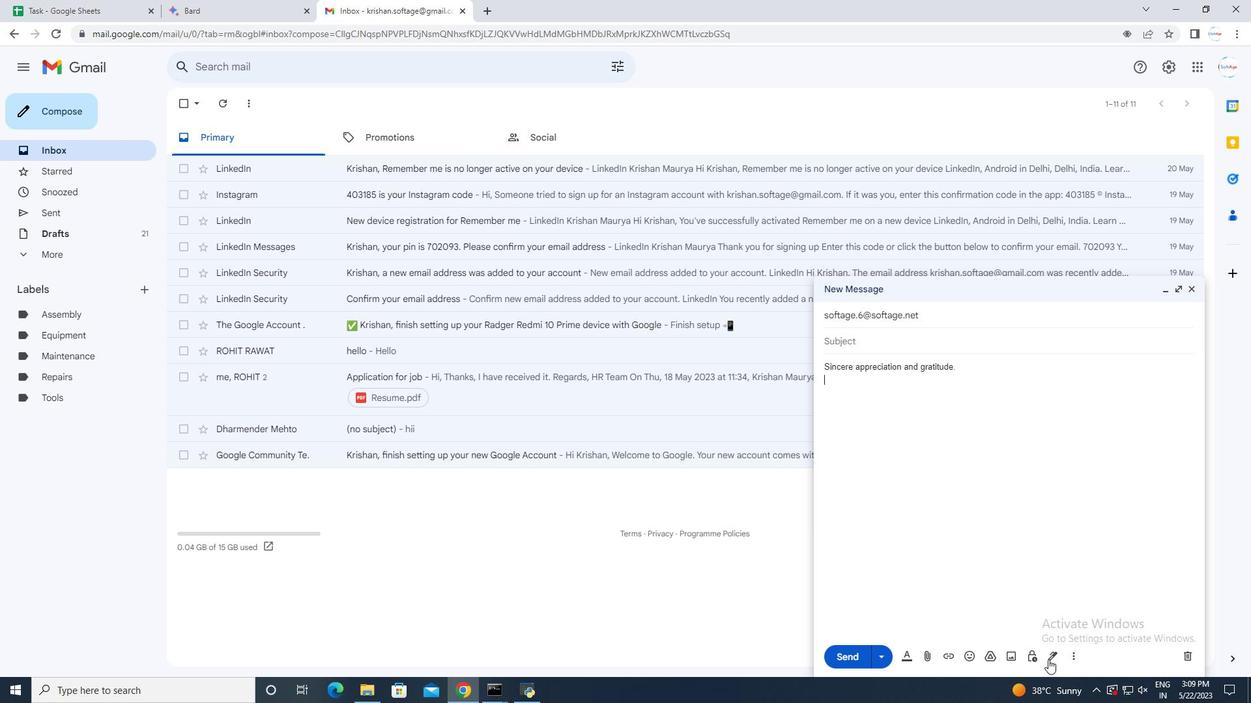 
Action: Mouse pressed left at (1049, 662)
Screenshot: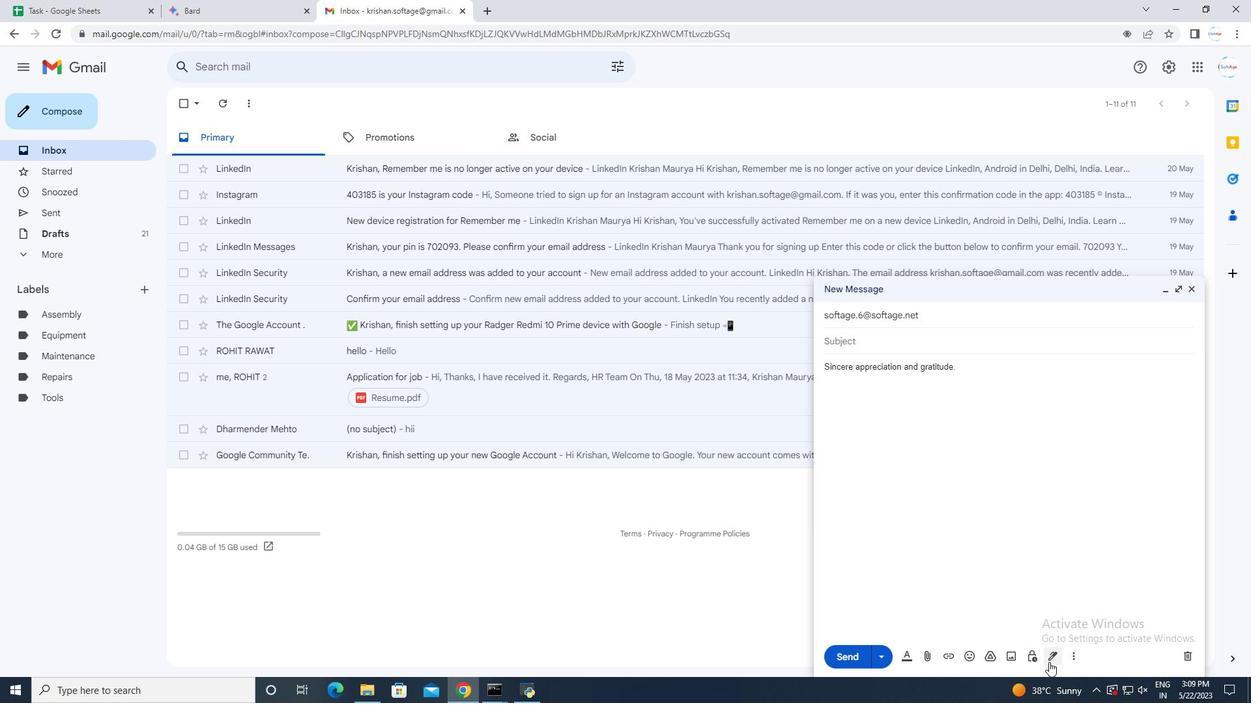 
Action: Mouse moved to (1099, 639)
Screenshot: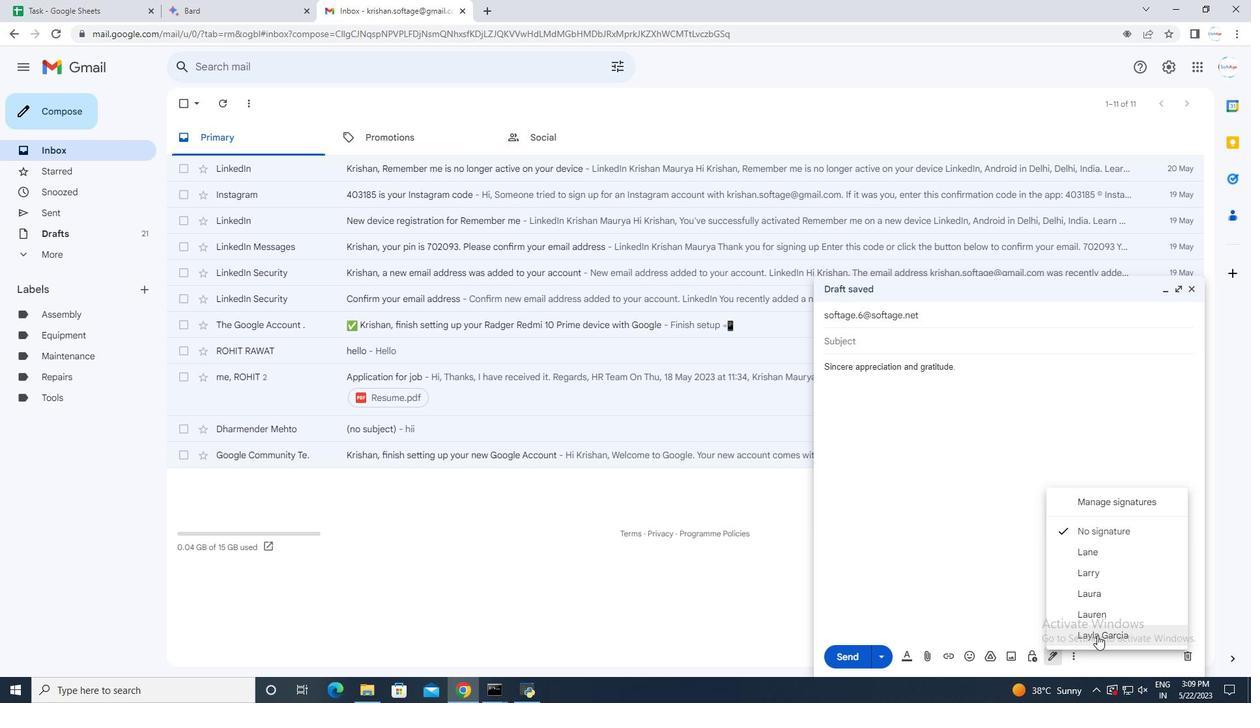 
Action: Mouse pressed left at (1099, 639)
Screenshot: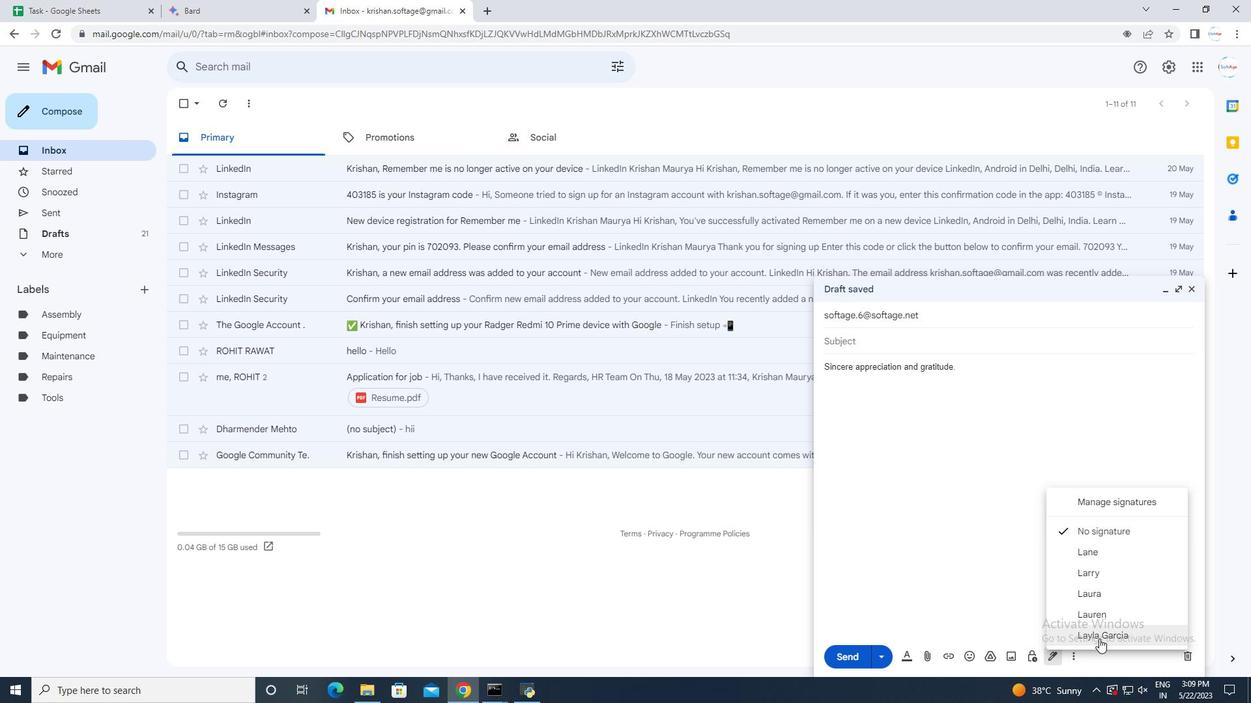 
Action: Mouse moved to (1074, 662)
Screenshot: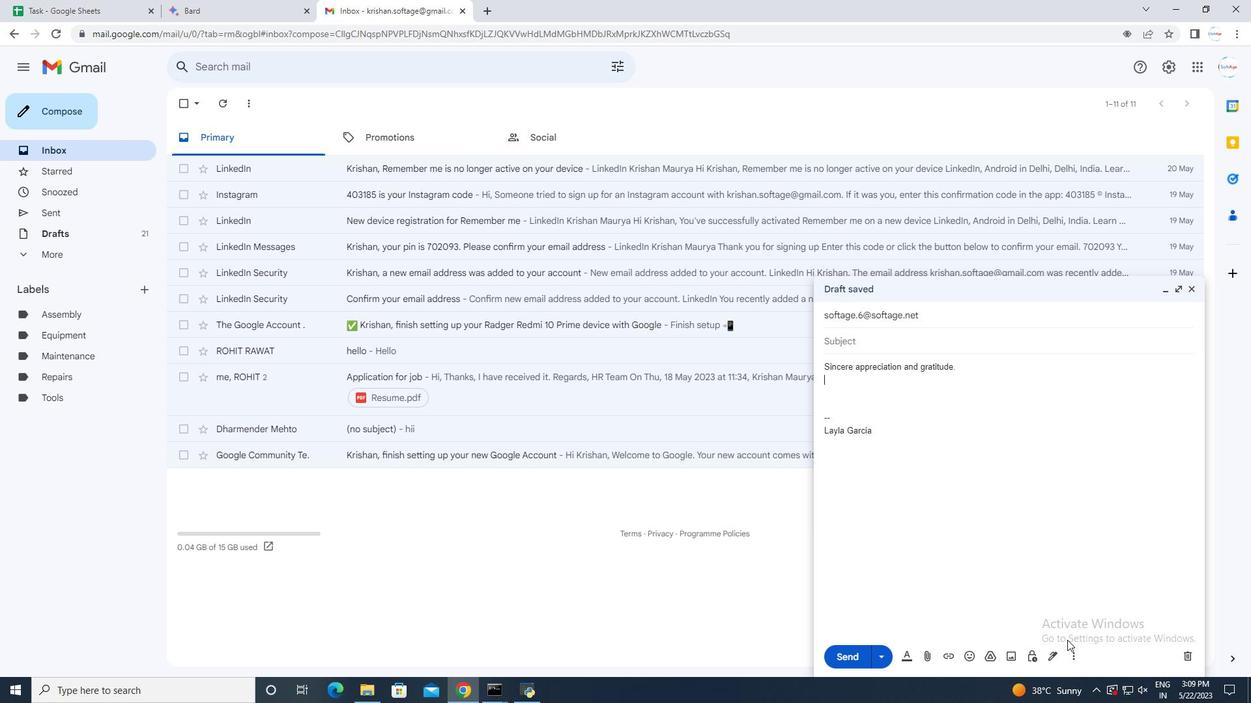 
Action: Mouse pressed left at (1074, 662)
Screenshot: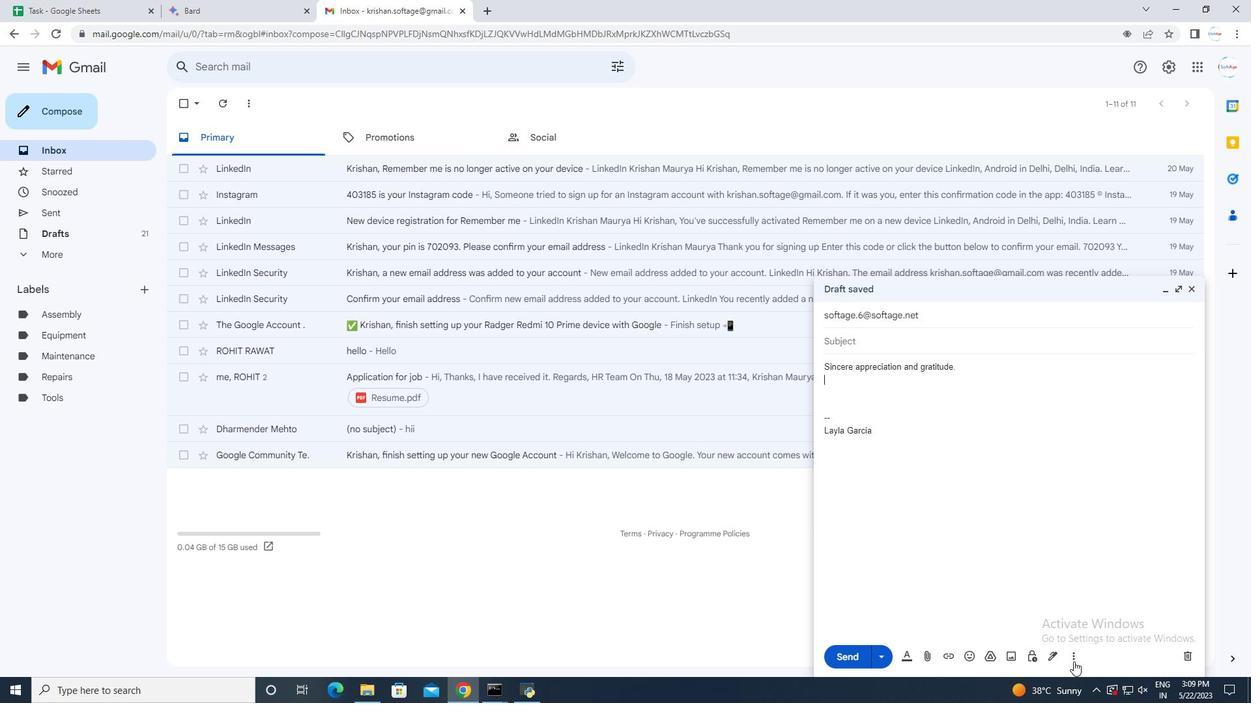 
Action: Mouse moved to (1121, 538)
Screenshot: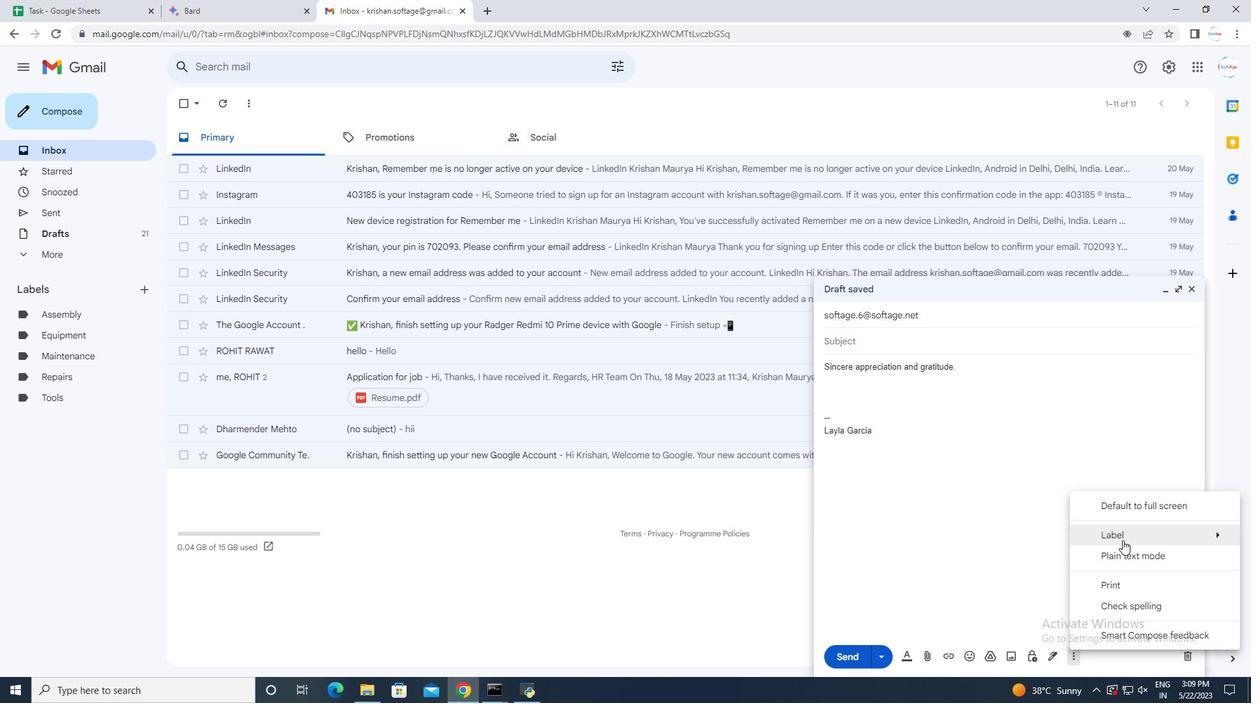 
Action: Mouse pressed left at (1121, 538)
Screenshot: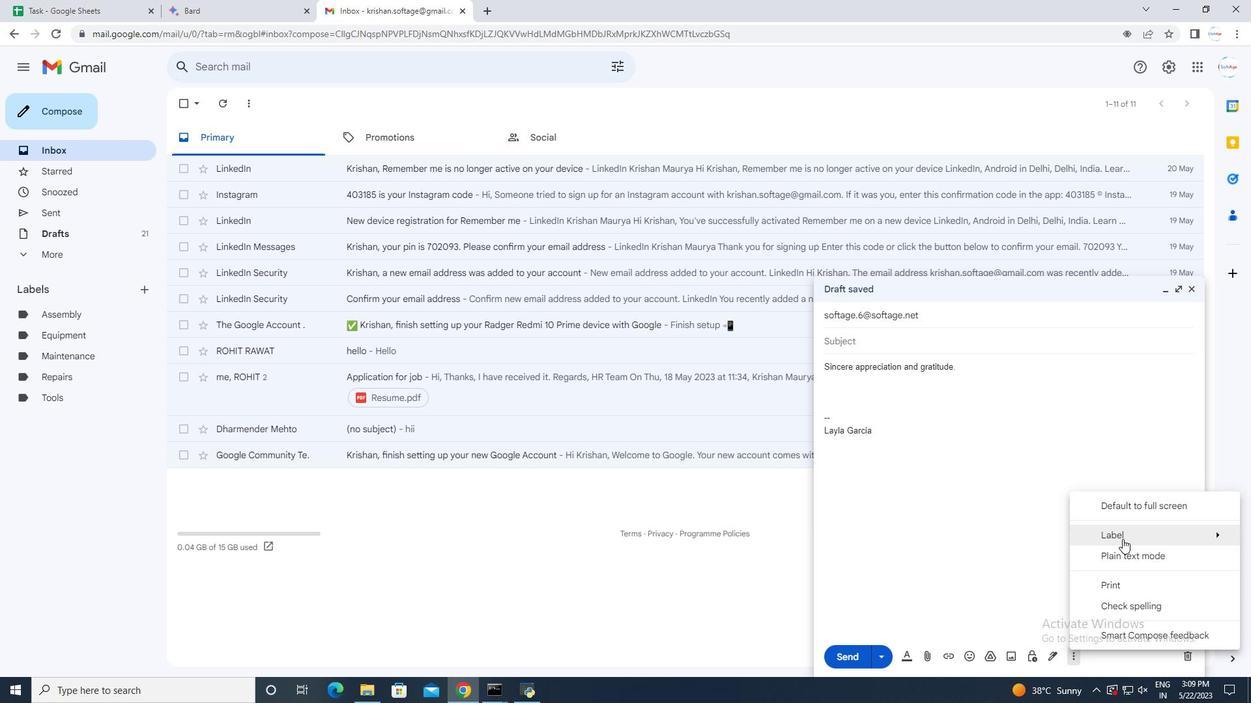 
Action: Mouse moved to (1001, 503)
Screenshot: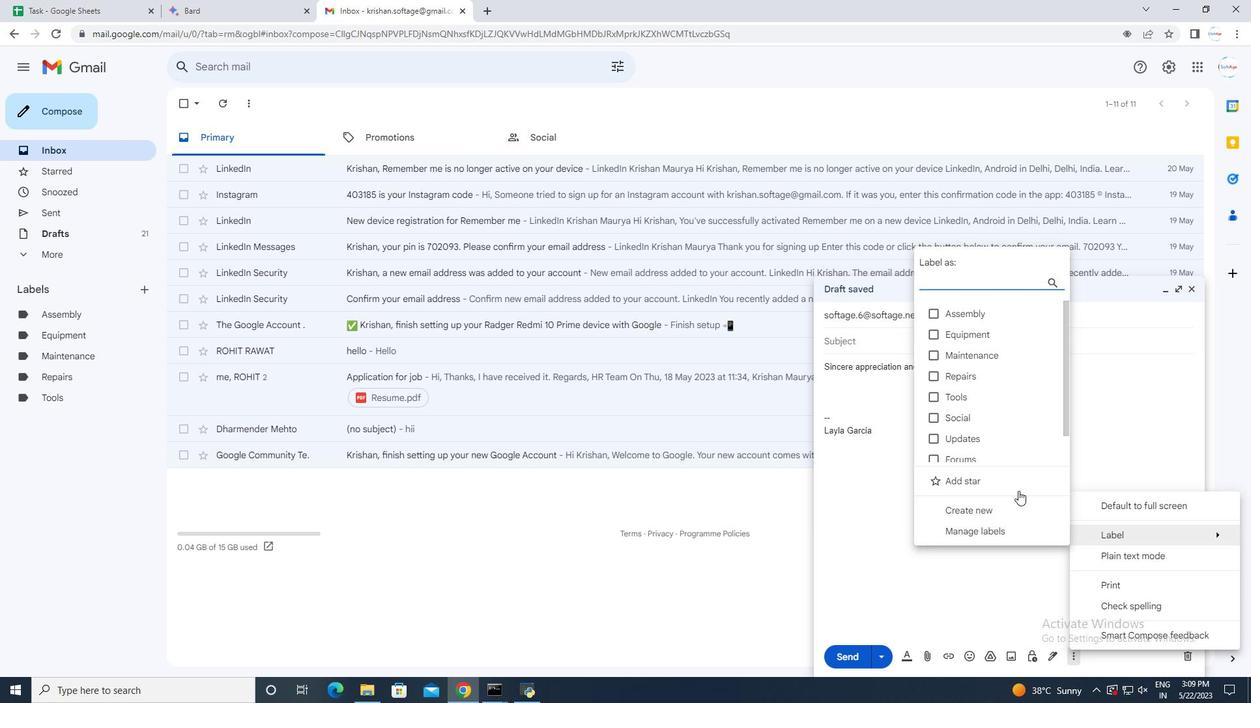 
Action: Mouse pressed left at (1001, 503)
Screenshot: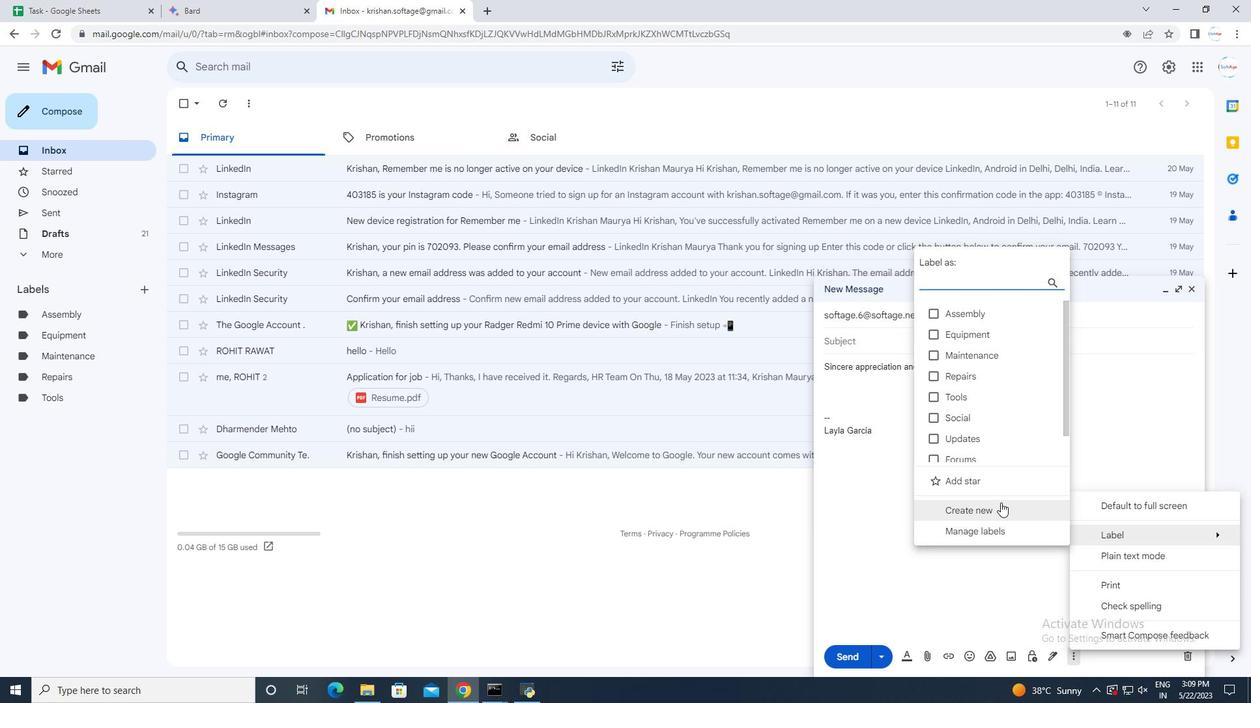 
Action: Mouse moved to (604, 350)
Screenshot: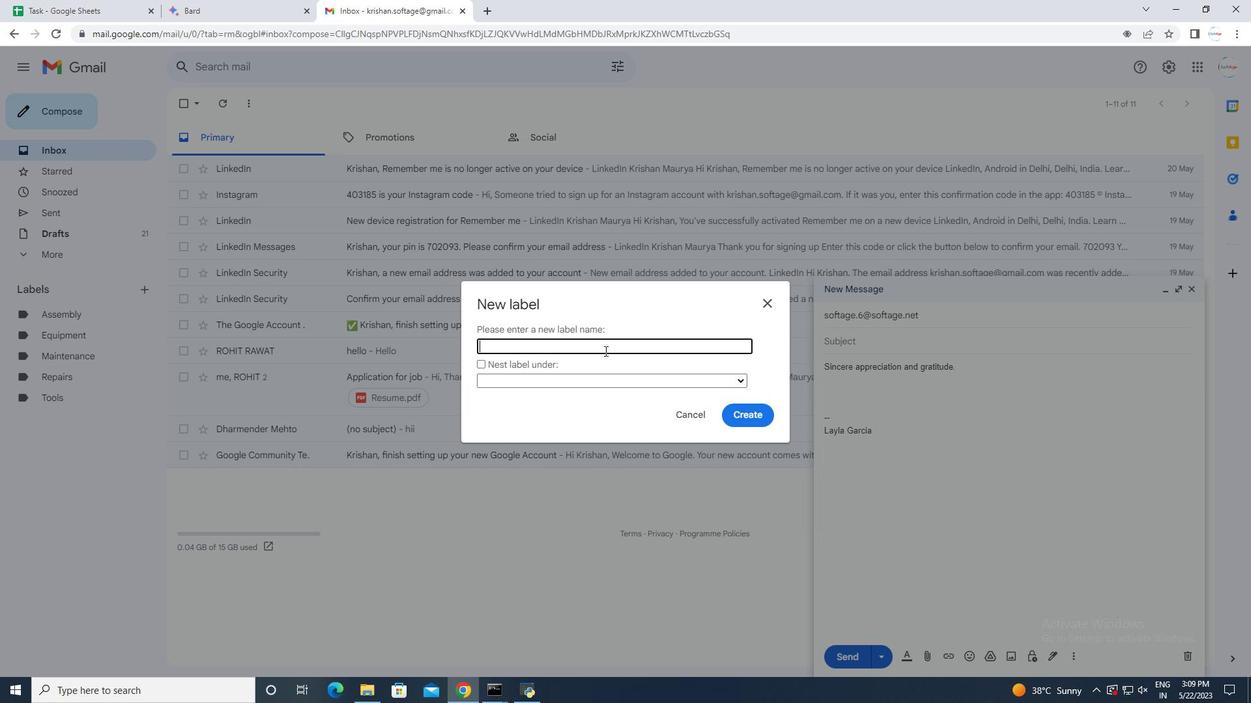 
Action: Mouse pressed left at (604, 350)
Screenshot: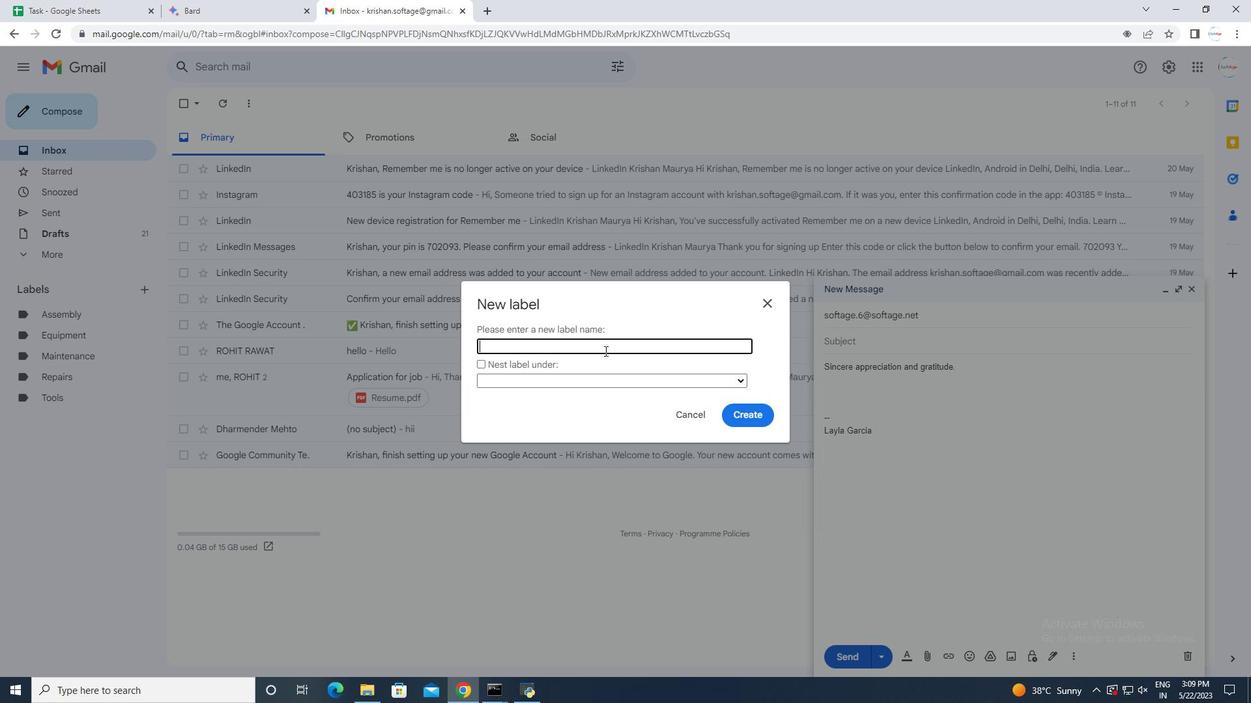 
Action: Mouse moved to (604, 349)
Screenshot: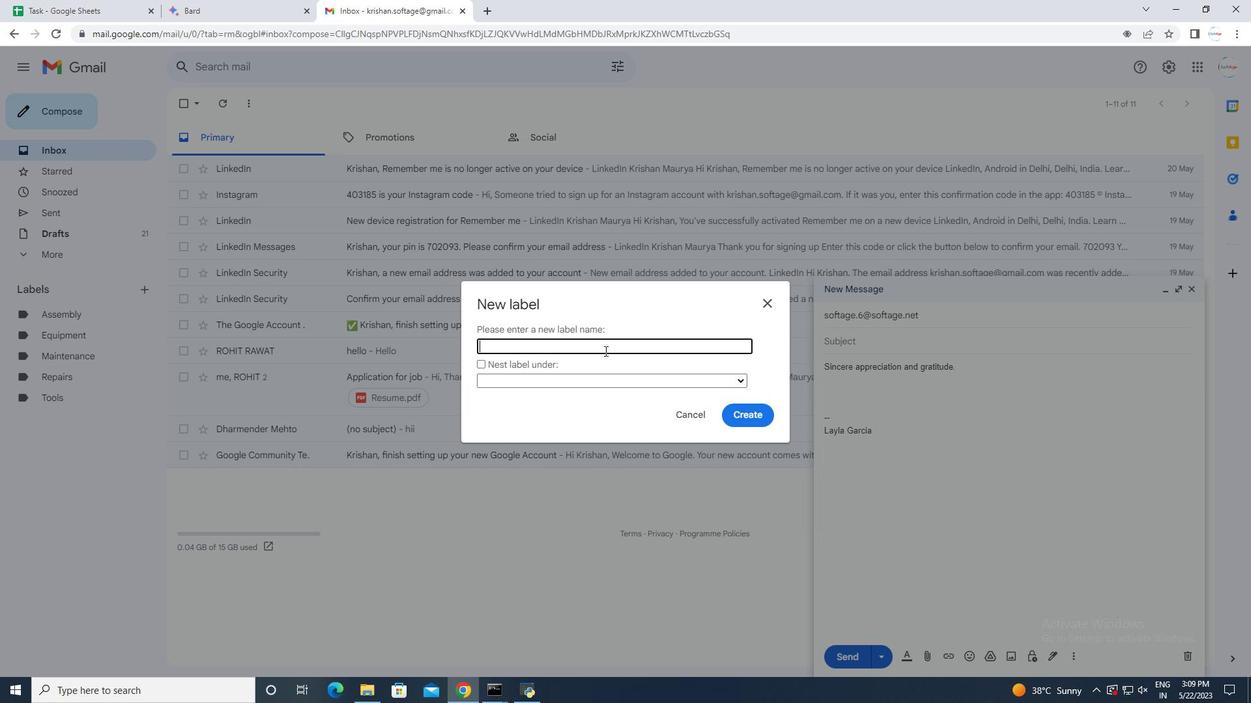 
Action: Key pressed <Key.shift>Raw<Key.space><Key.shift>Materials
Screenshot: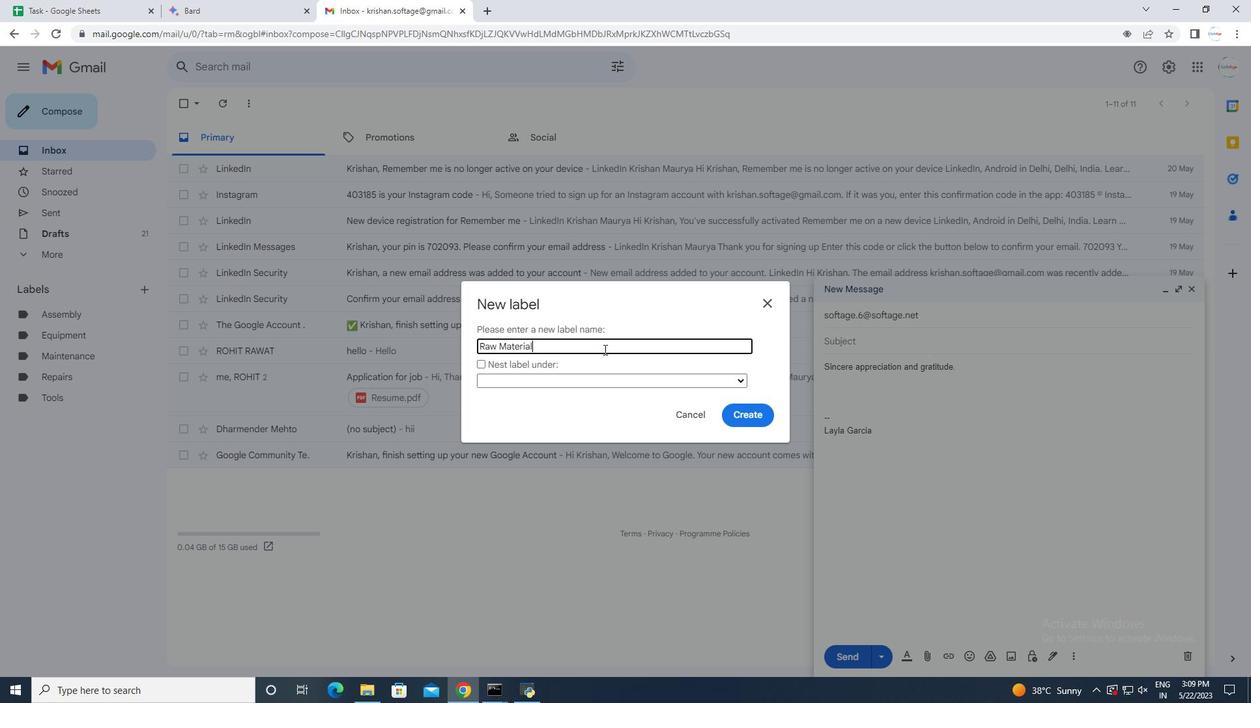 
Action: Mouse moved to (745, 421)
Screenshot: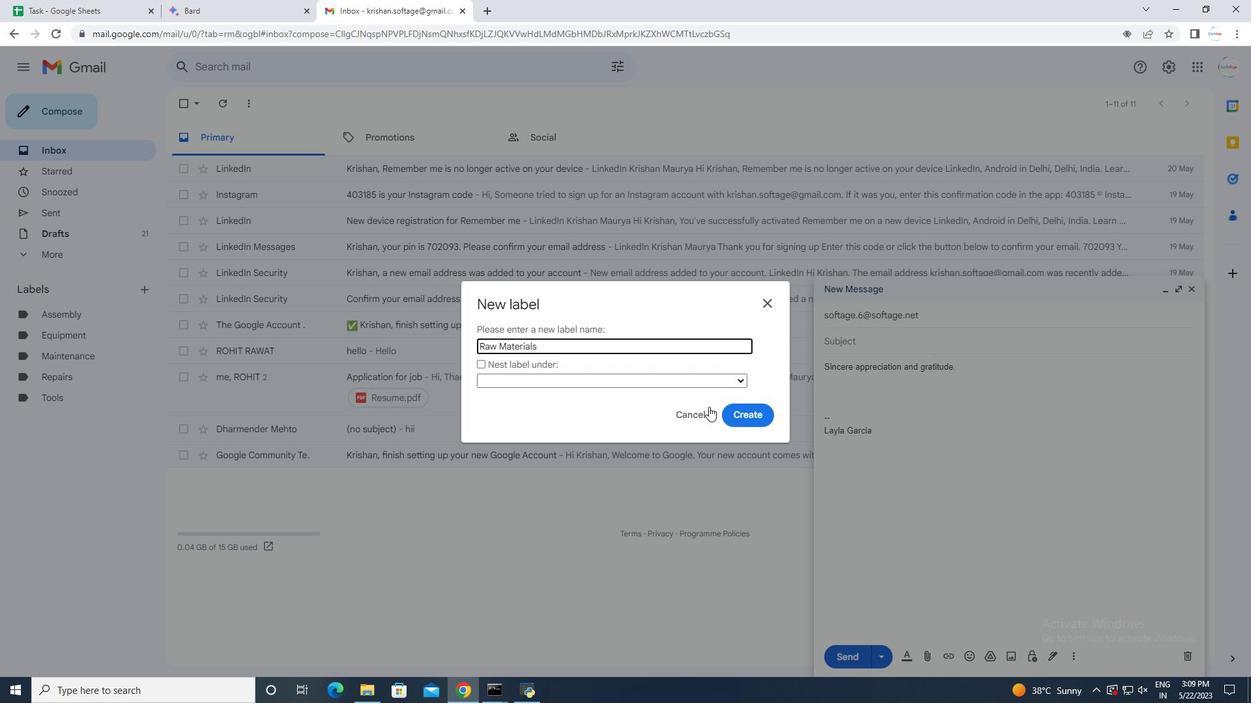
Action: Mouse pressed left at (745, 421)
Screenshot: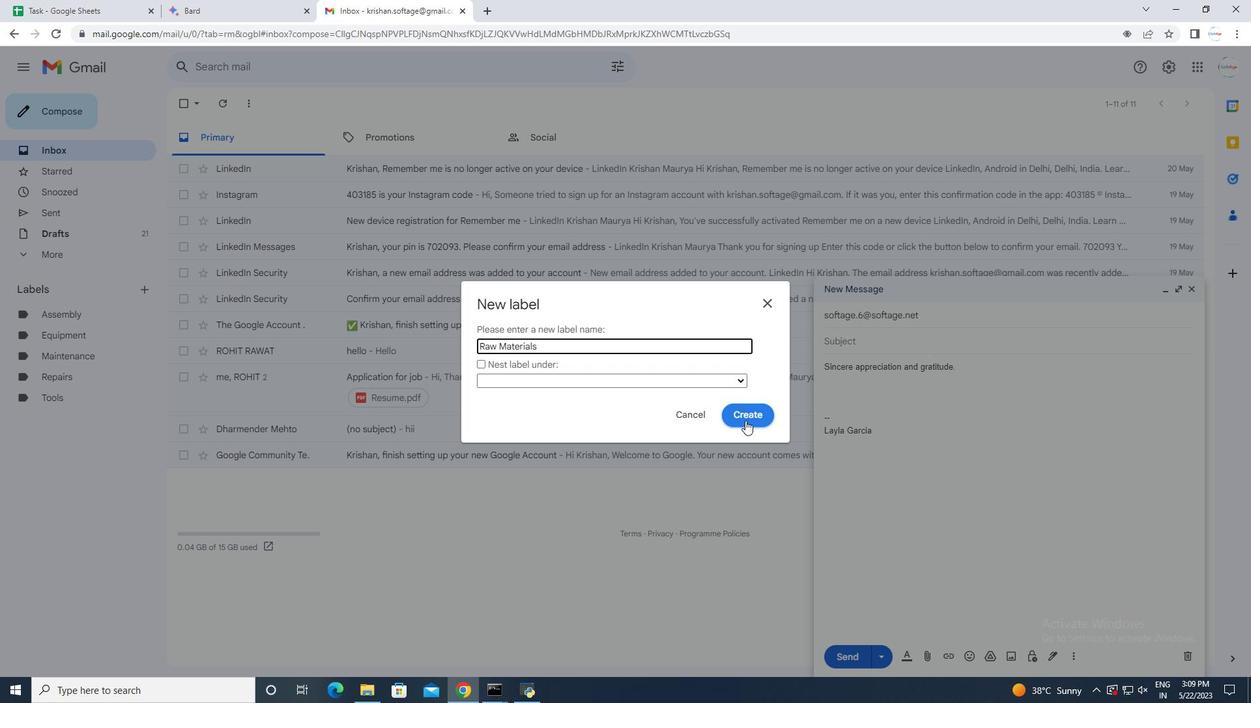 
Action: Mouse moved to (1146, 322)
Screenshot: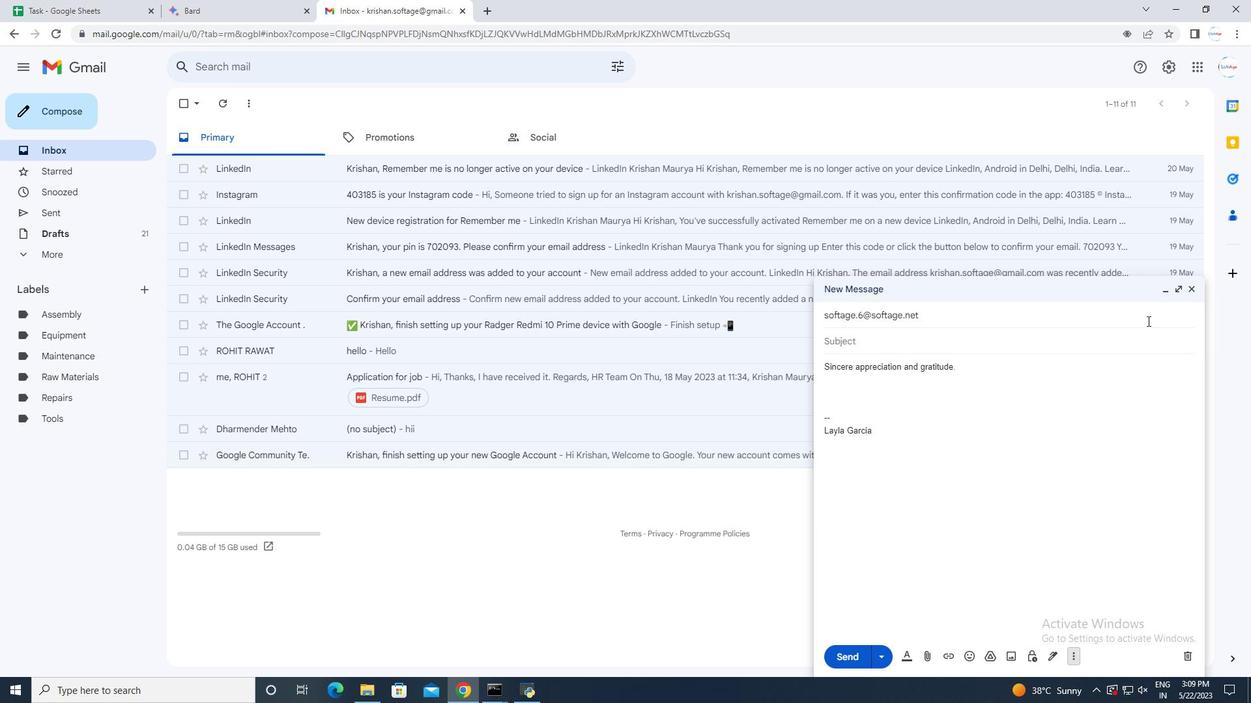 
